 Task: Find connections with filter location Langsa with filter topic #Hiringandpromotionwith filter profile language German with filter current company Swiss Re with filter school Sanjay Ghodawat University with filter industry Outpatient Care Centers with filter service category Pricing Strategy with filter keywords title Director of Ethical Hacking
Action: Mouse pressed left at (576, 66)
Screenshot: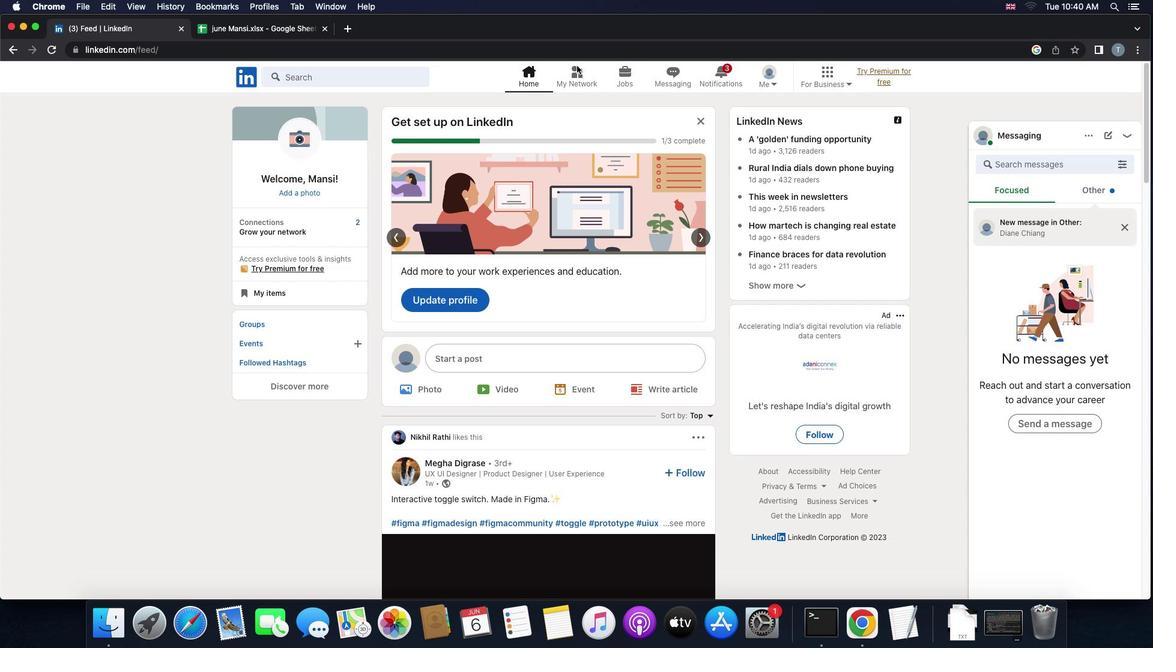 
Action: Mouse pressed left at (576, 66)
Screenshot: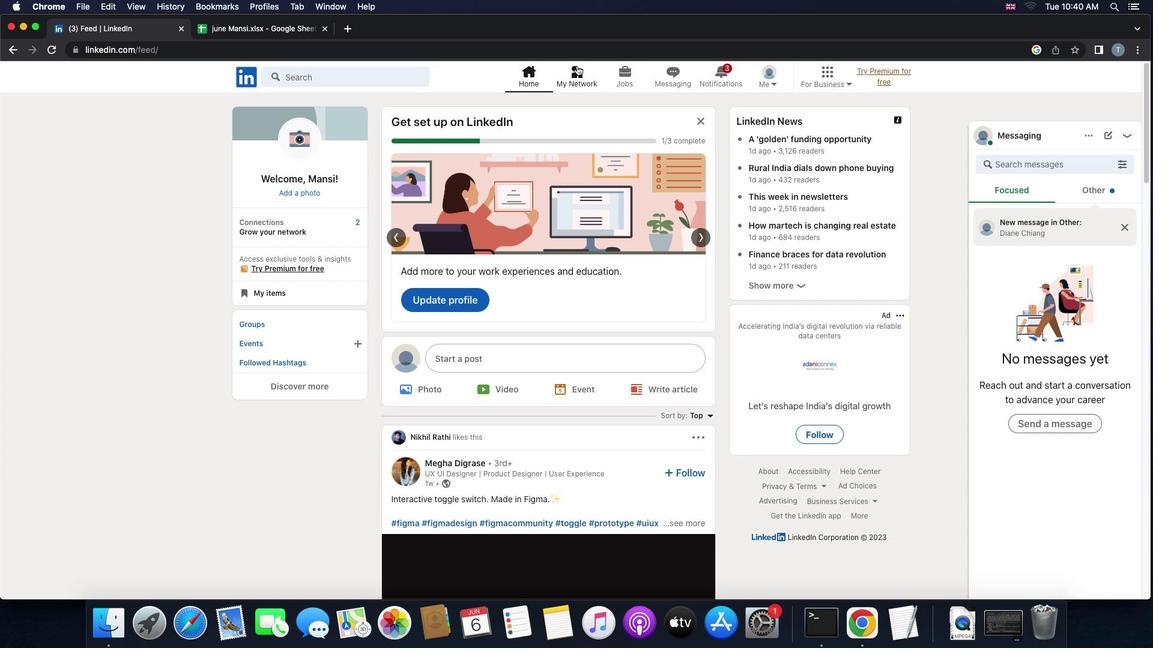 
Action: Mouse moved to (370, 136)
Screenshot: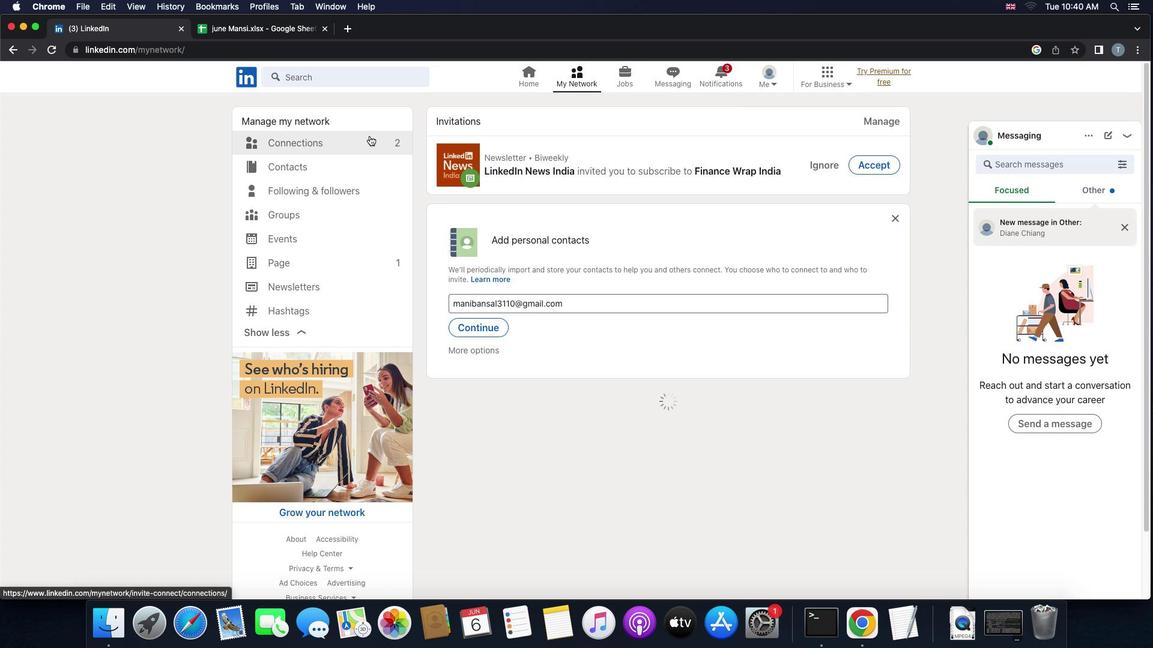 
Action: Mouse pressed left at (370, 136)
Screenshot: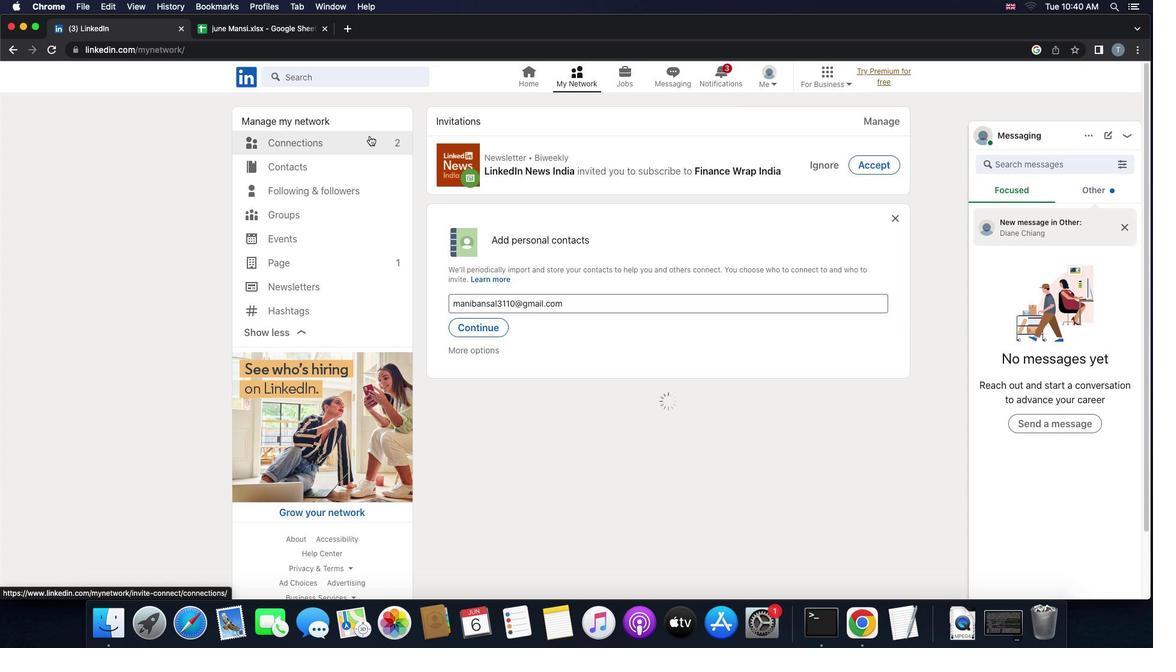 
Action: Mouse moved to (660, 141)
Screenshot: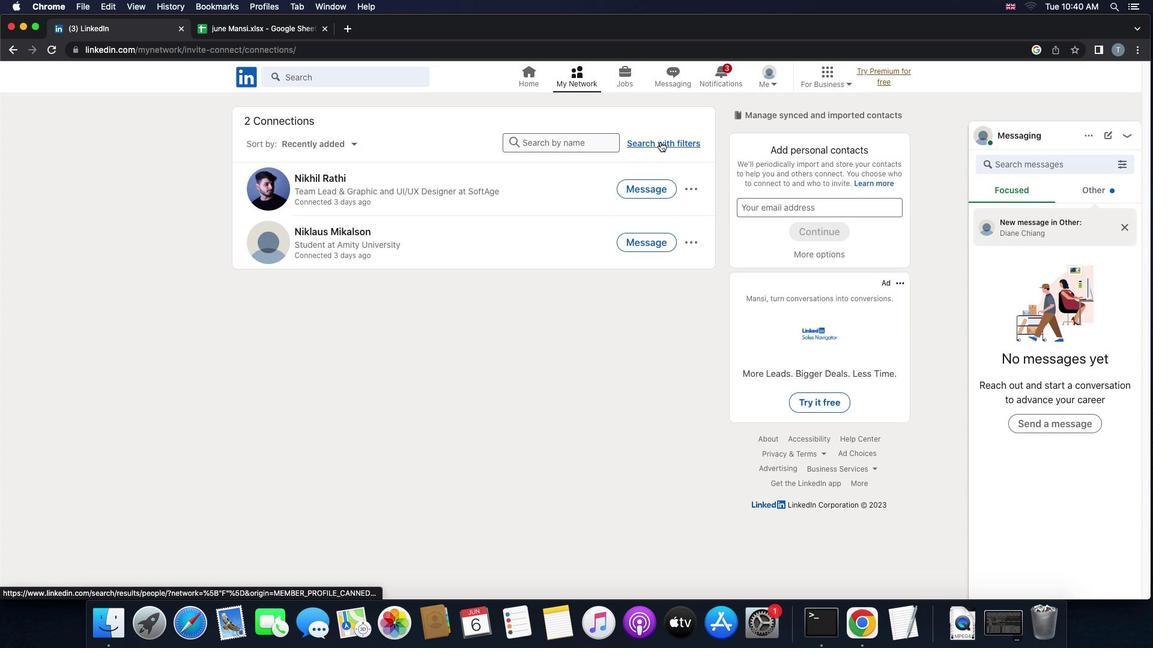 
Action: Mouse pressed left at (660, 141)
Screenshot: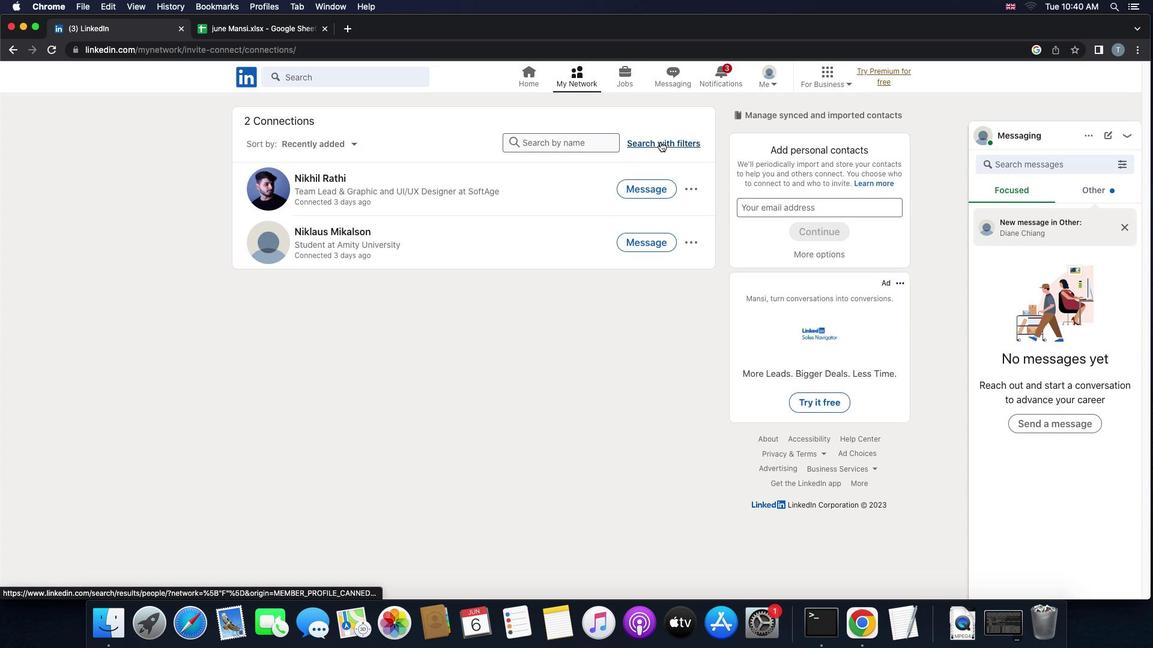 
Action: Mouse moved to (618, 105)
Screenshot: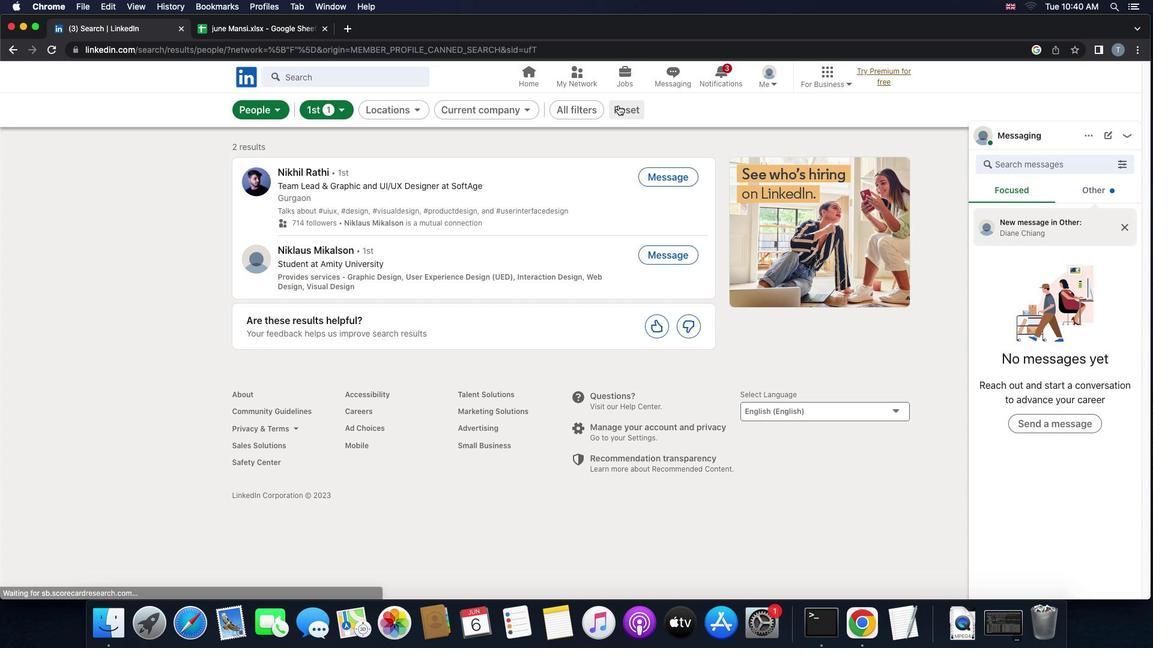 
Action: Mouse pressed left at (618, 105)
Screenshot: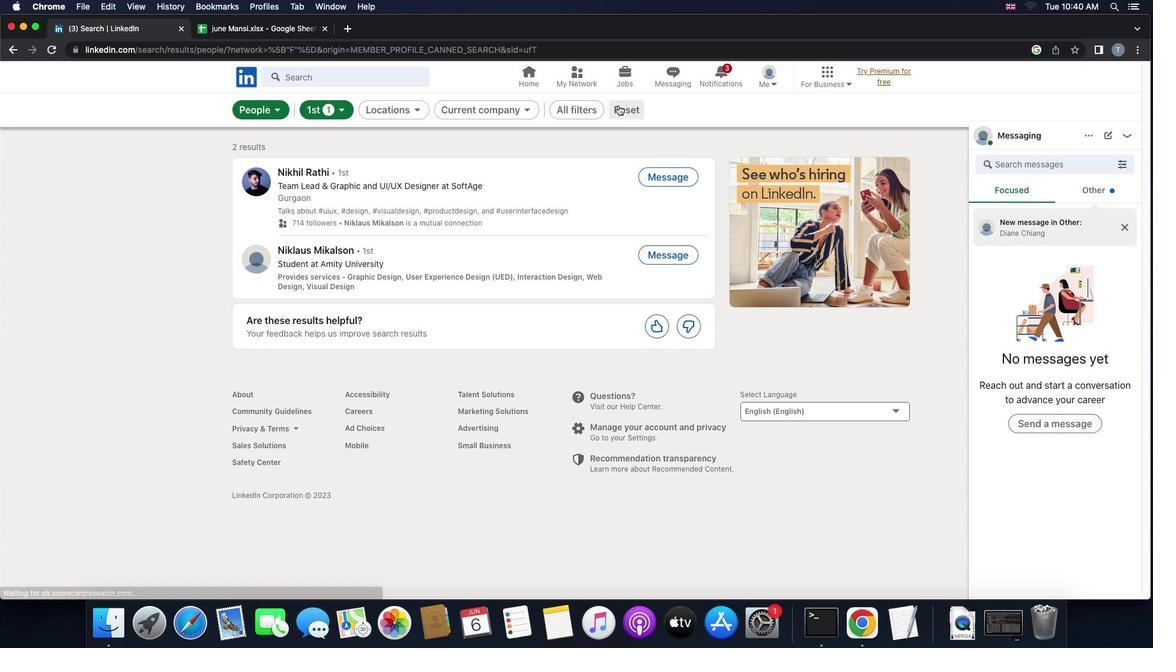 
Action: Mouse moved to (620, 106)
Screenshot: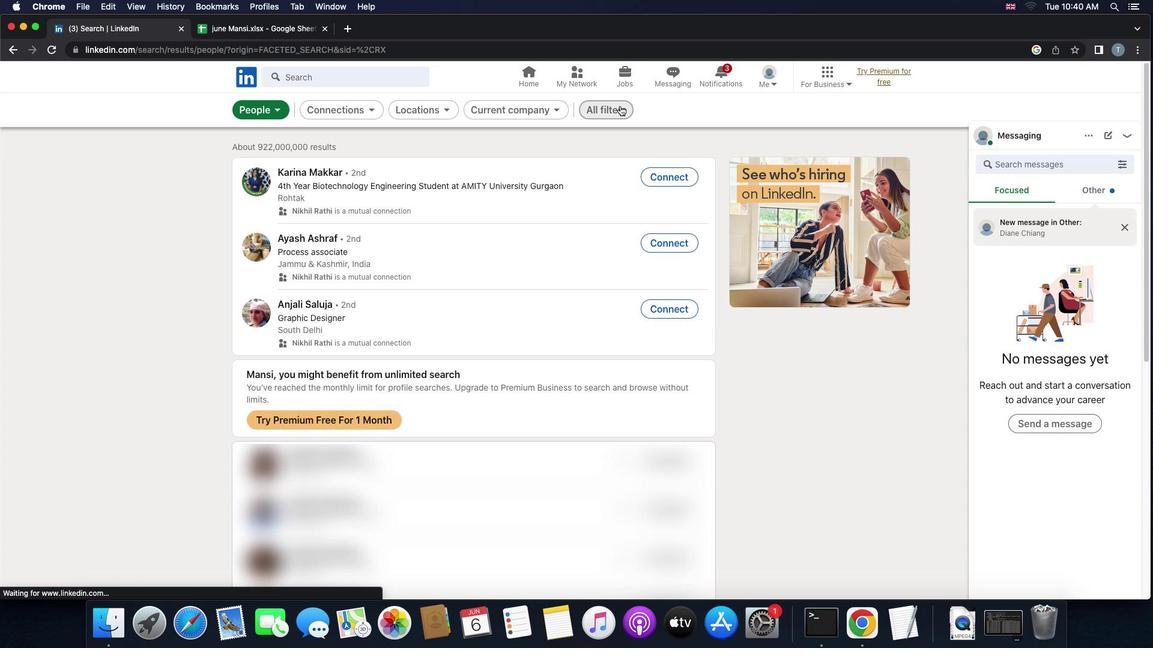 
Action: Mouse pressed left at (620, 106)
Screenshot: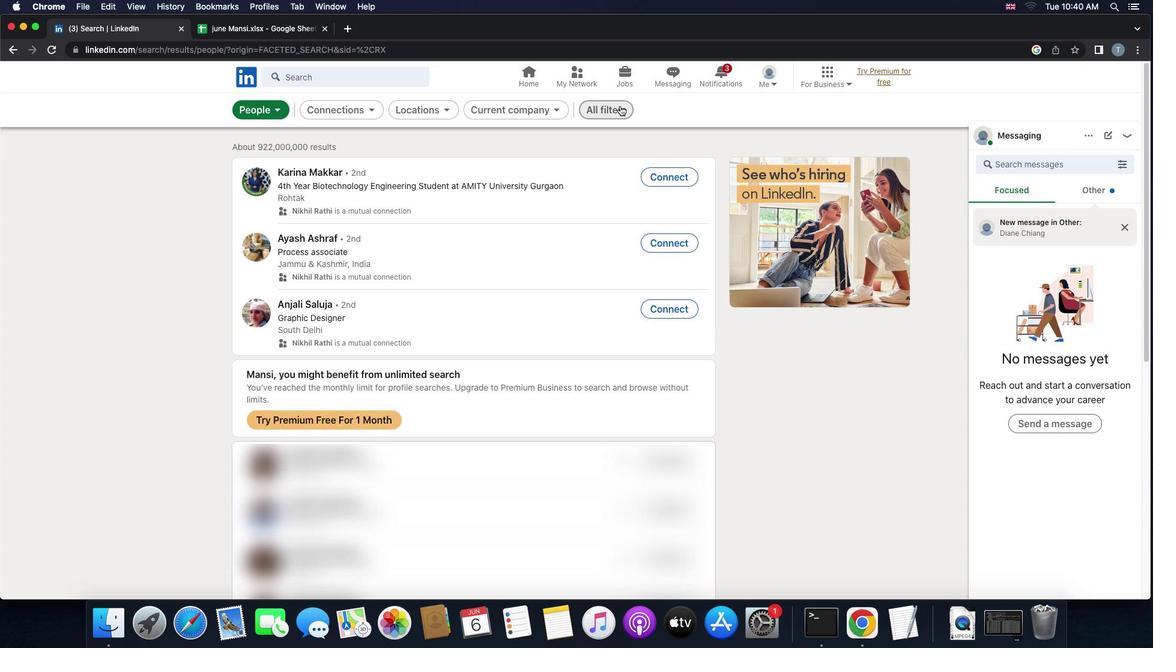 
Action: Mouse moved to (937, 365)
Screenshot: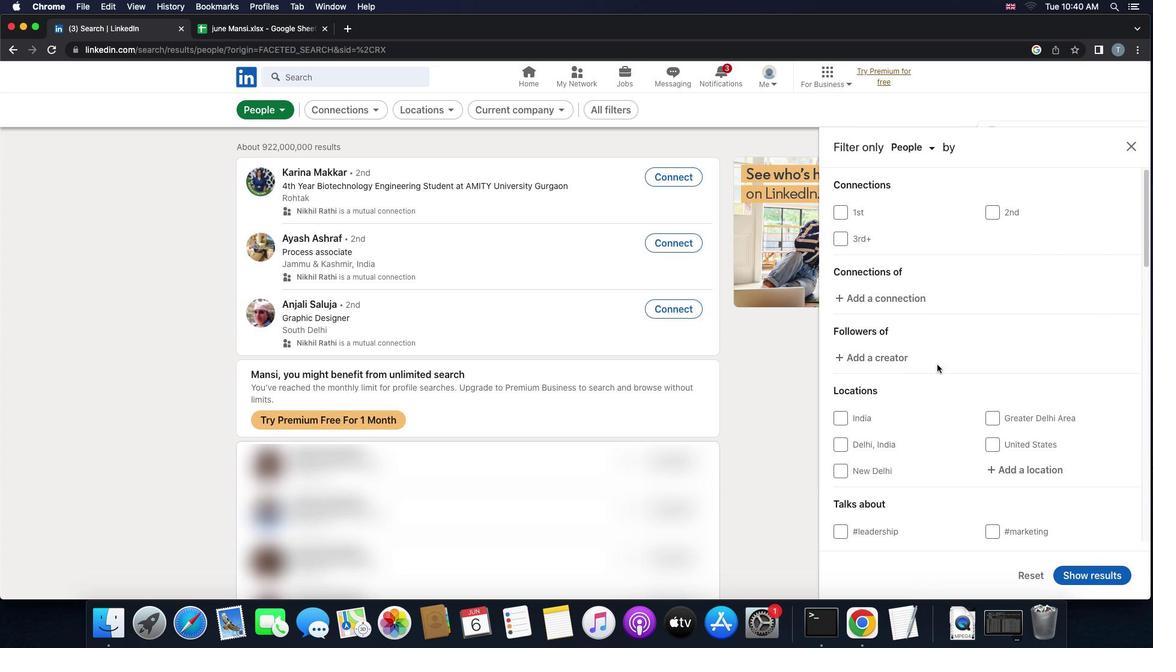 
Action: Mouse scrolled (937, 365) with delta (0, 0)
Screenshot: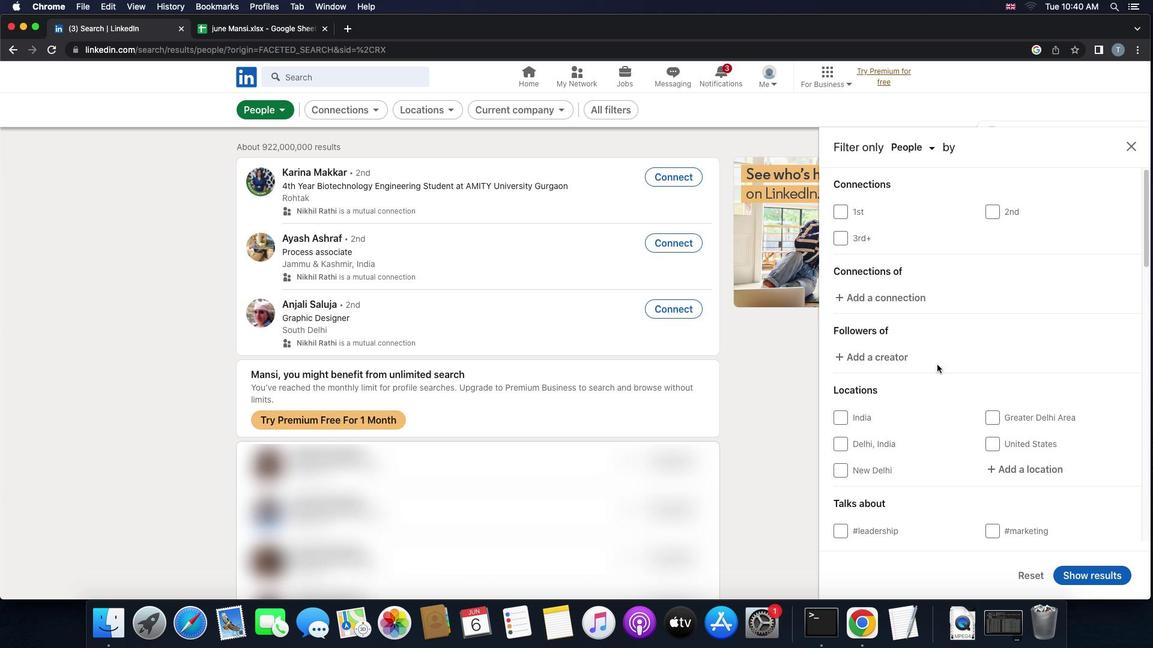 
Action: Mouse scrolled (937, 365) with delta (0, 0)
Screenshot: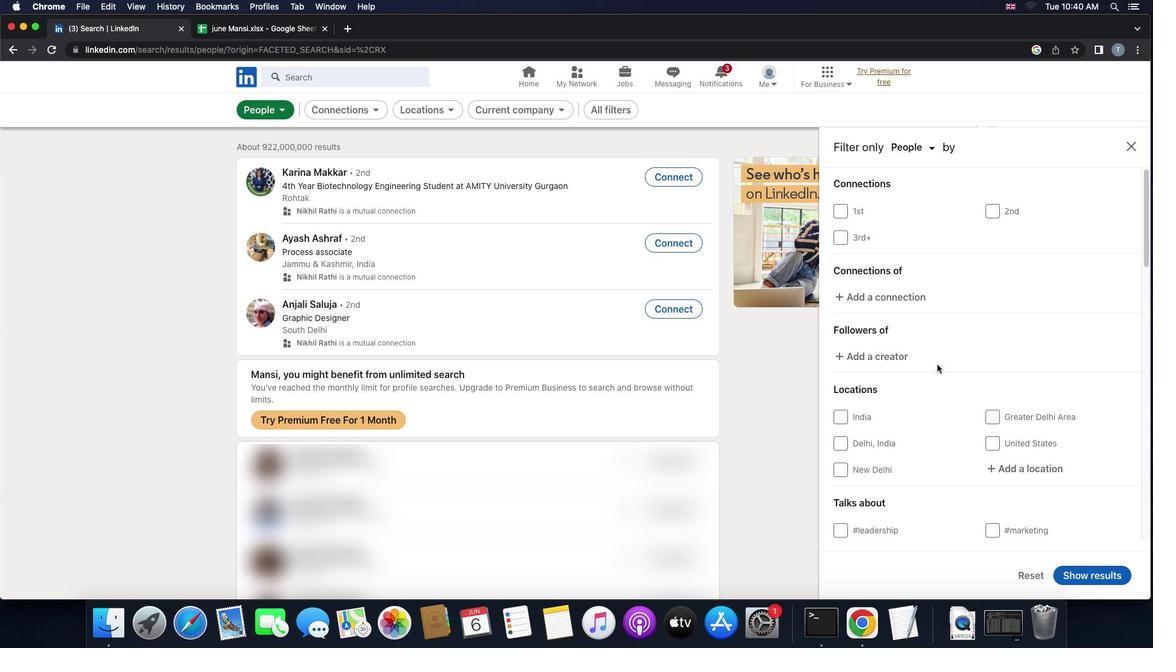 
Action: Mouse scrolled (937, 365) with delta (0, 0)
Screenshot: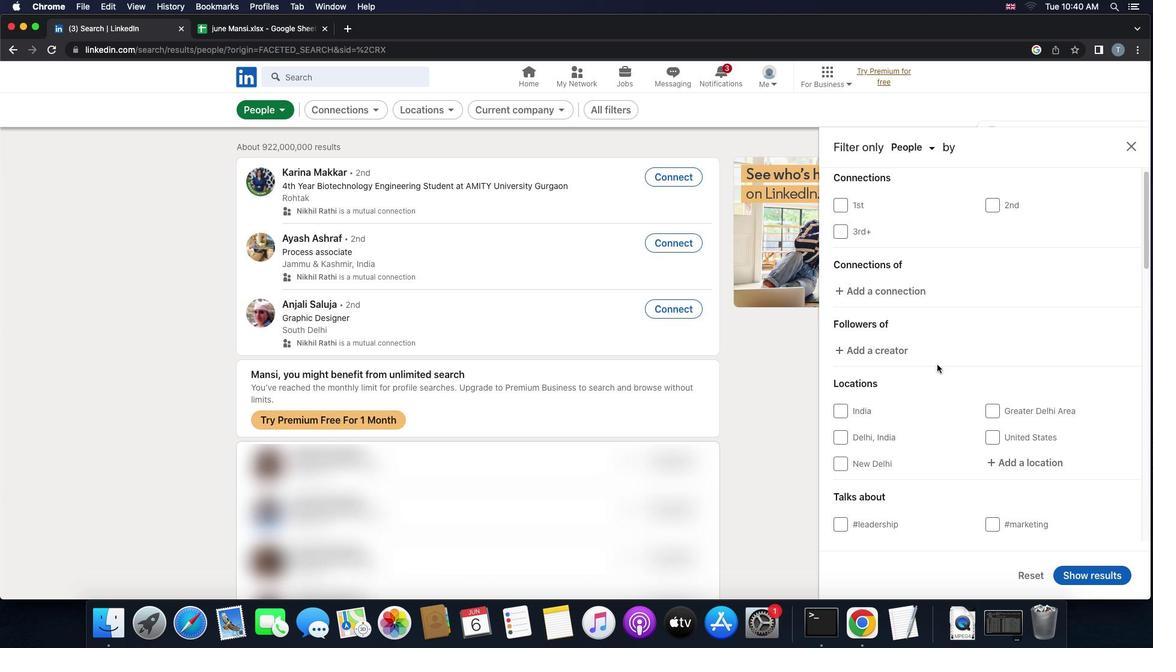 
Action: Mouse moved to (1013, 400)
Screenshot: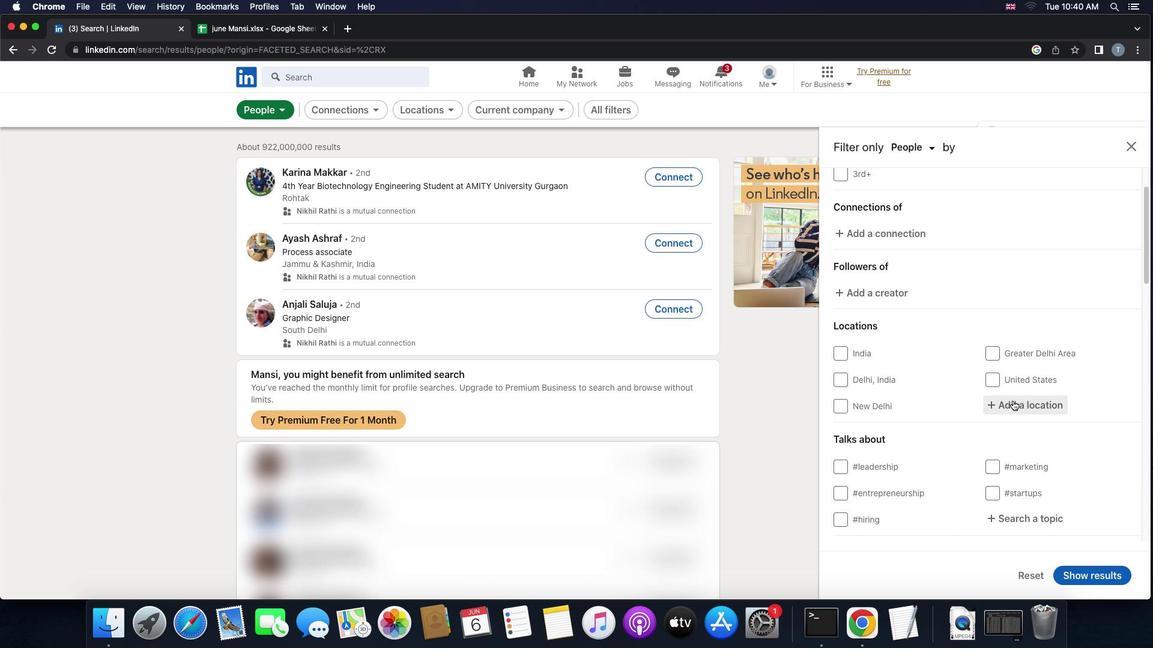 
Action: Mouse pressed left at (1013, 400)
Screenshot: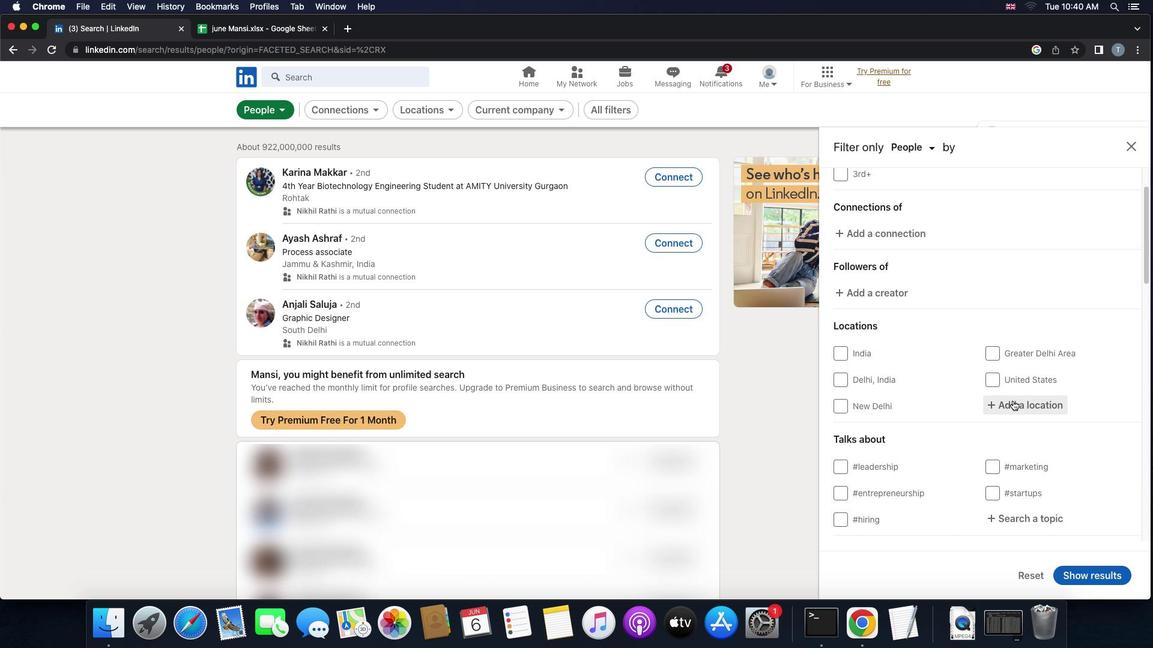 
Action: Mouse moved to (888, 342)
Screenshot: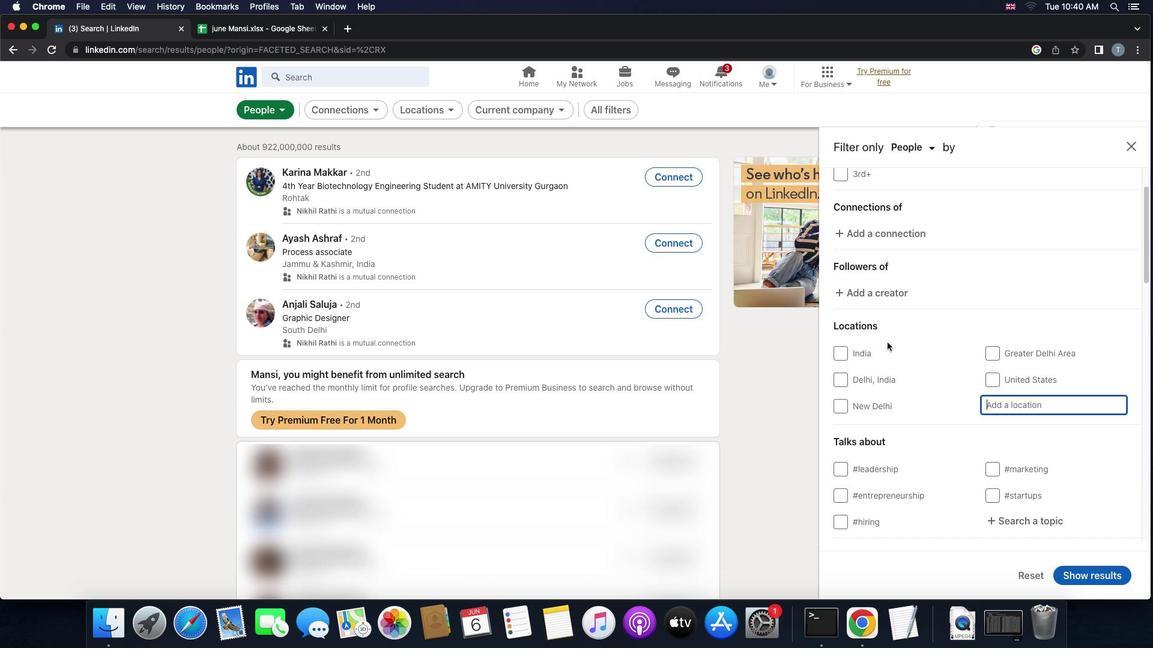 
Action: Key pressed 'l''a''n''g''s''a'
Screenshot: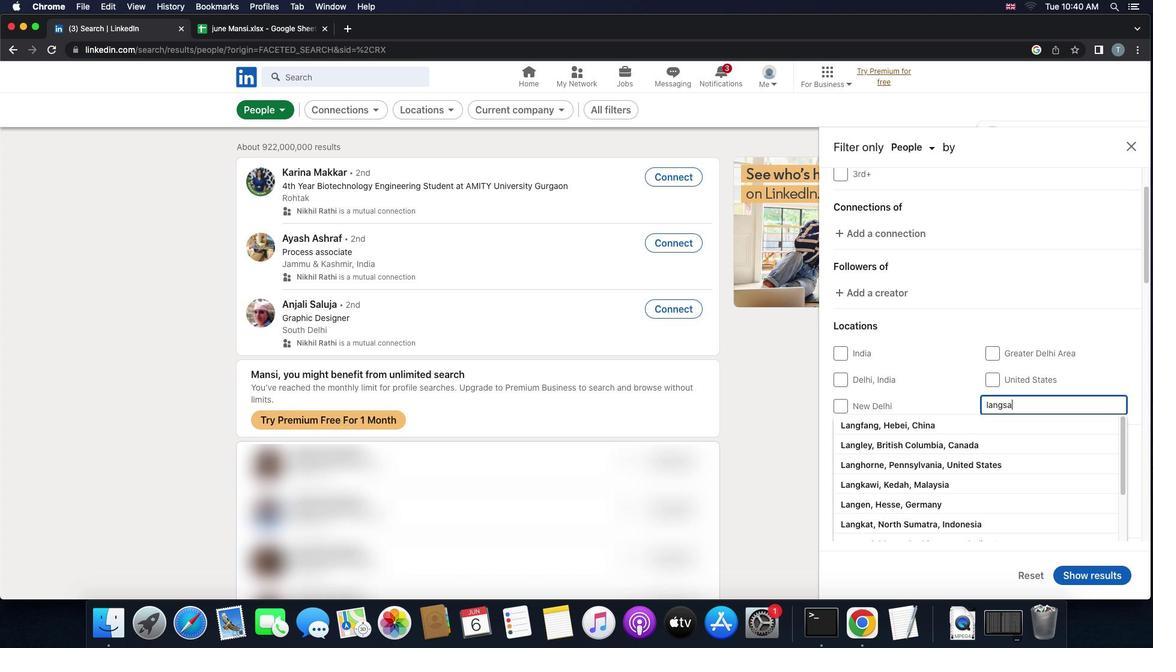 
Action: Mouse moved to (903, 426)
Screenshot: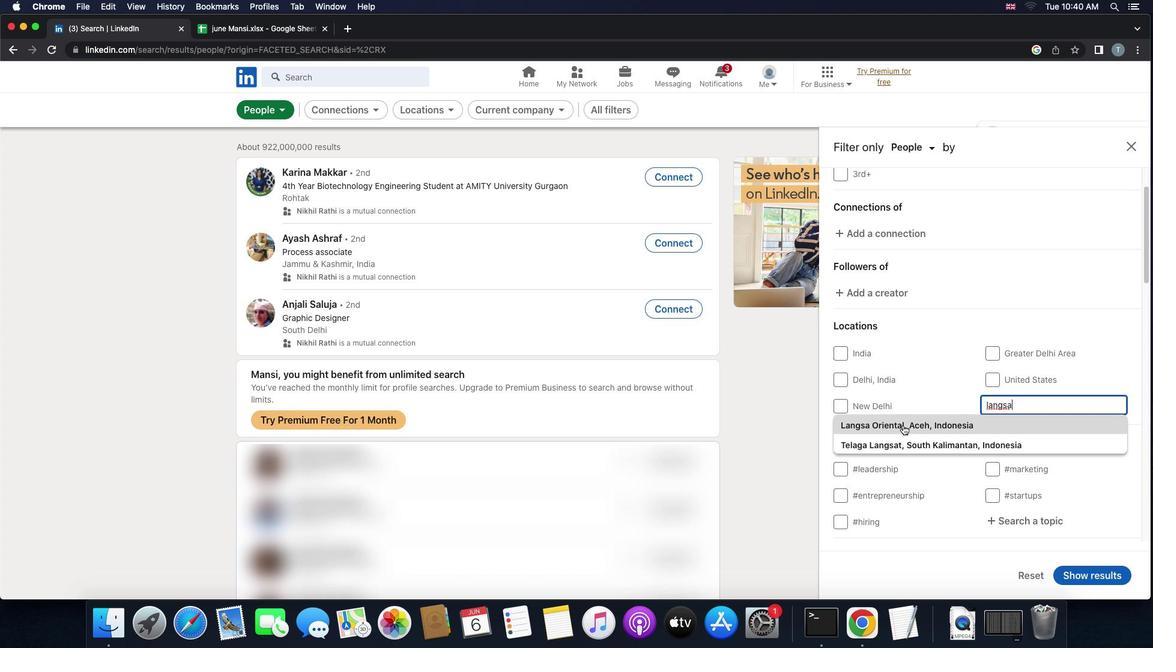 
Action: Mouse pressed left at (903, 426)
Screenshot: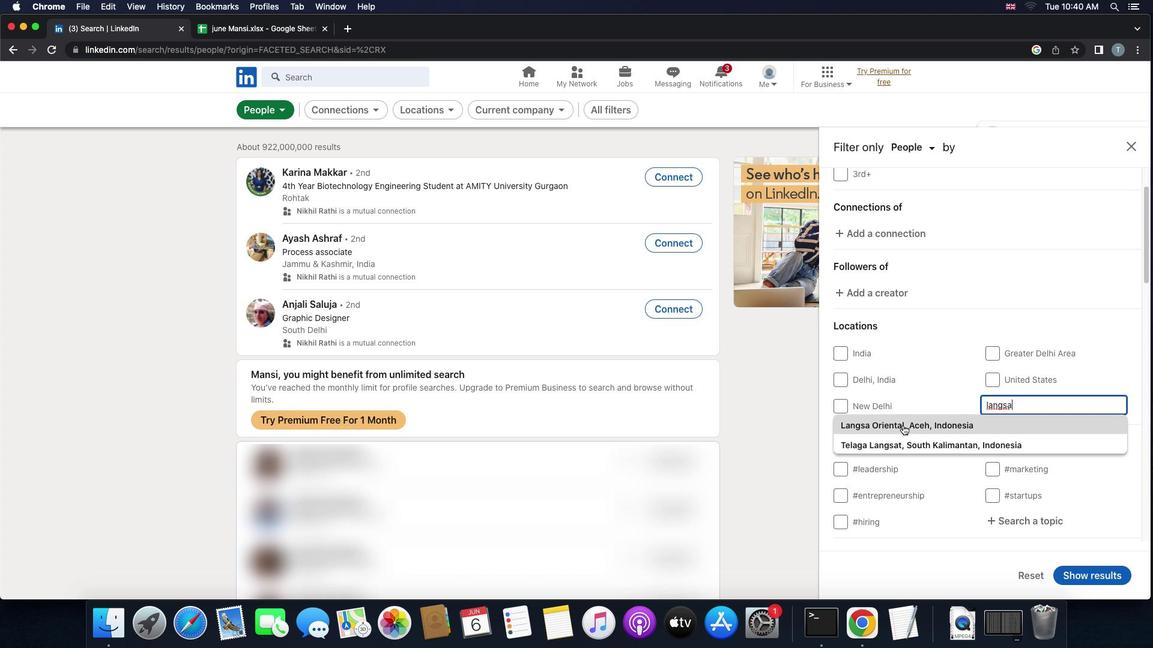 
Action: Mouse moved to (903, 426)
Screenshot: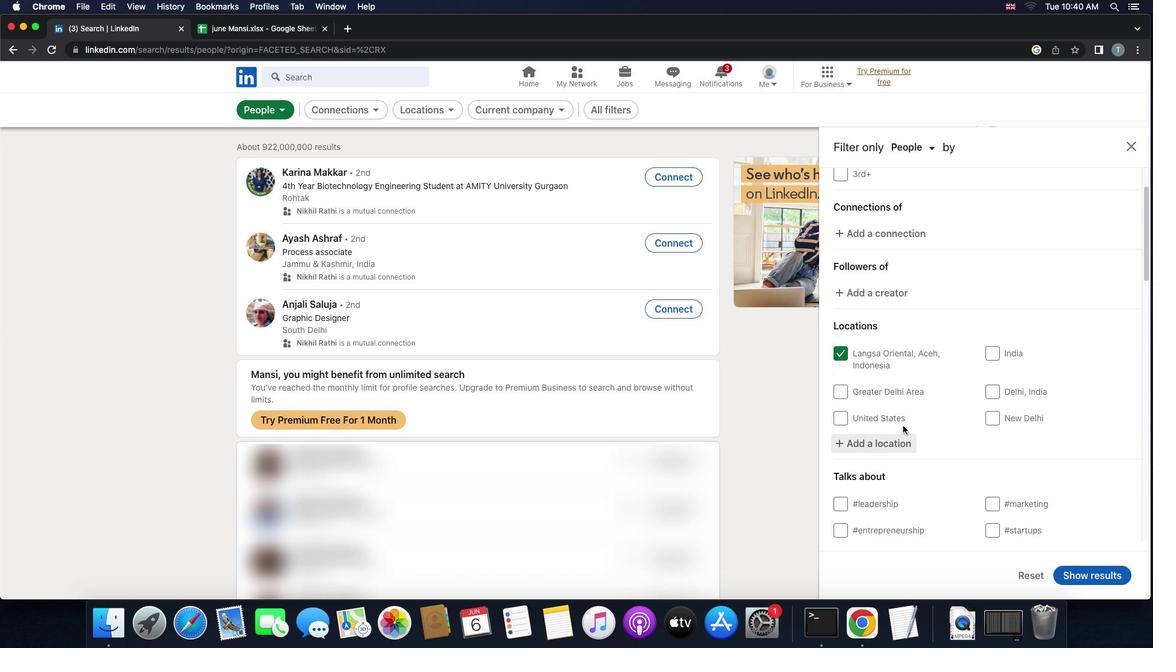 
Action: Mouse scrolled (903, 426) with delta (0, 0)
Screenshot: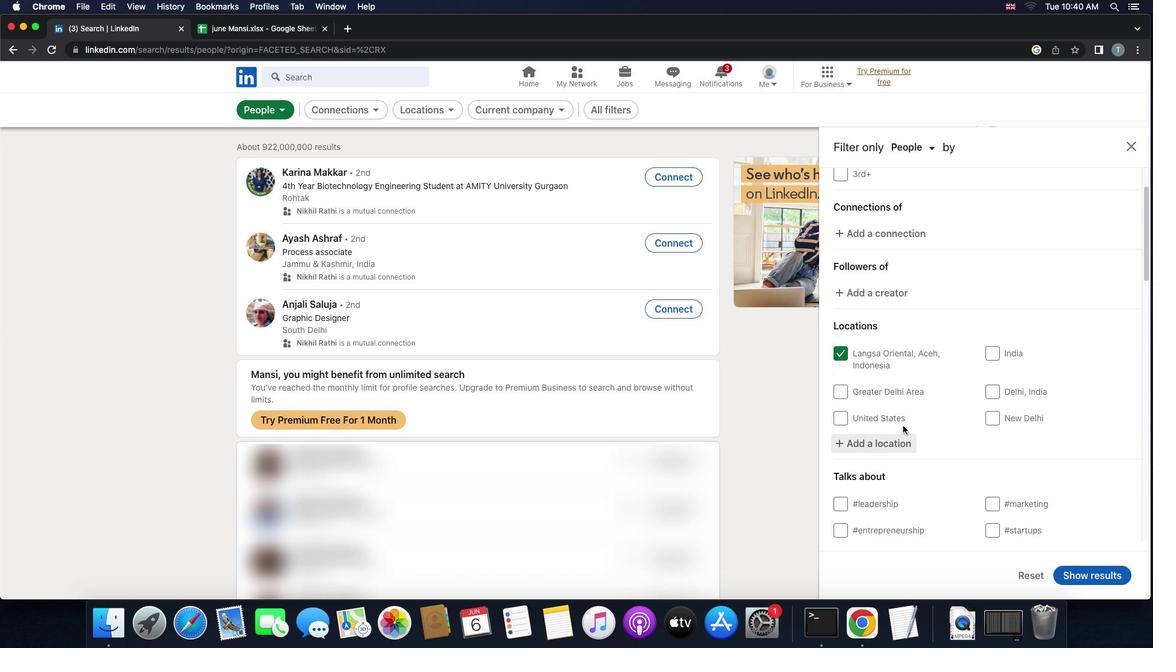 
Action: Mouse scrolled (903, 426) with delta (0, 0)
Screenshot: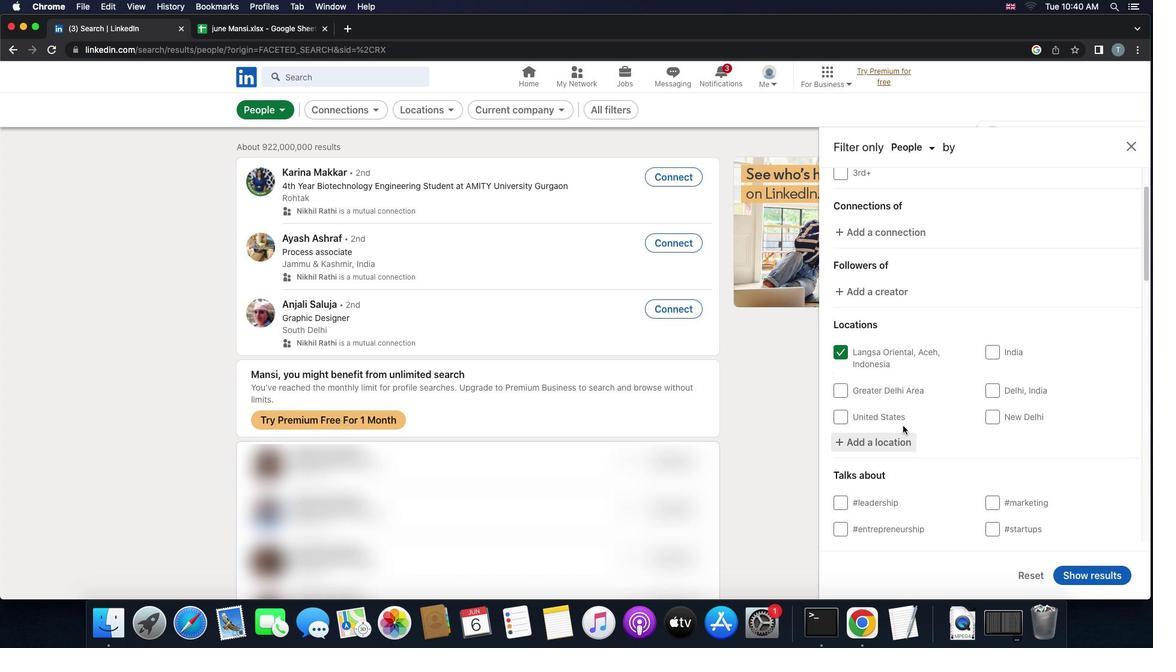 
Action: Mouse scrolled (903, 426) with delta (0, -1)
Screenshot: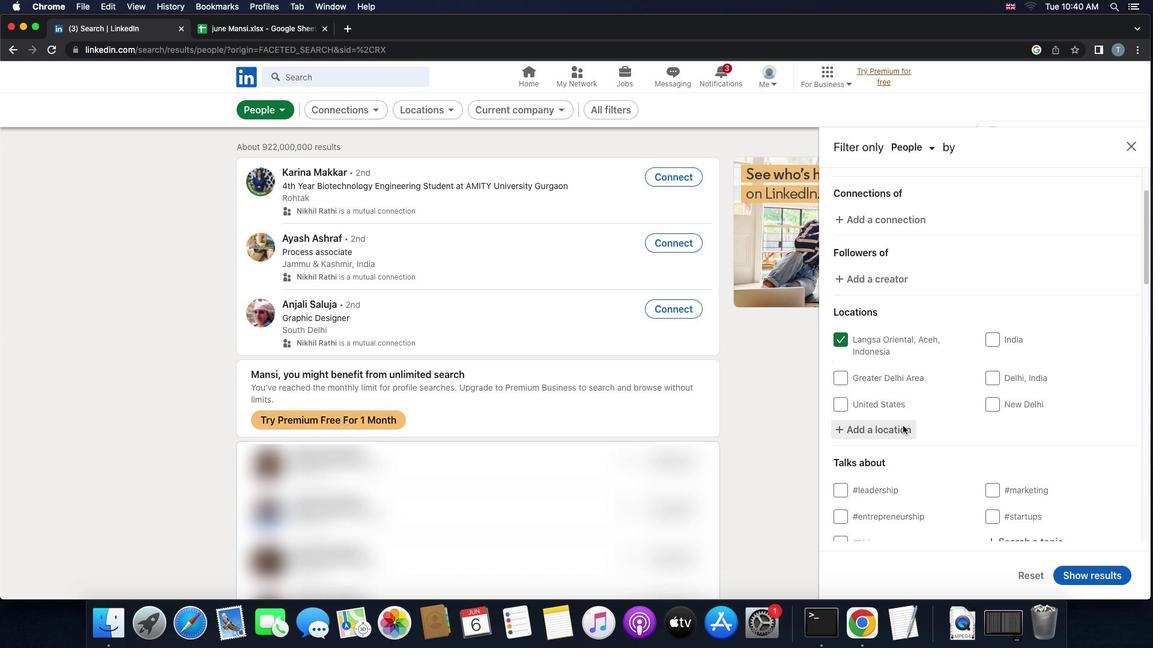 
Action: Mouse scrolled (903, 426) with delta (0, -1)
Screenshot: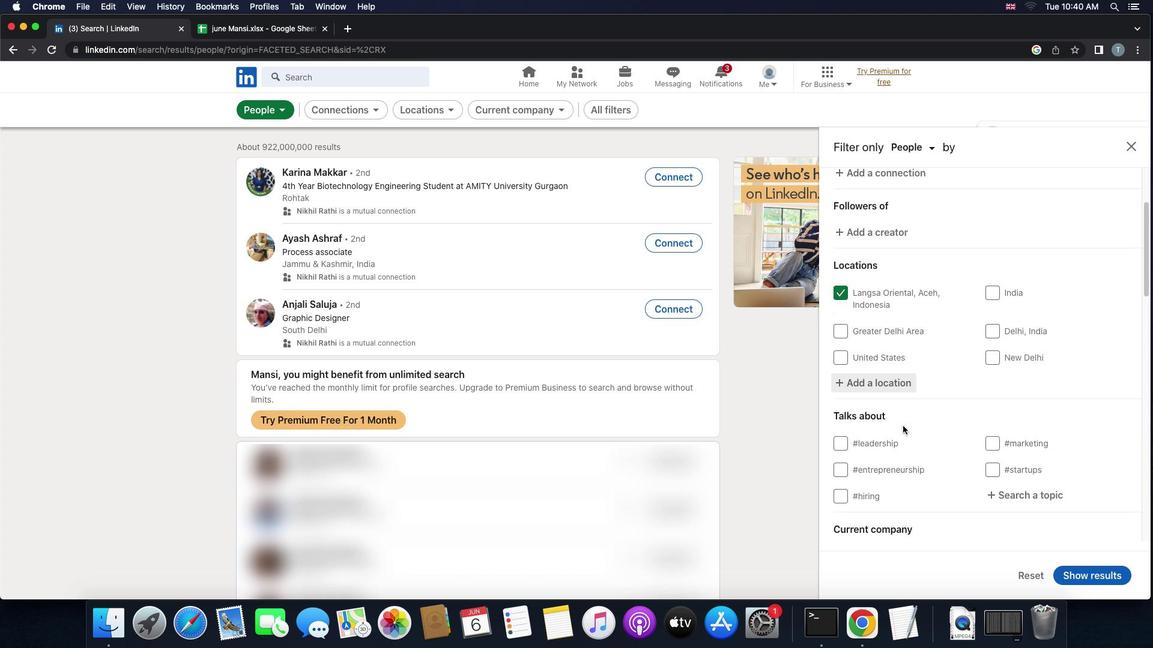 
Action: Mouse moved to (1046, 395)
Screenshot: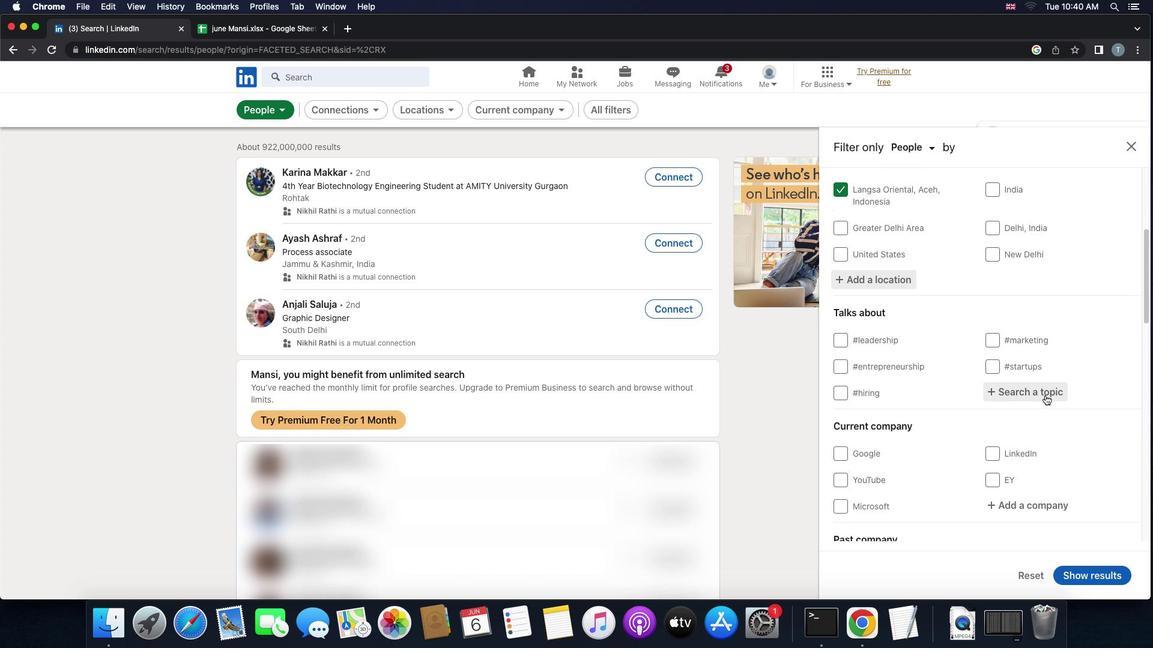 
Action: Mouse pressed left at (1046, 395)
Screenshot: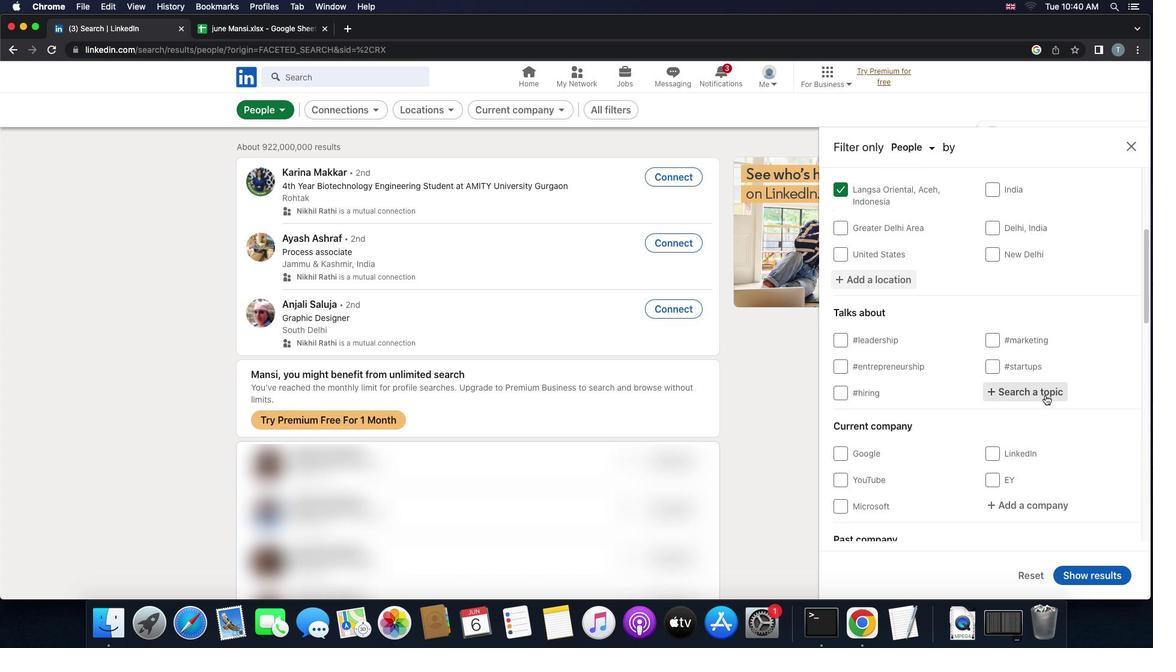 
Action: Mouse moved to (1012, 287)
Screenshot: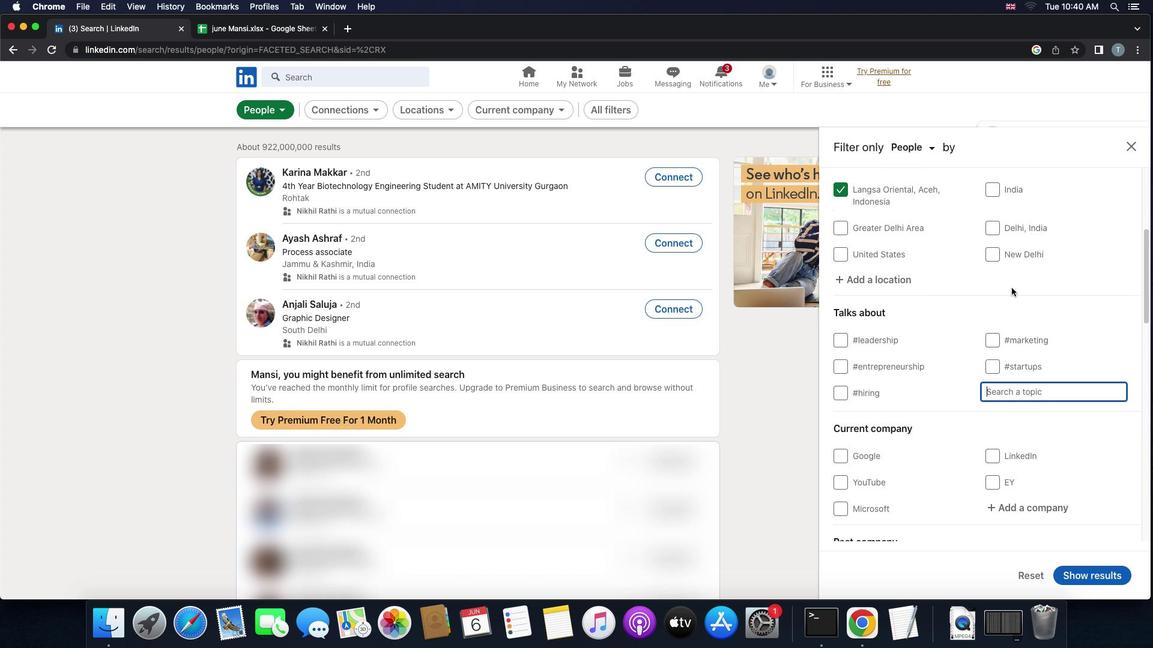 
Action: Key pressed 'h''i''r''i''n''g''a''n''d''p''r''o''m''o''t''i''o''n'
Screenshot: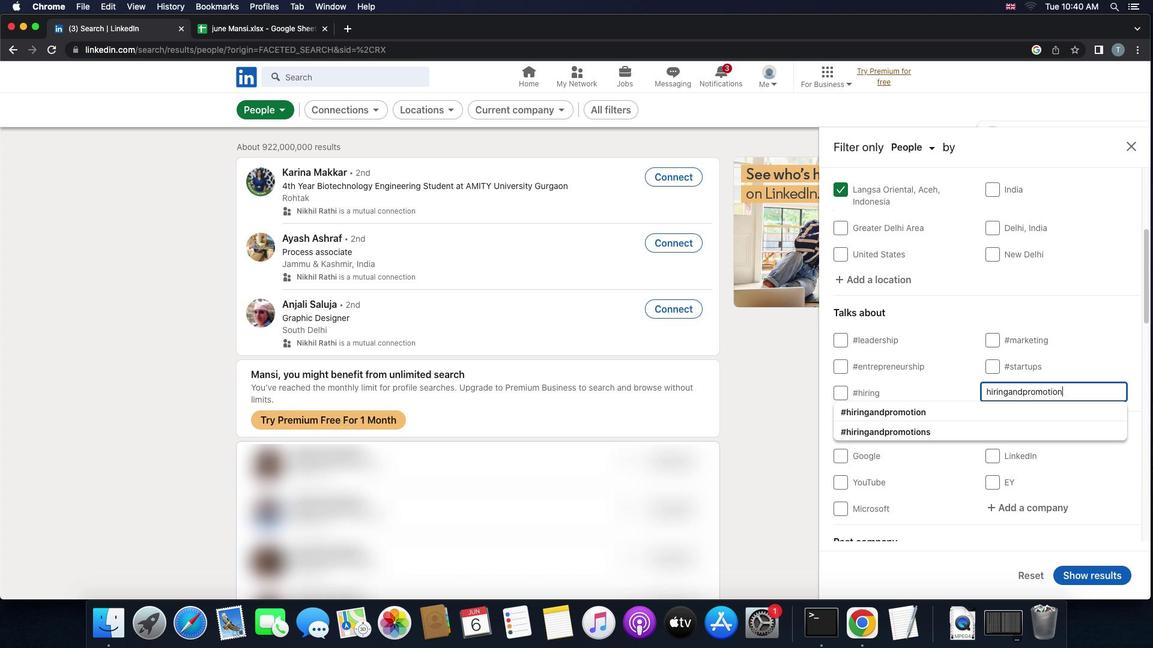 
Action: Mouse moved to (921, 408)
Screenshot: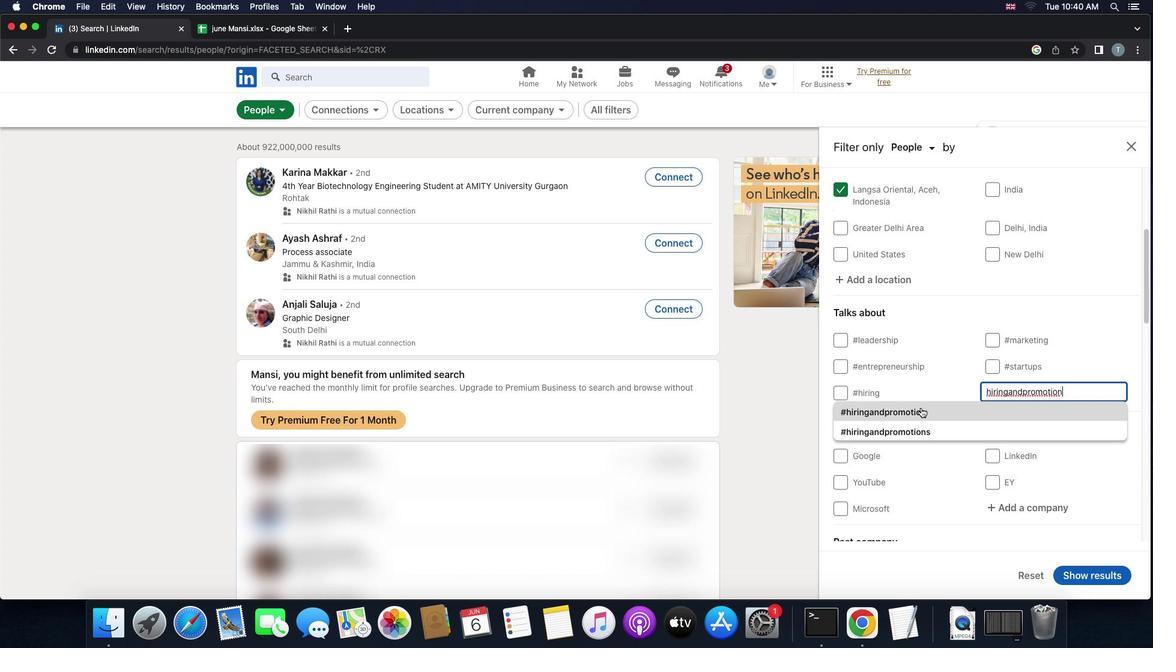 
Action: Mouse pressed left at (921, 408)
Screenshot: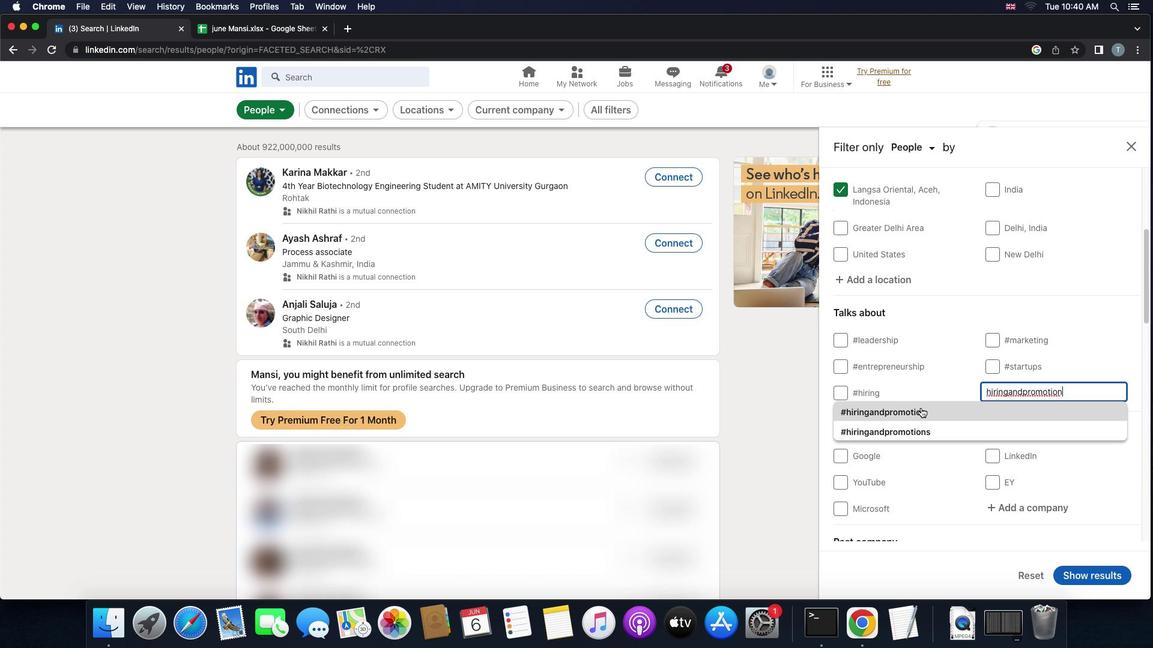 
Action: Mouse moved to (949, 417)
Screenshot: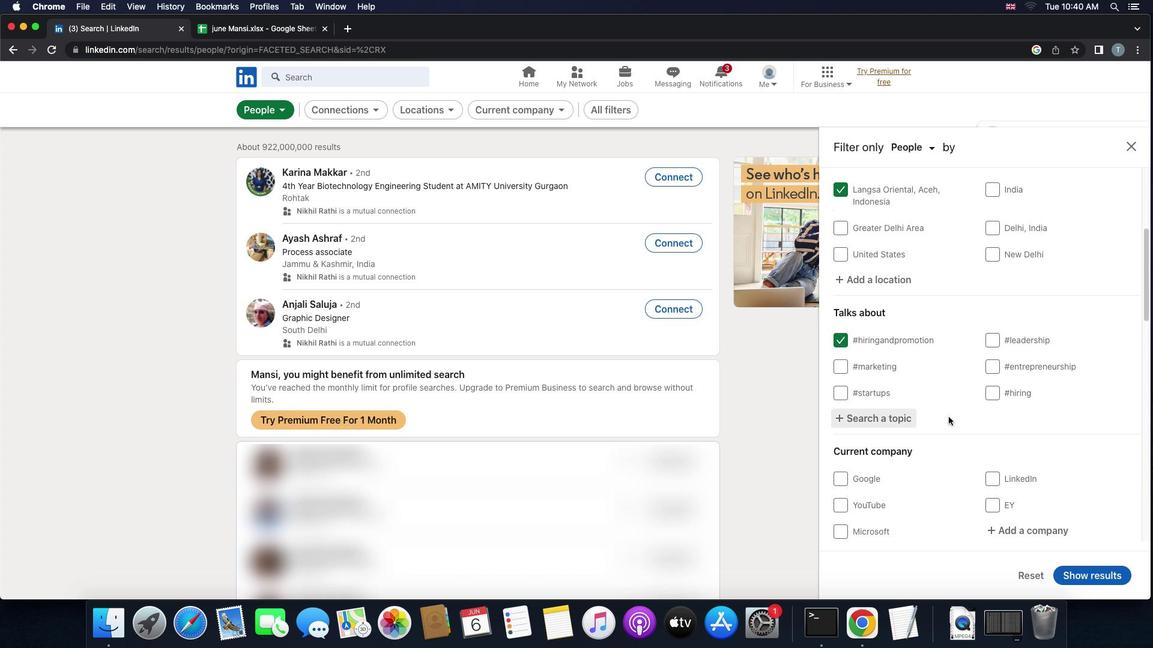 
Action: Mouse scrolled (949, 417) with delta (0, 0)
Screenshot: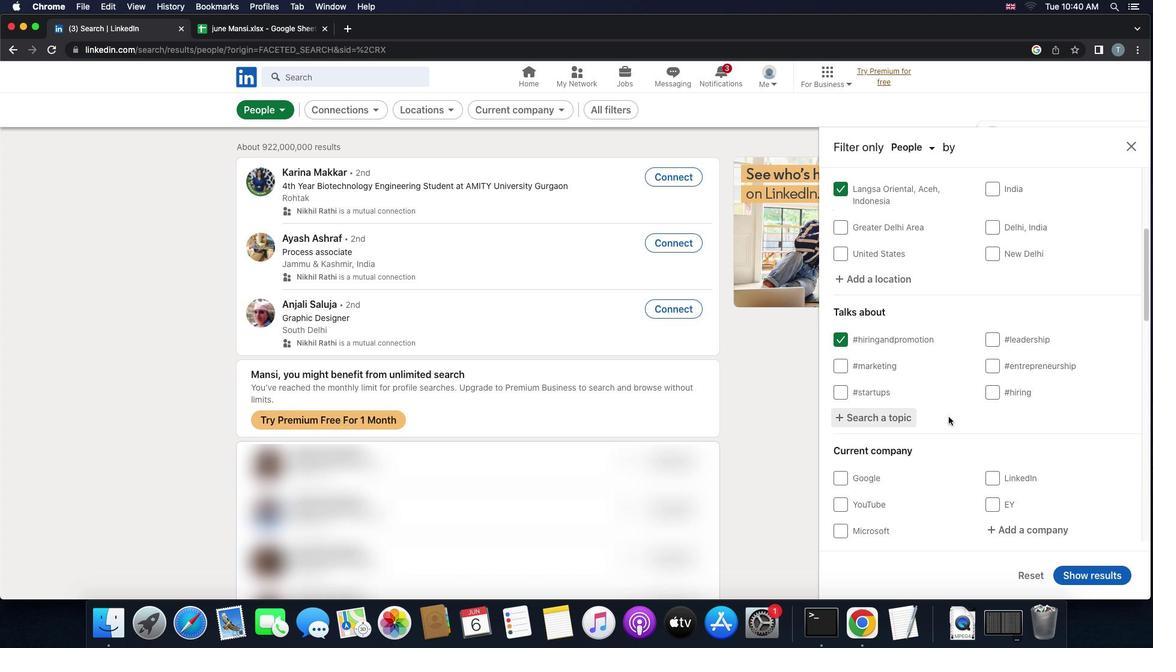 
Action: Mouse scrolled (949, 417) with delta (0, 0)
Screenshot: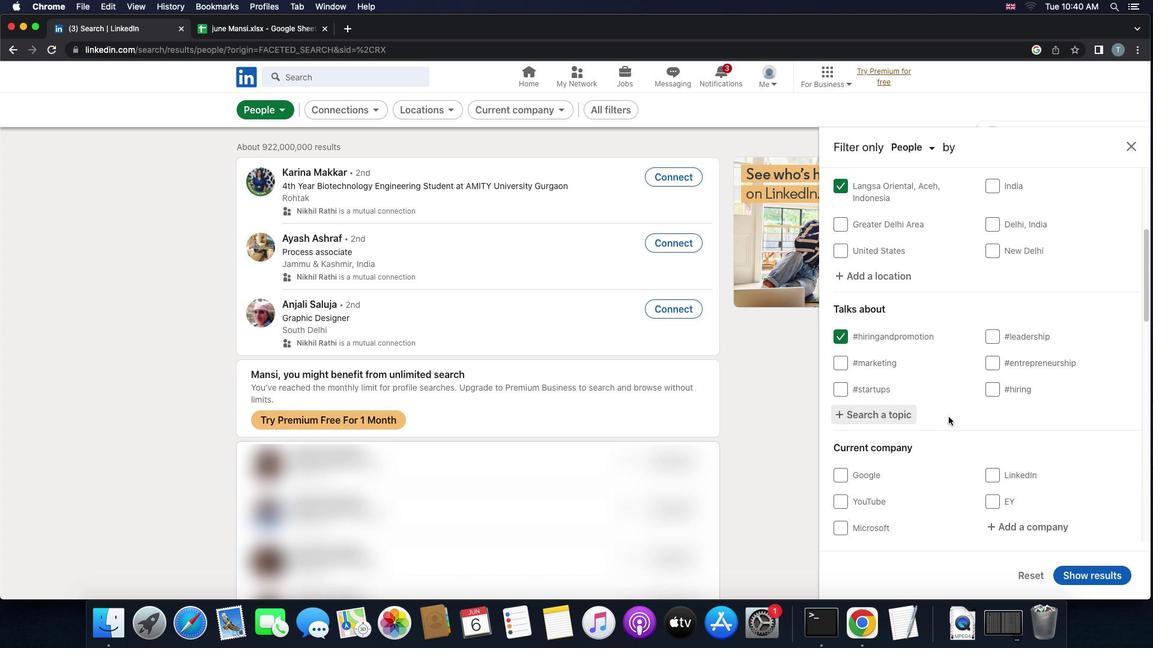 
Action: Mouse scrolled (949, 417) with delta (0, 0)
Screenshot: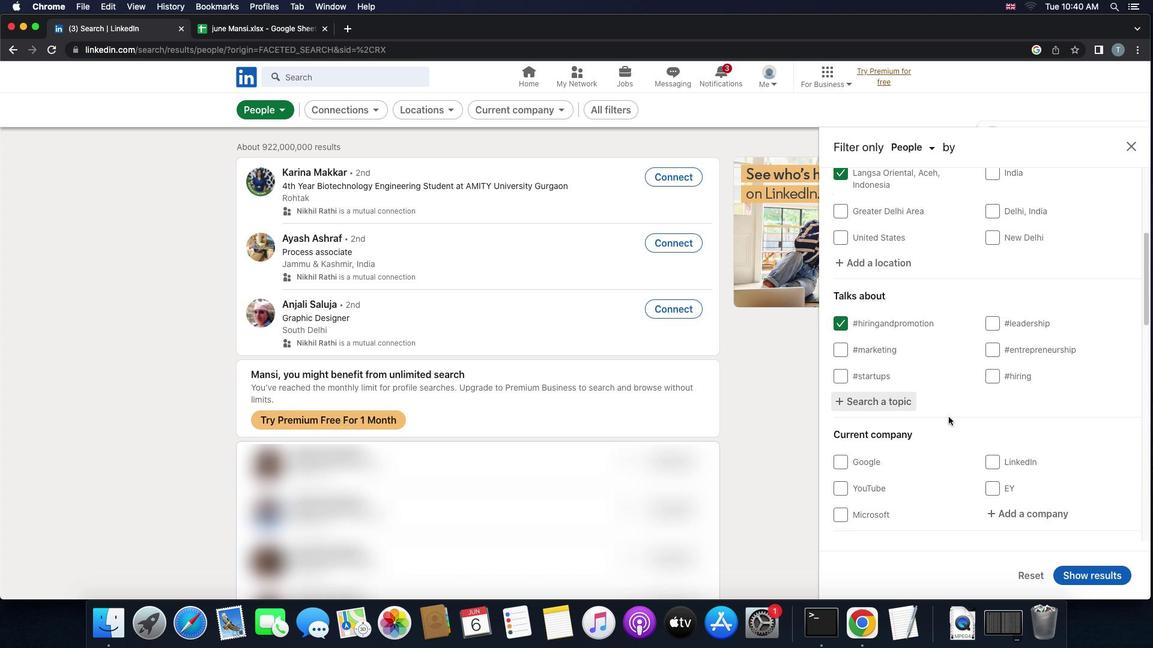
Action: Mouse scrolled (949, 417) with delta (0, 0)
Screenshot: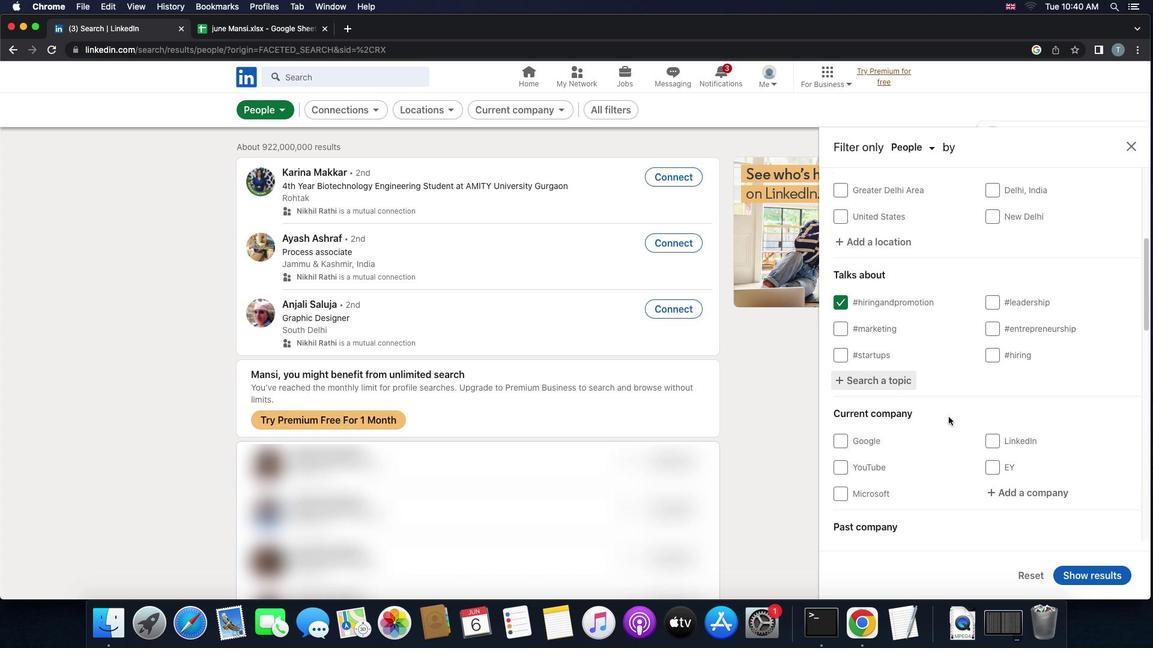 
Action: Mouse scrolled (949, 417) with delta (0, 0)
Screenshot: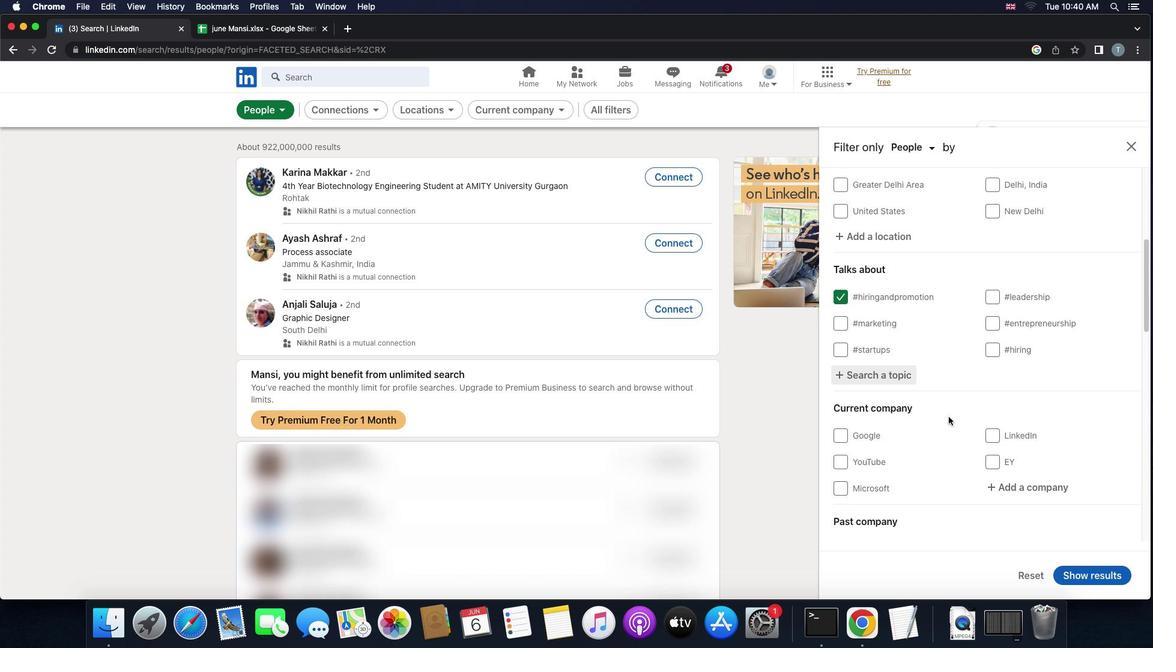 
Action: Mouse scrolled (949, 417) with delta (0, 0)
Screenshot: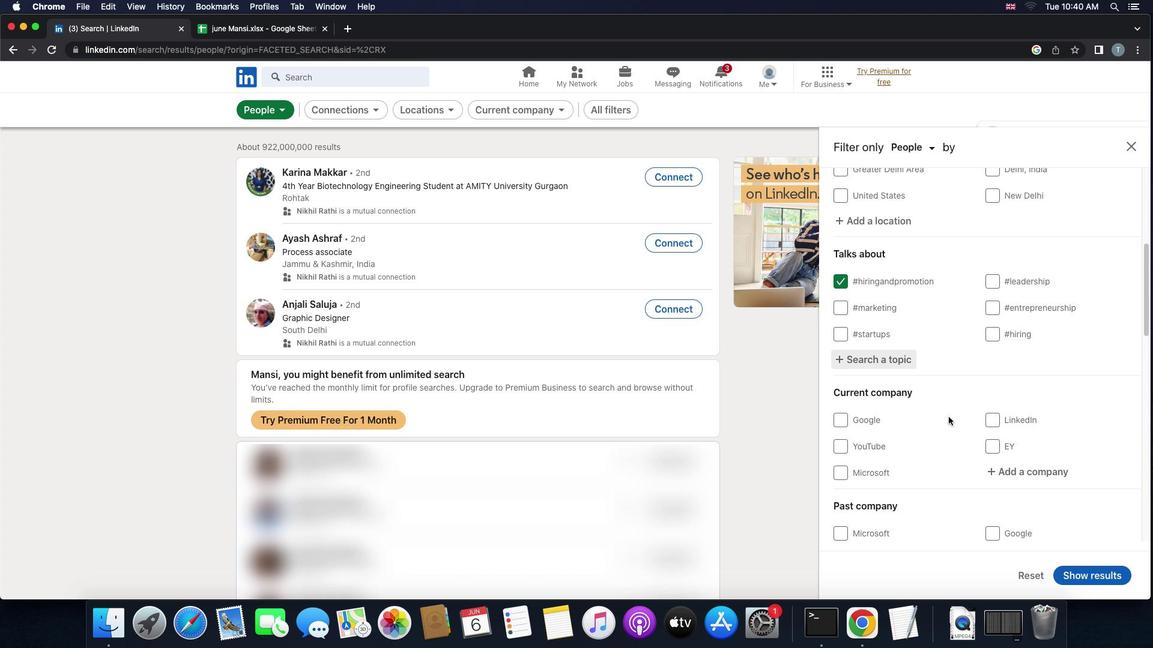 
Action: Mouse scrolled (949, 417) with delta (0, -1)
Screenshot: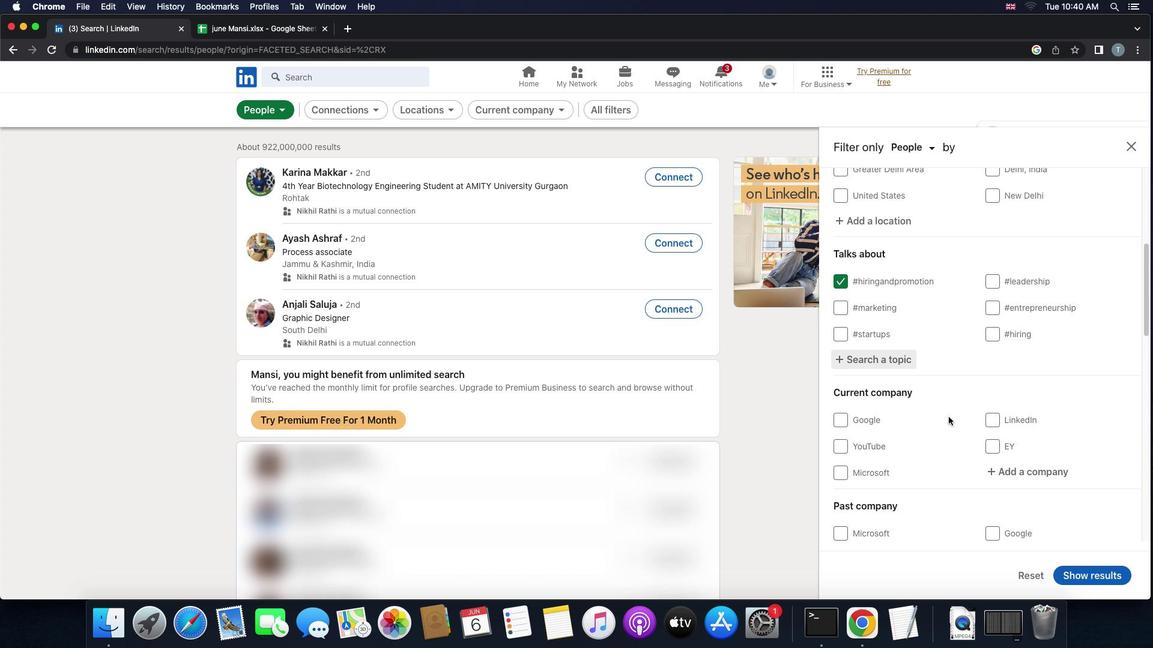 
Action: Mouse scrolled (949, 417) with delta (0, -2)
Screenshot: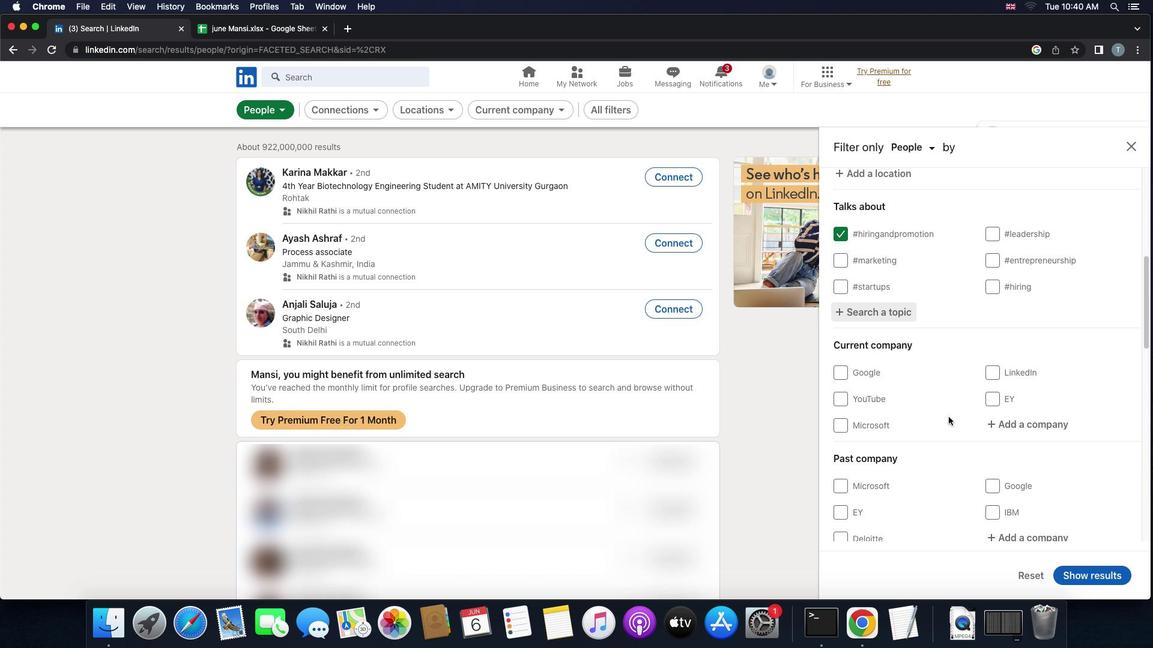 
Action: Mouse scrolled (949, 417) with delta (0, 0)
Screenshot: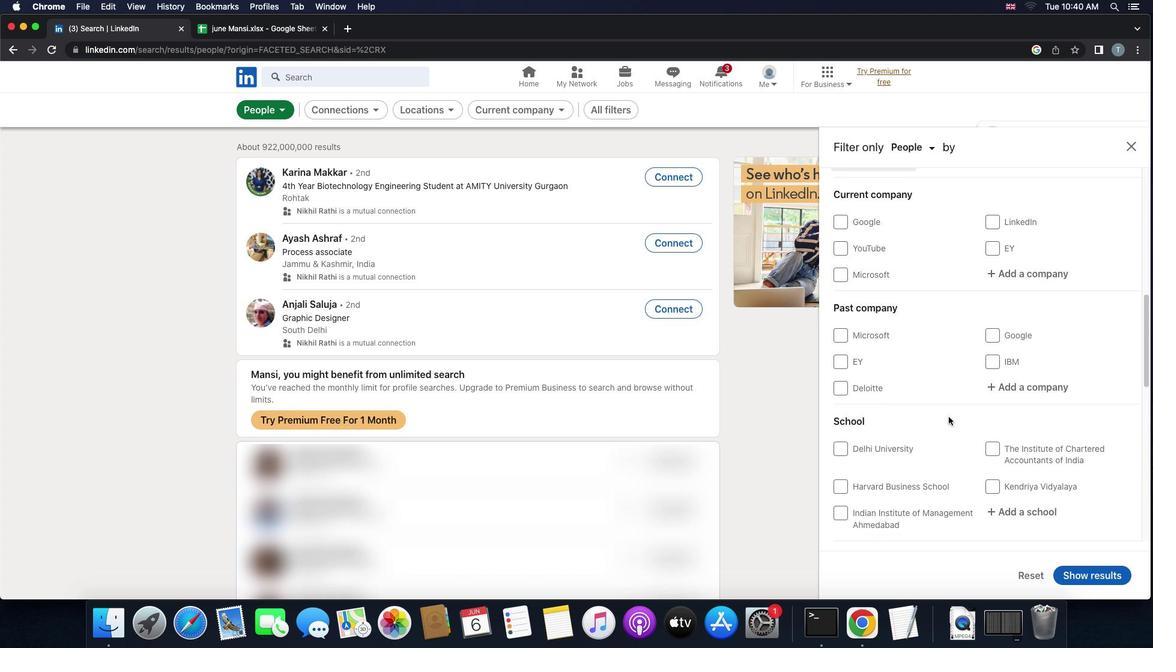 
Action: Mouse scrolled (949, 417) with delta (0, 0)
Screenshot: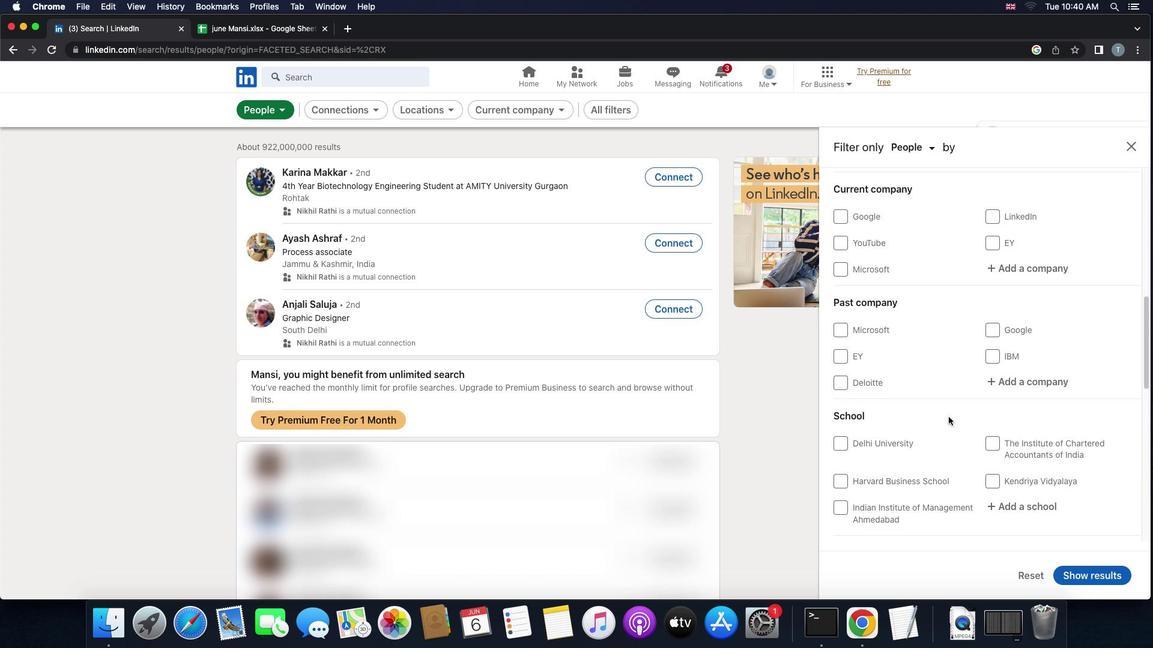 
Action: Mouse scrolled (949, 417) with delta (0, -1)
Screenshot: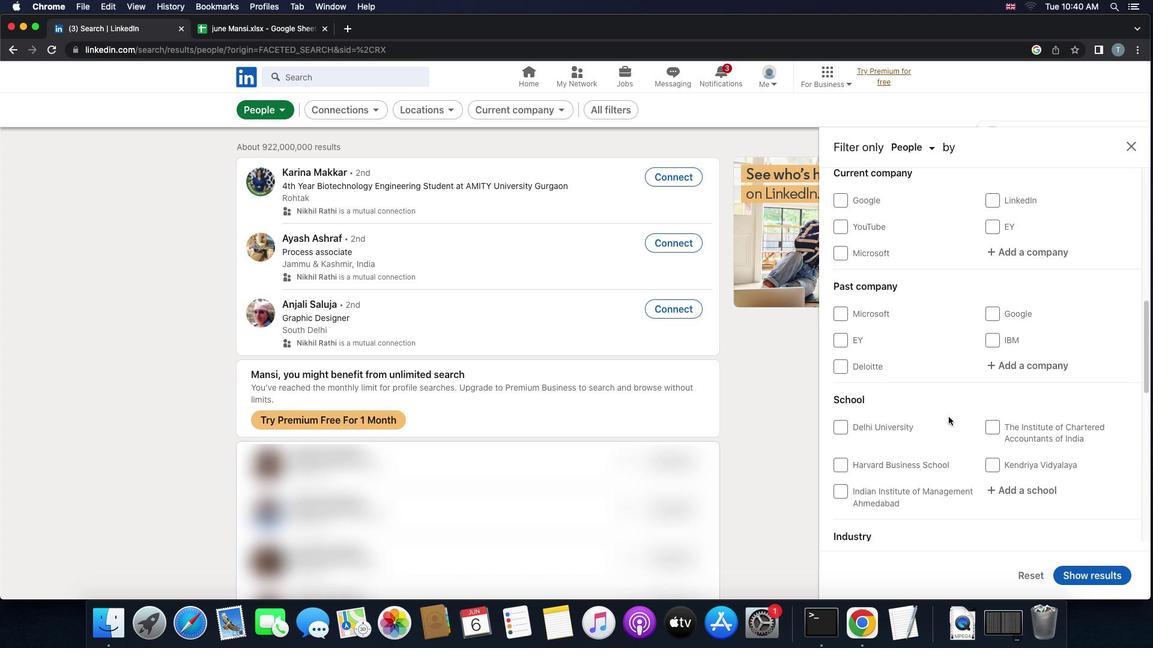 
Action: Mouse scrolled (949, 417) with delta (0, -1)
Screenshot: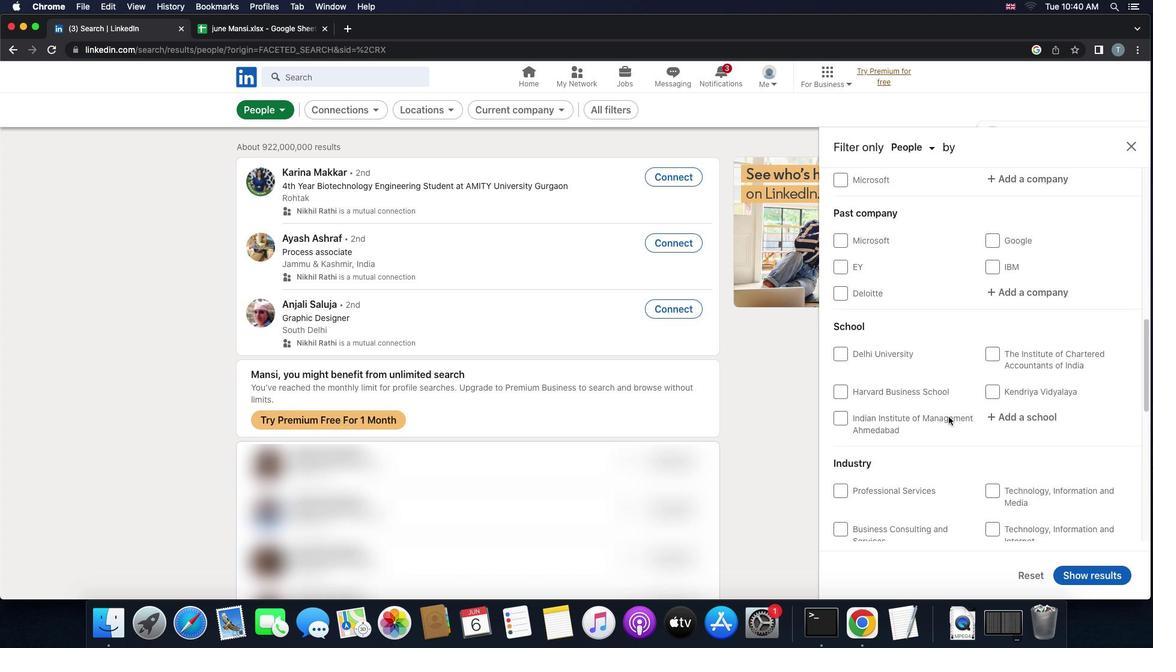 
Action: Mouse scrolled (949, 417) with delta (0, 0)
Screenshot: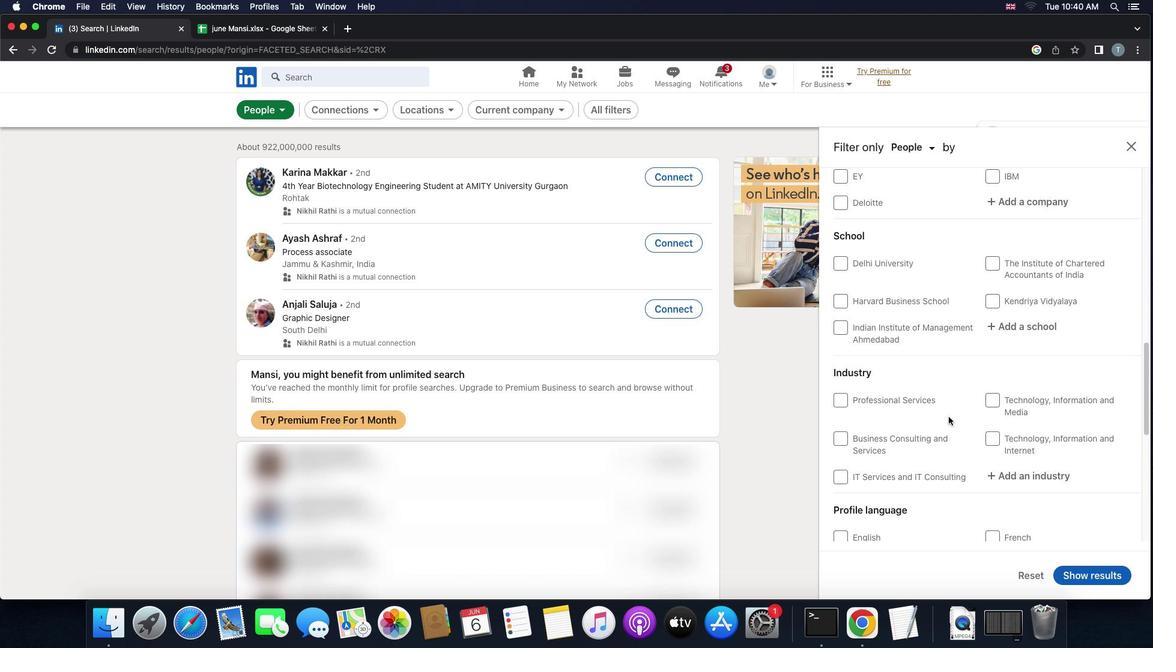 
Action: Mouse scrolled (949, 417) with delta (0, 0)
Screenshot: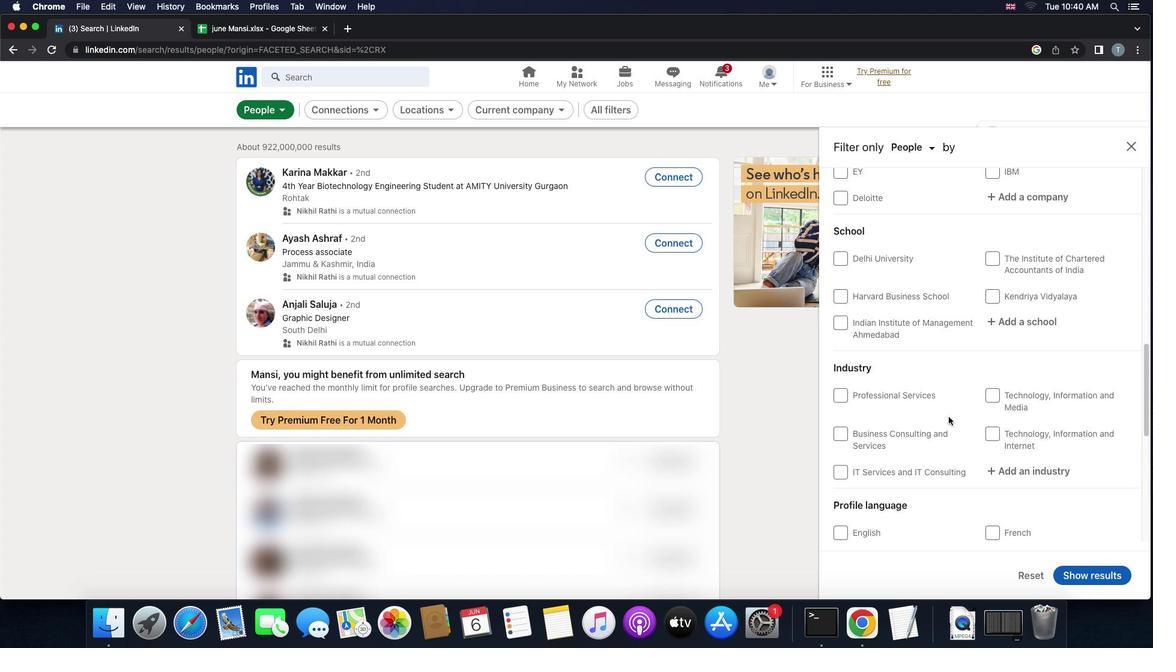 
Action: Mouse scrolled (949, 417) with delta (0, -1)
Screenshot: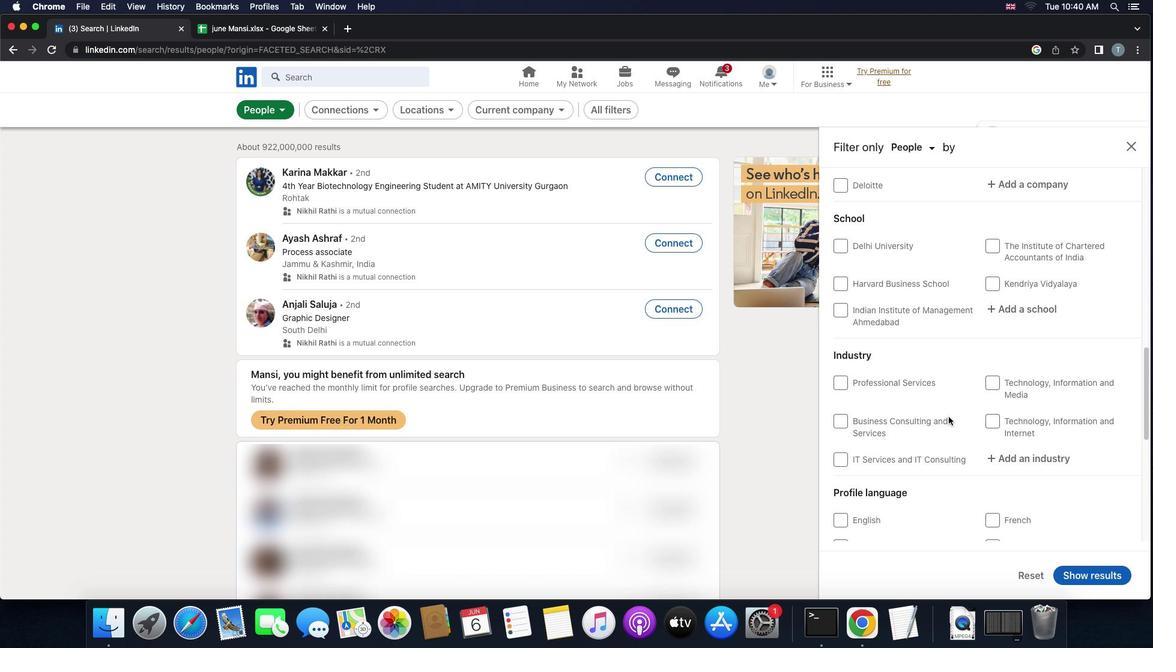 
Action: Mouse moved to (842, 504)
Screenshot: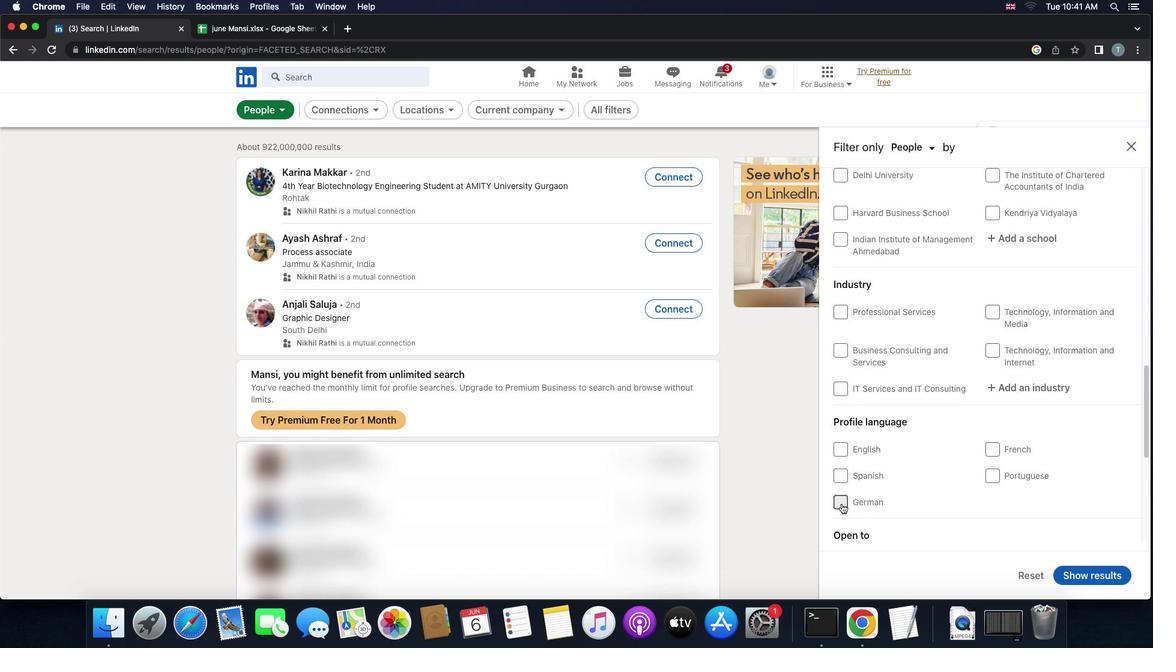 
Action: Mouse pressed left at (842, 504)
Screenshot: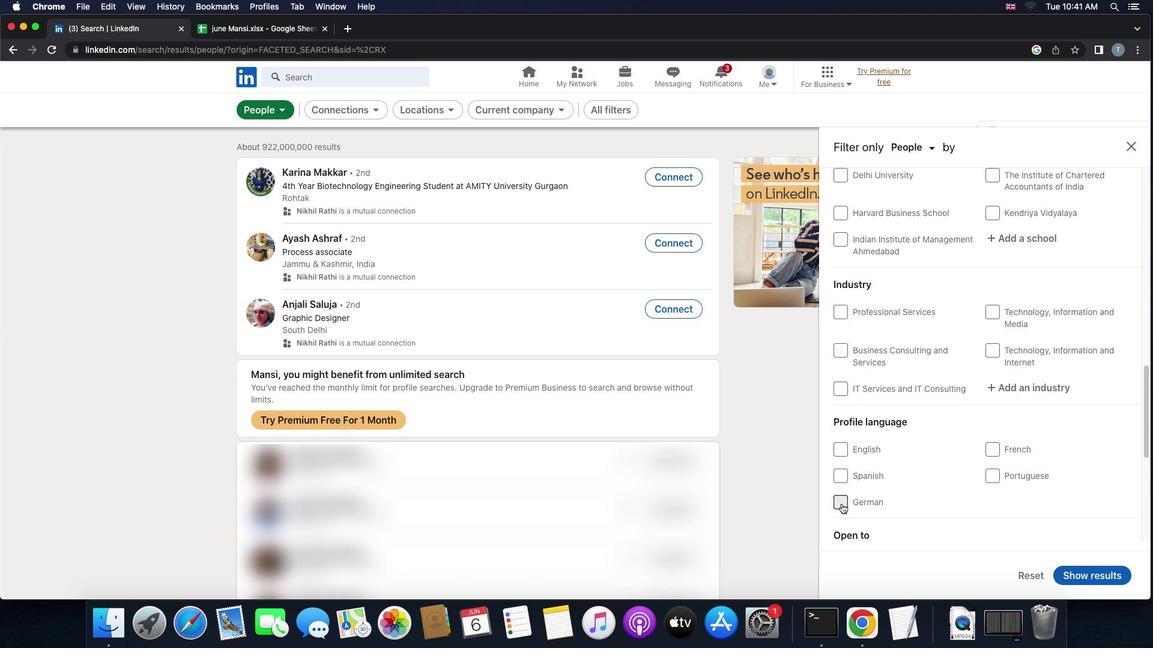 
Action: Mouse moved to (917, 481)
Screenshot: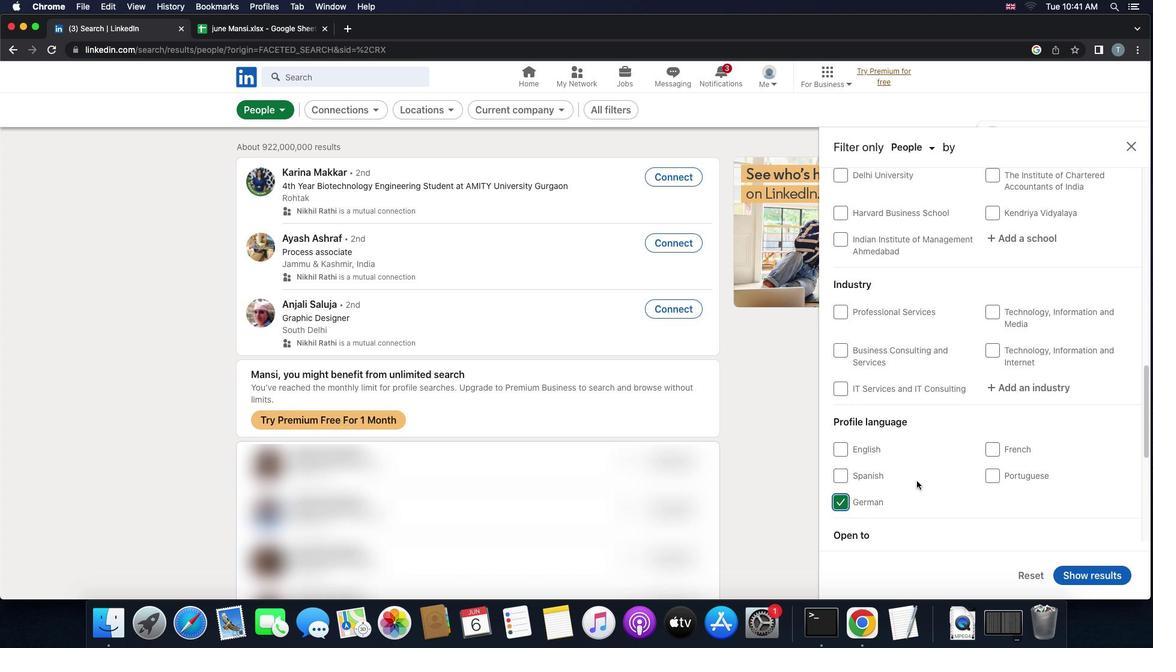 
Action: Mouse scrolled (917, 481) with delta (0, 0)
Screenshot: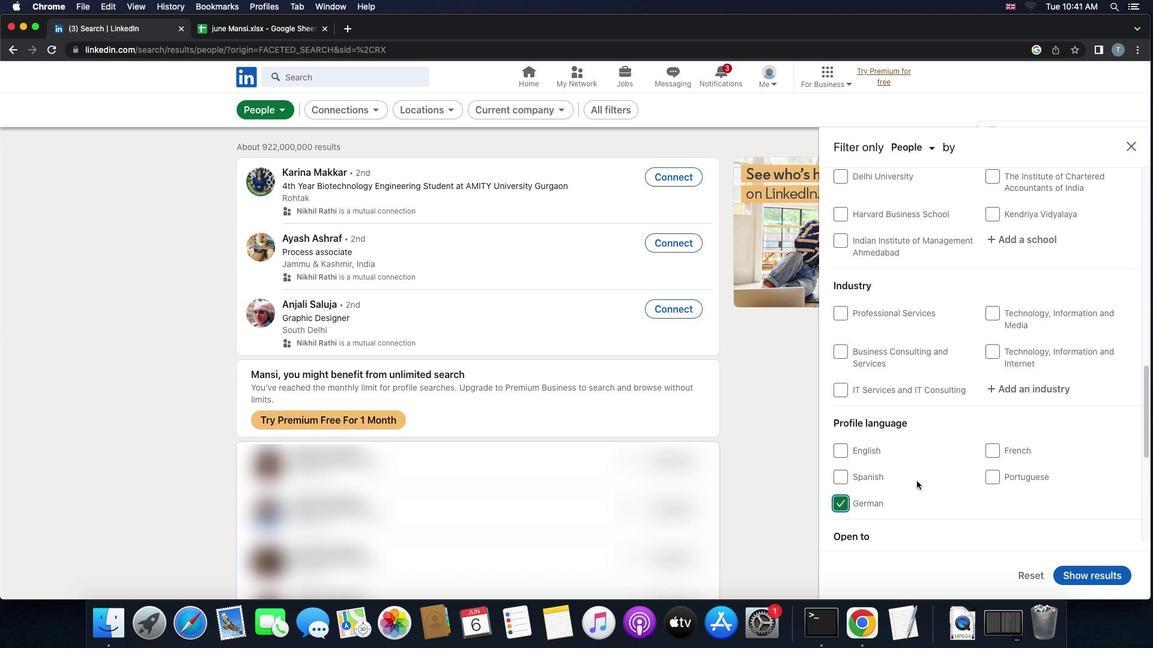 
Action: Mouse scrolled (917, 481) with delta (0, 0)
Screenshot: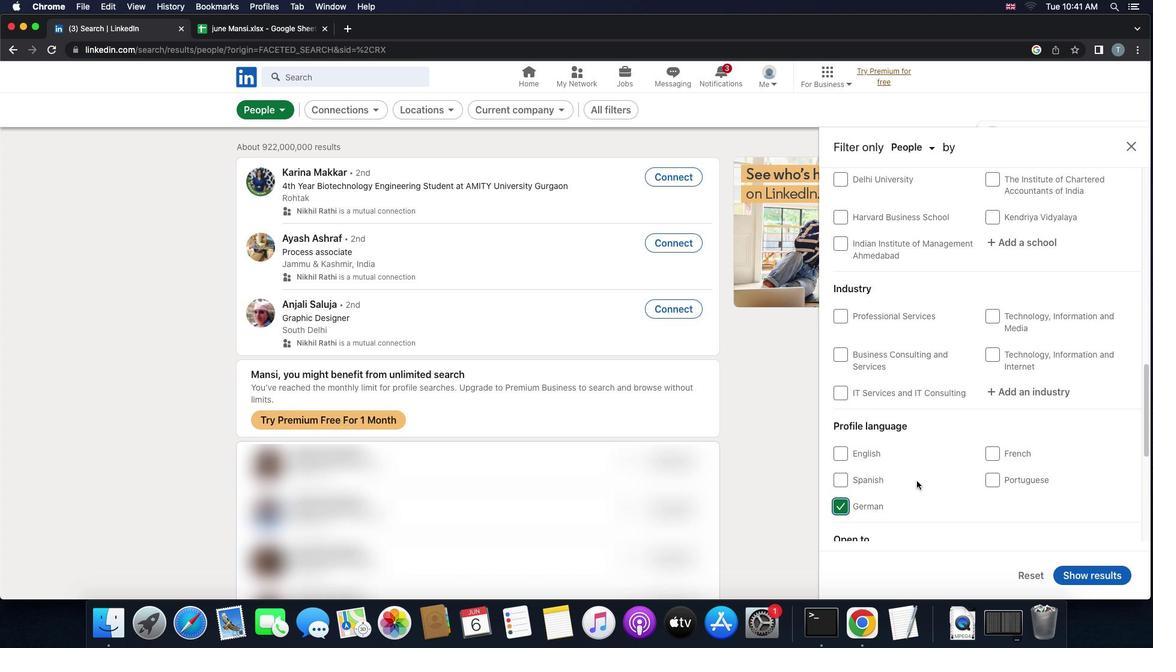 
Action: Mouse scrolled (917, 481) with delta (0, 1)
Screenshot: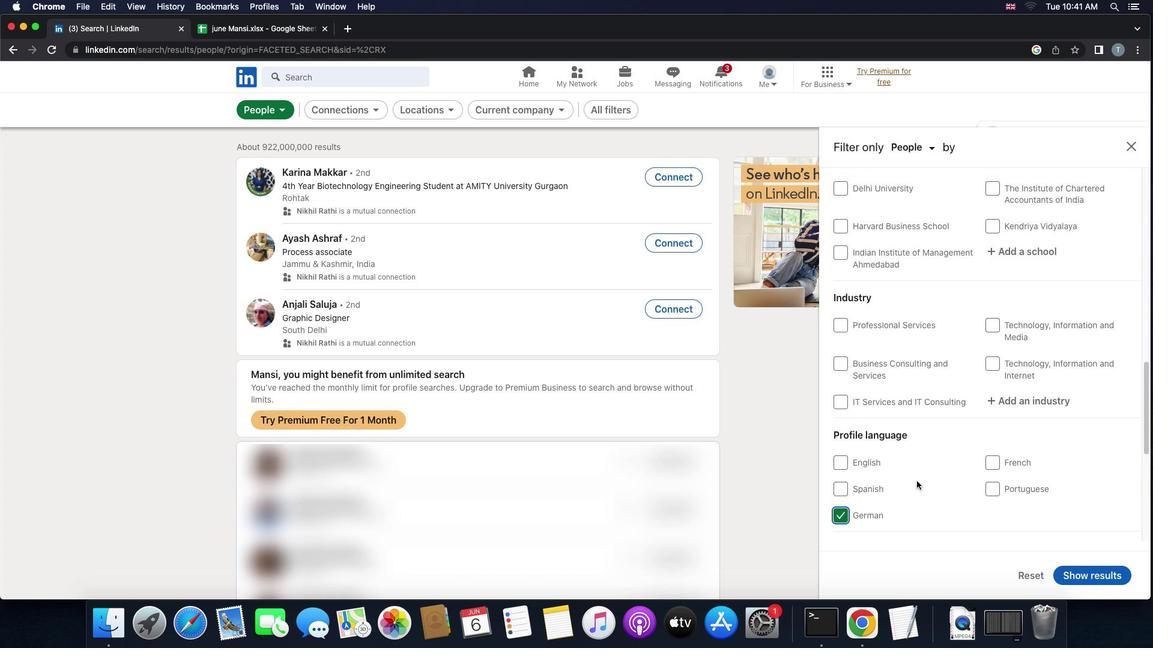 
Action: Mouse scrolled (917, 481) with delta (0, 0)
Screenshot: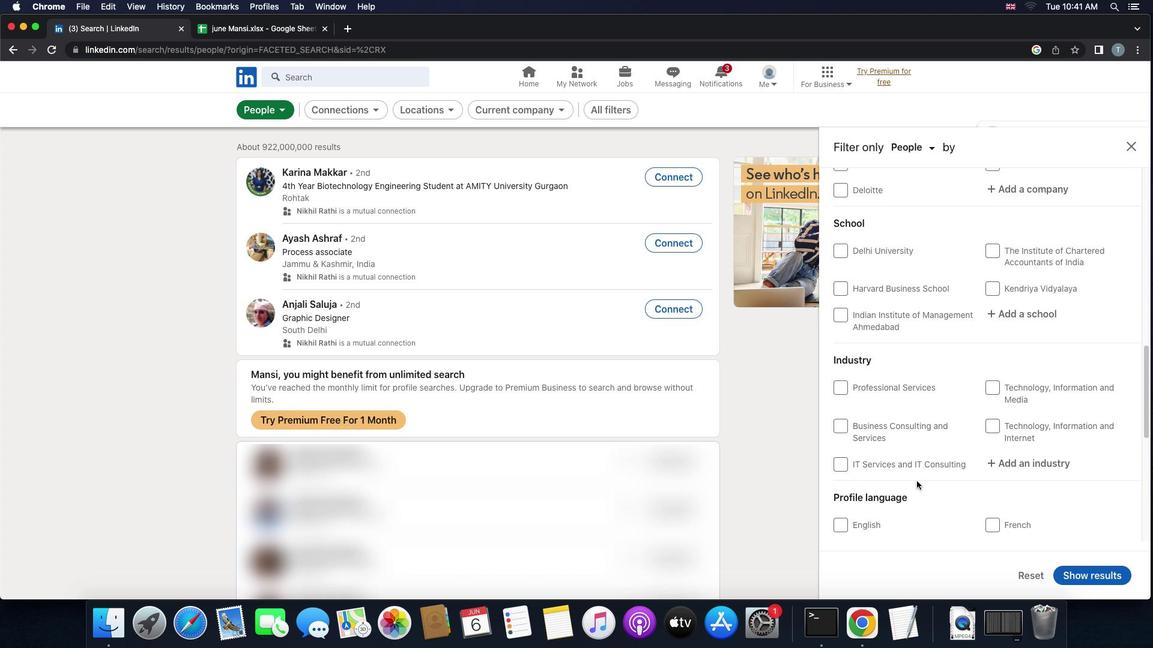 
Action: Mouse scrolled (917, 481) with delta (0, 0)
Screenshot: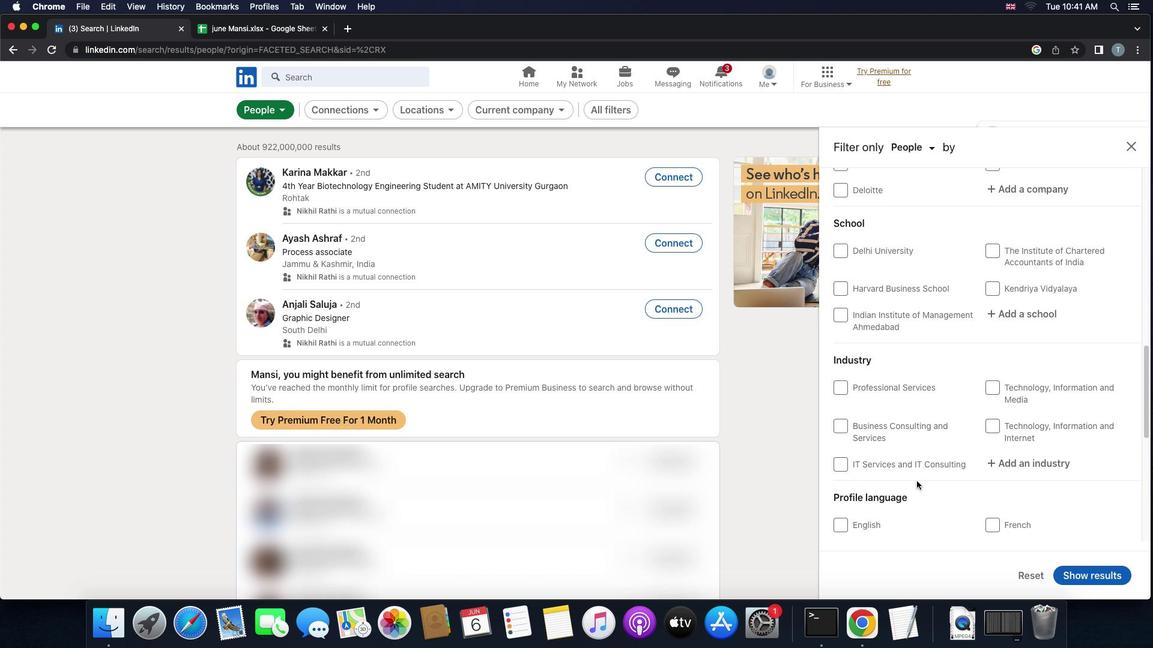 
Action: Mouse scrolled (917, 481) with delta (0, 1)
Screenshot: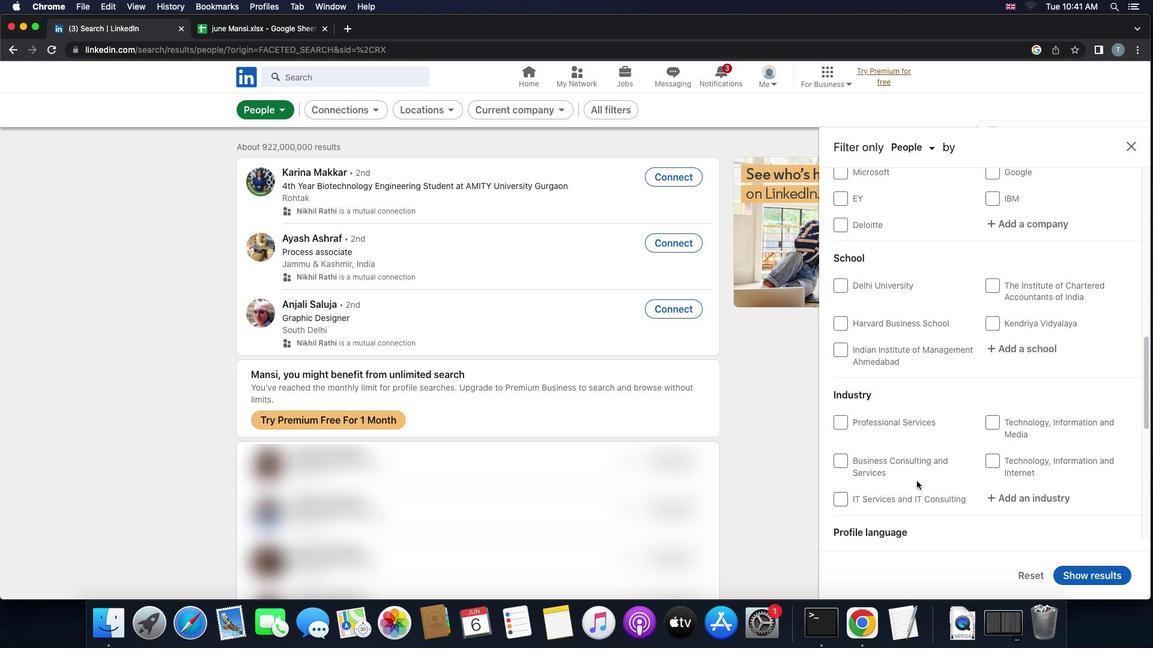 
Action: Mouse scrolled (917, 481) with delta (0, 0)
Screenshot: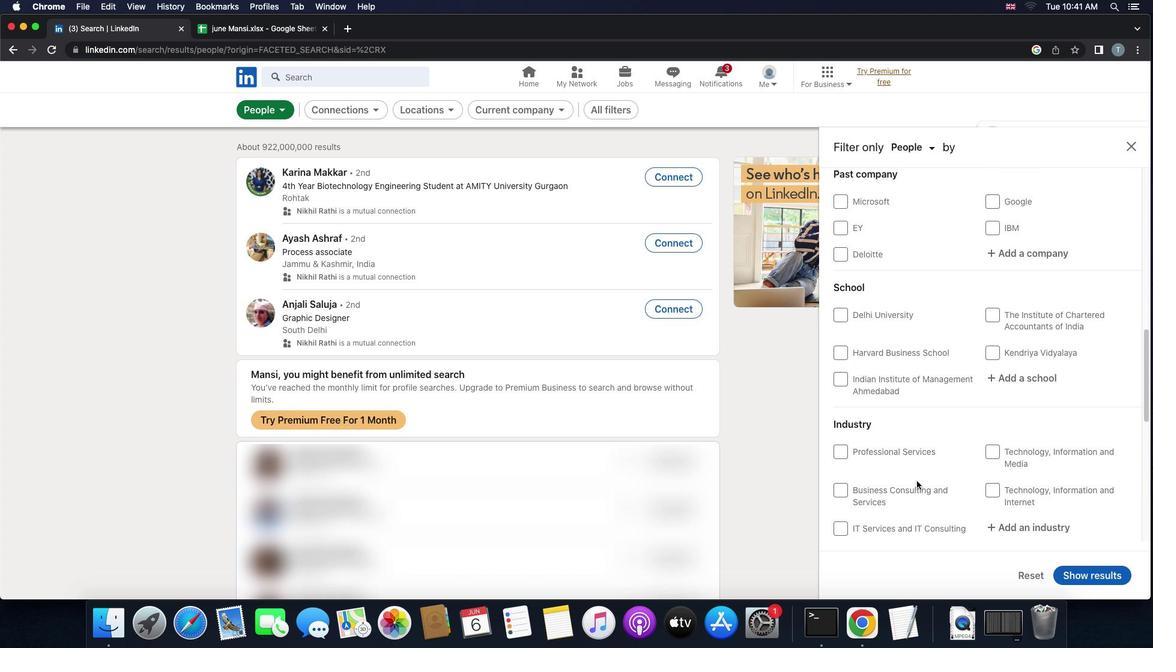 
Action: Mouse scrolled (917, 481) with delta (0, 0)
Screenshot: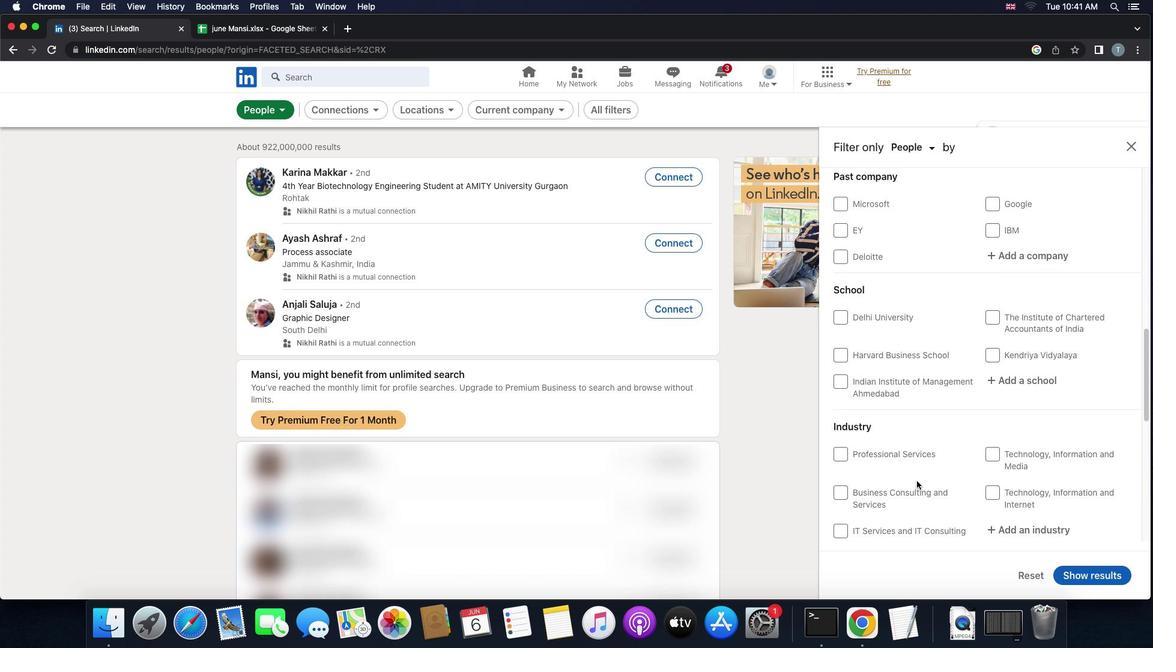 
Action: Mouse scrolled (917, 481) with delta (0, 0)
Screenshot: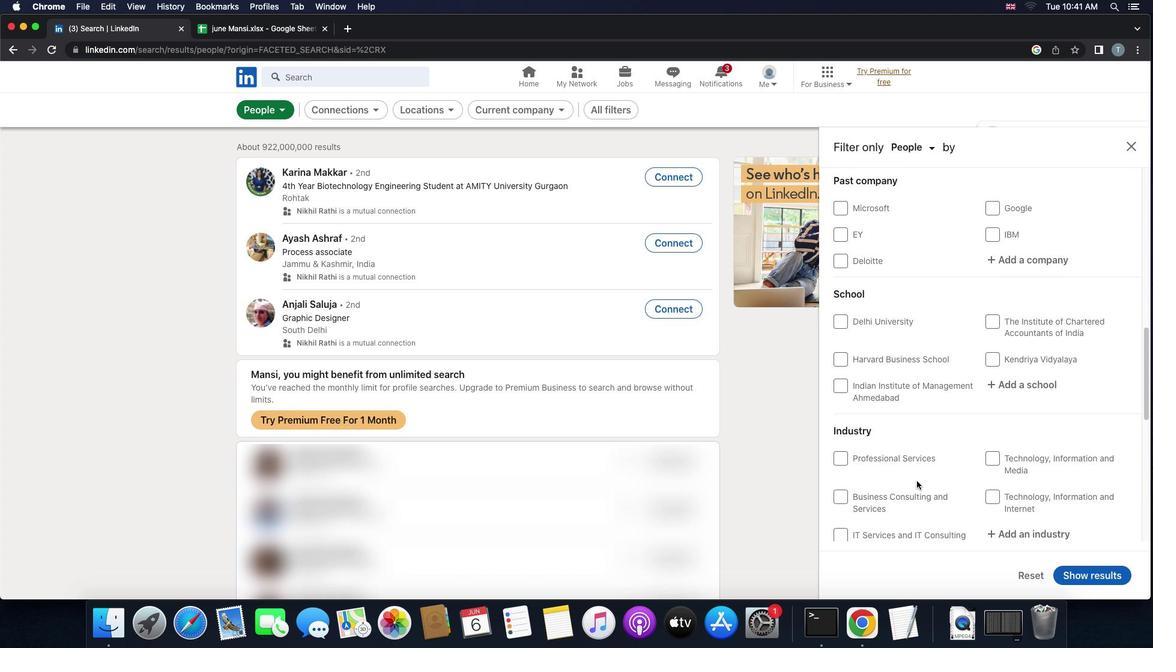 
Action: Mouse scrolled (917, 481) with delta (0, 0)
Screenshot: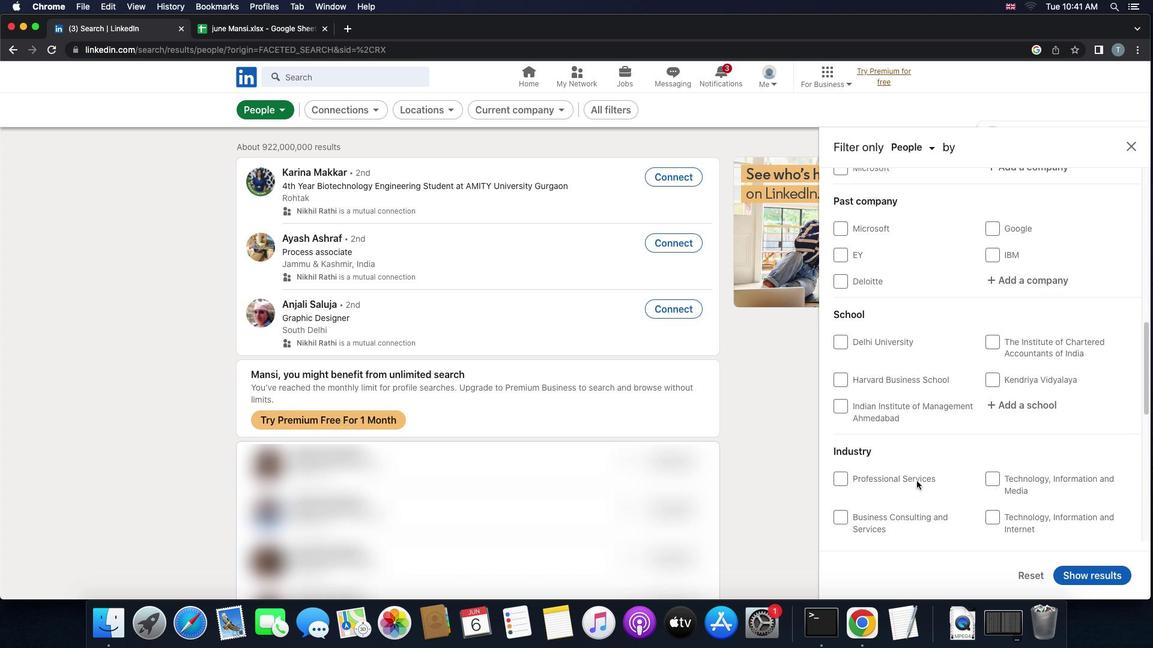 
Action: Mouse scrolled (917, 481) with delta (0, 0)
Screenshot: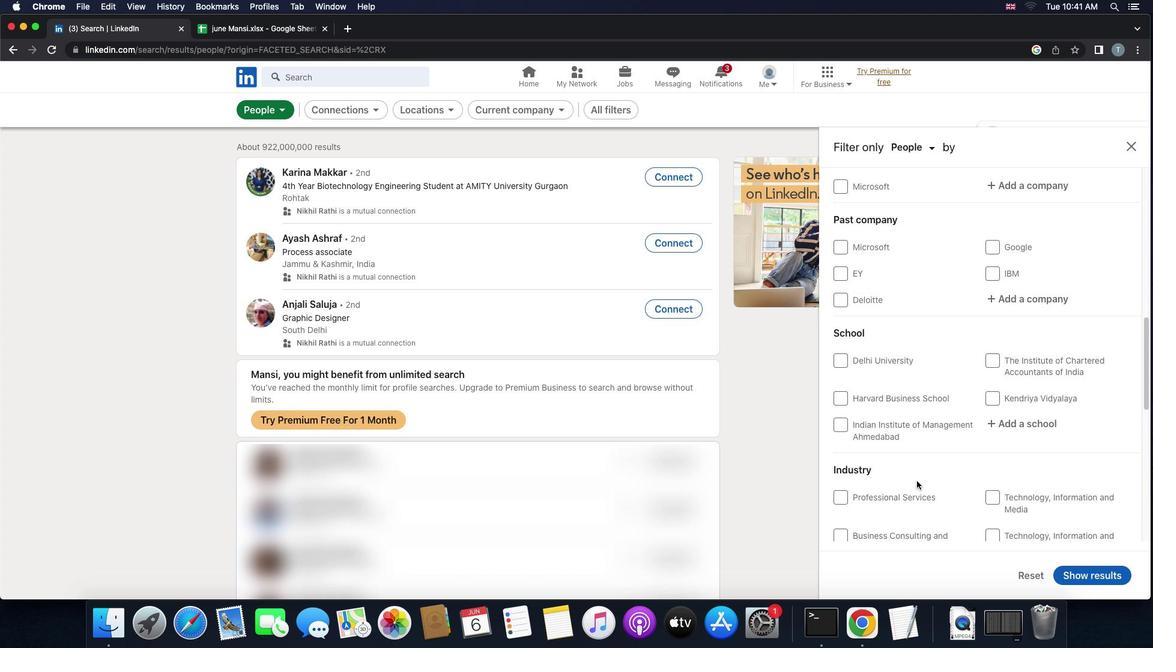 
Action: Mouse scrolled (917, 481) with delta (0, 1)
Screenshot: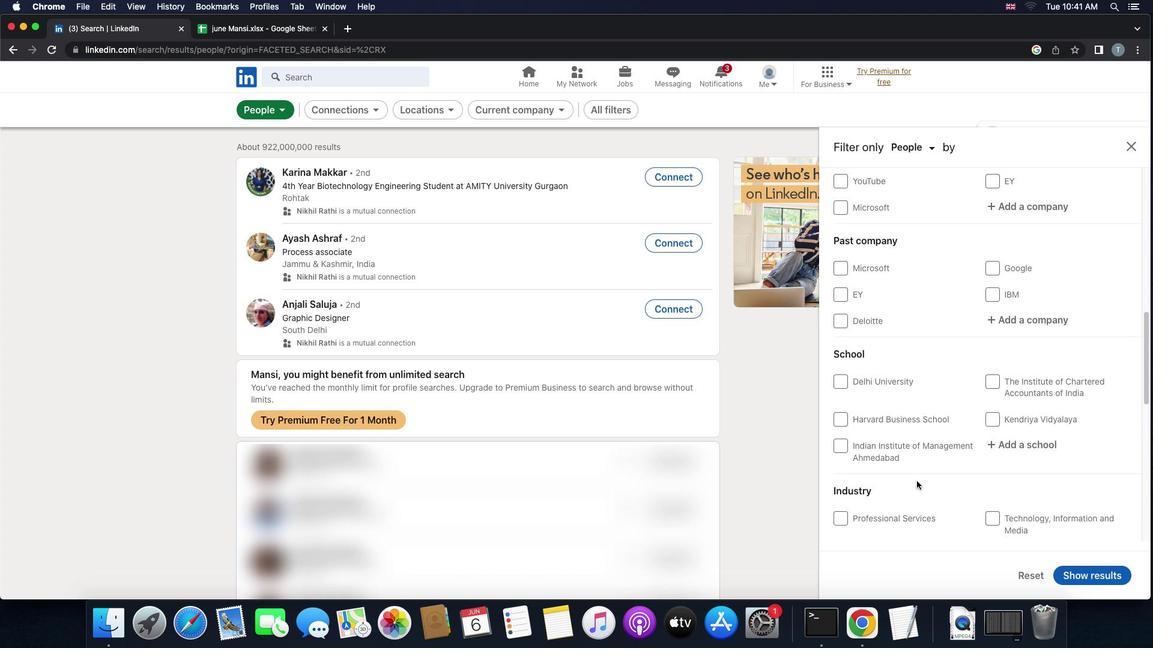 
Action: Mouse scrolled (917, 481) with delta (0, 2)
Screenshot: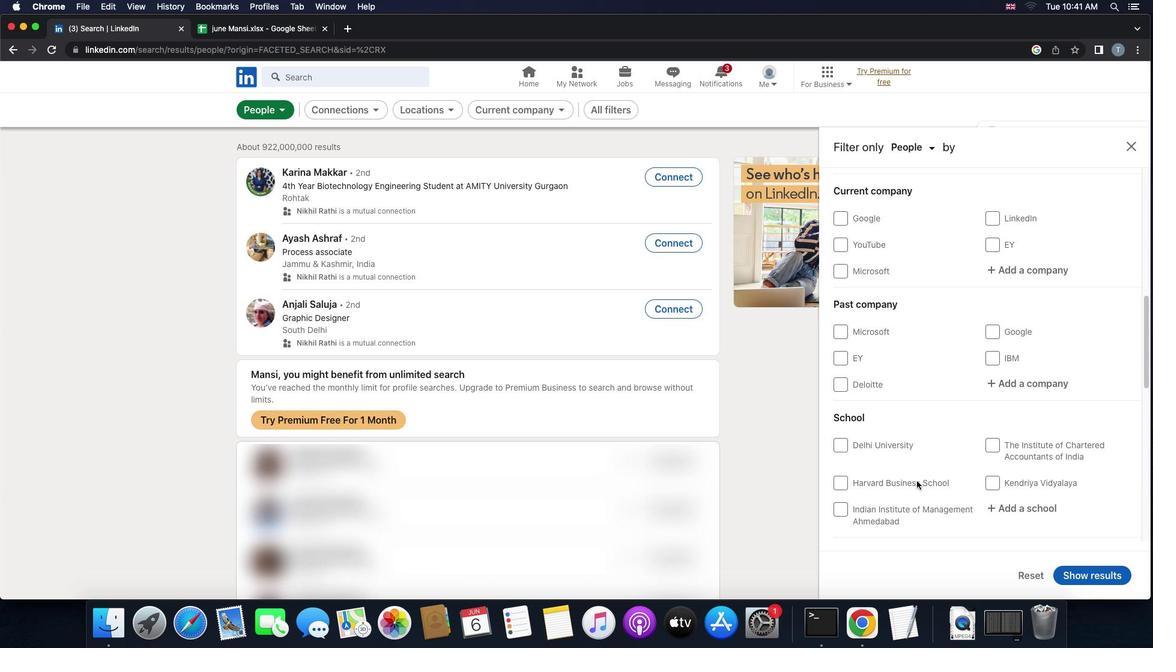 
Action: Mouse moved to (1037, 370)
Screenshot: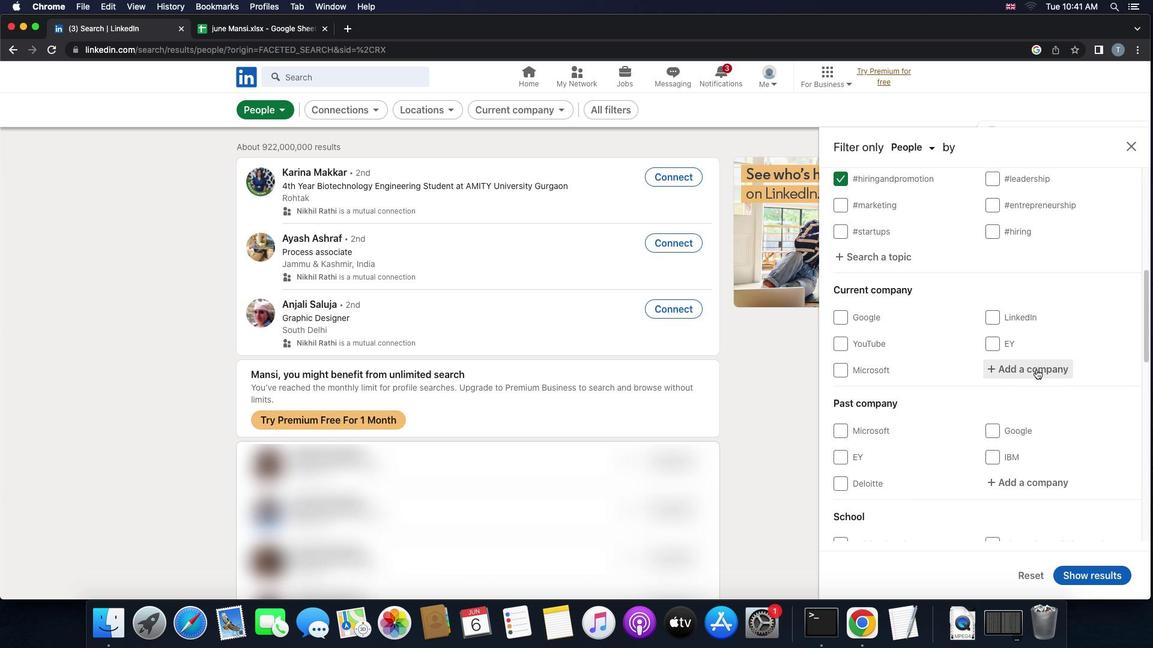 
Action: Mouse pressed left at (1037, 370)
Screenshot: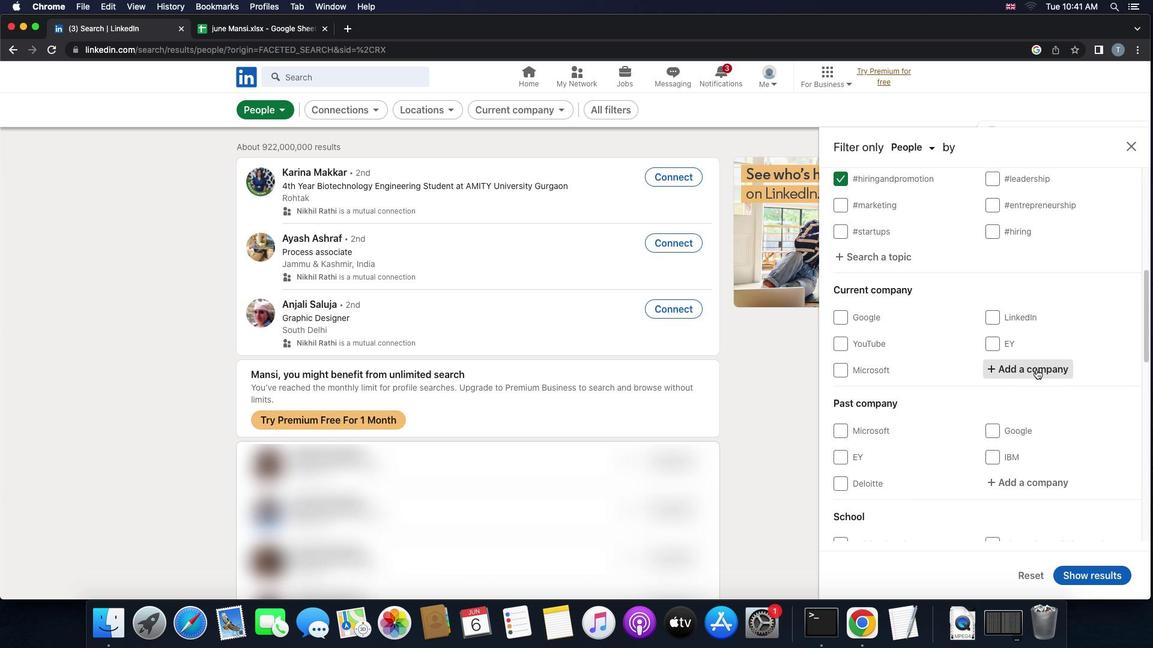 
Action: Mouse moved to (955, 365)
Screenshot: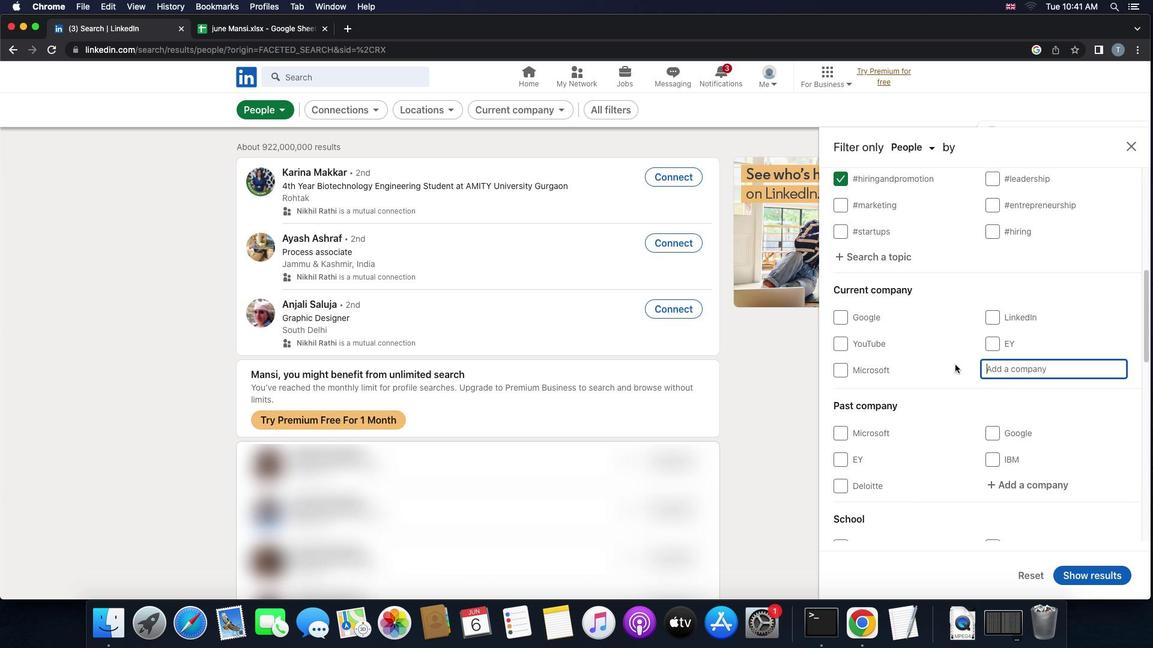 
Action: Key pressed Key.shift'S''w''i''s''s'Key.spaceKey.shift'R''e'
Screenshot: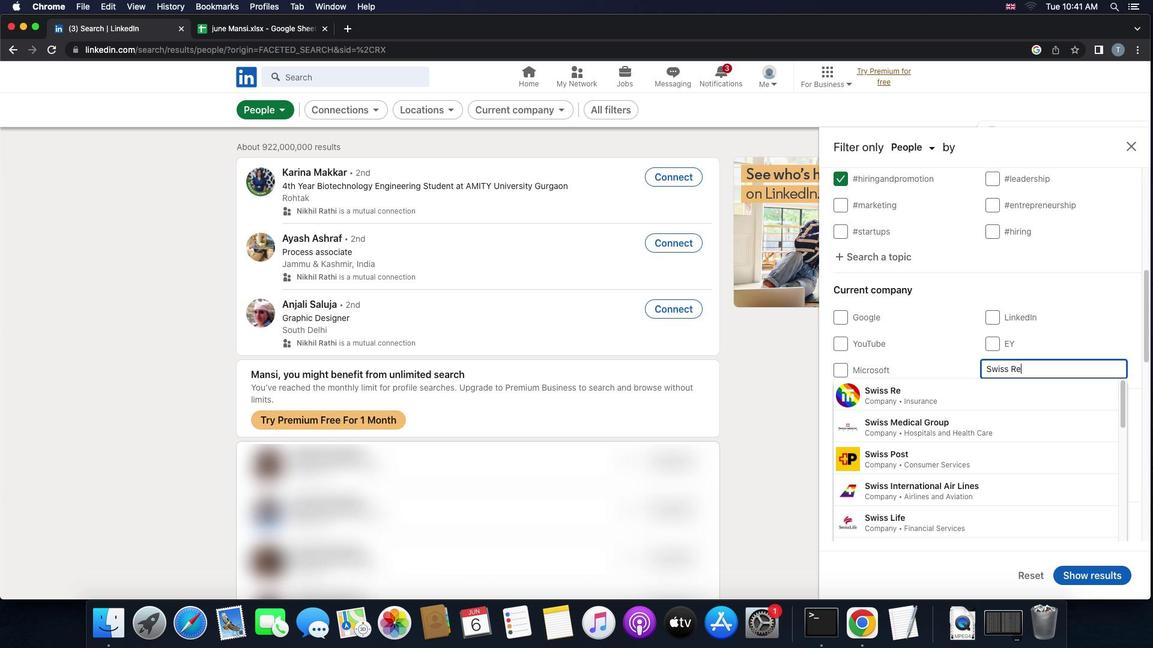 
Action: Mouse moved to (927, 392)
Screenshot: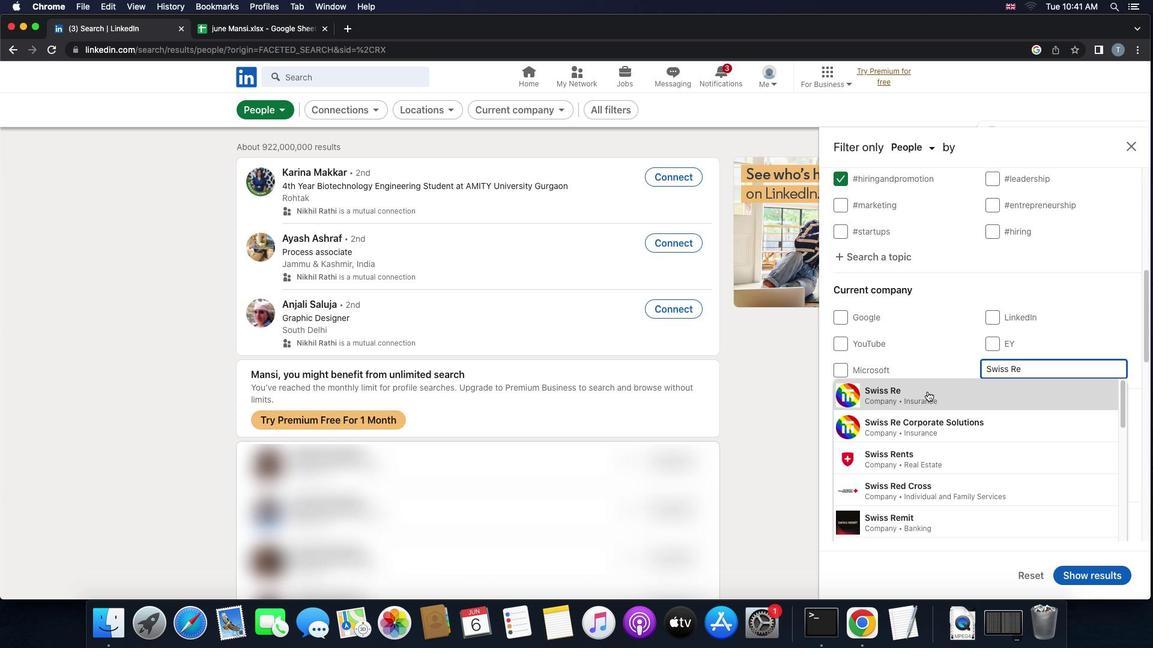 
Action: Mouse pressed left at (927, 392)
Screenshot: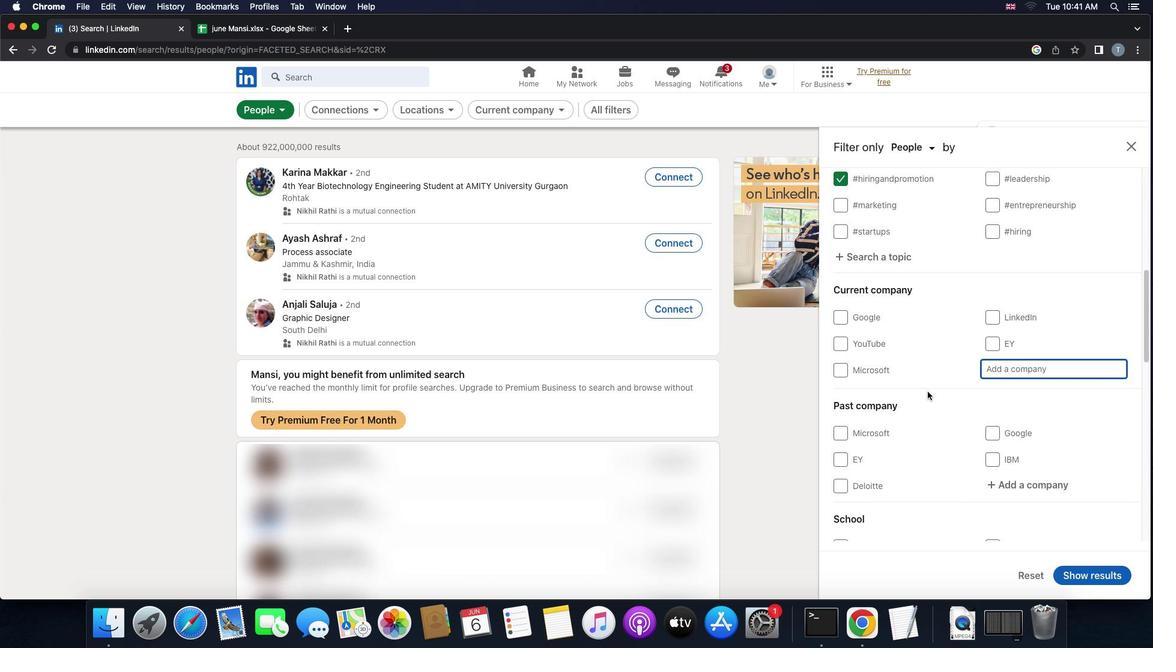 
Action: Mouse scrolled (927, 392) with delta (0, 0)
Screenshot: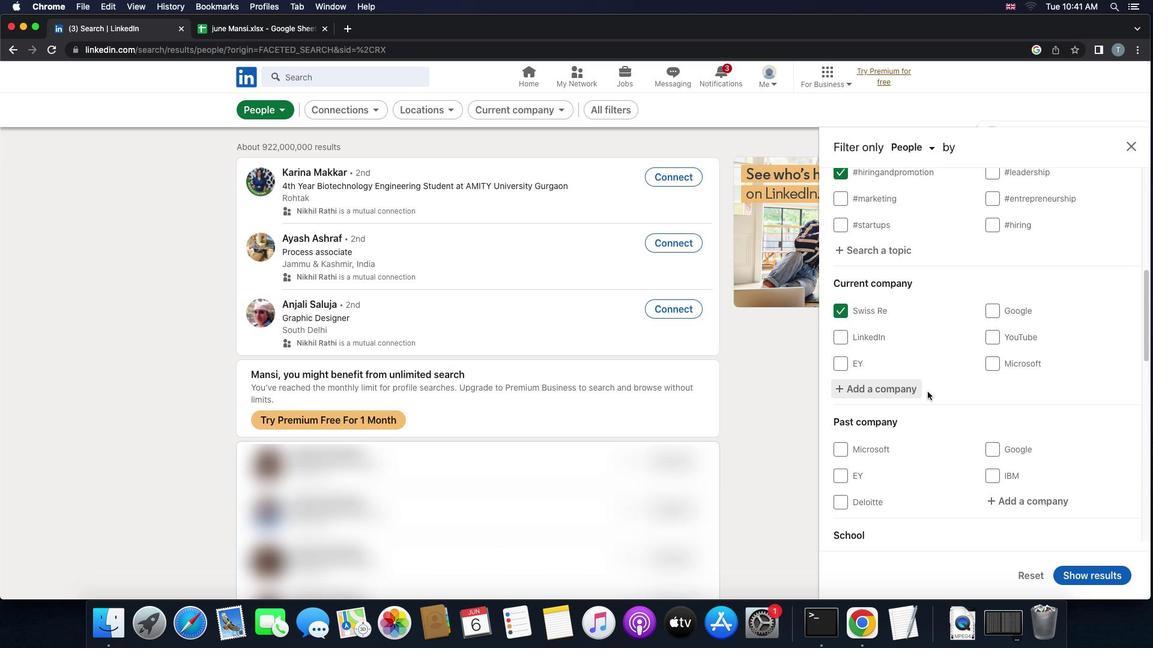 
Action: Mouse scrolled (927, 392) with delta (0, 0)
Screenshot: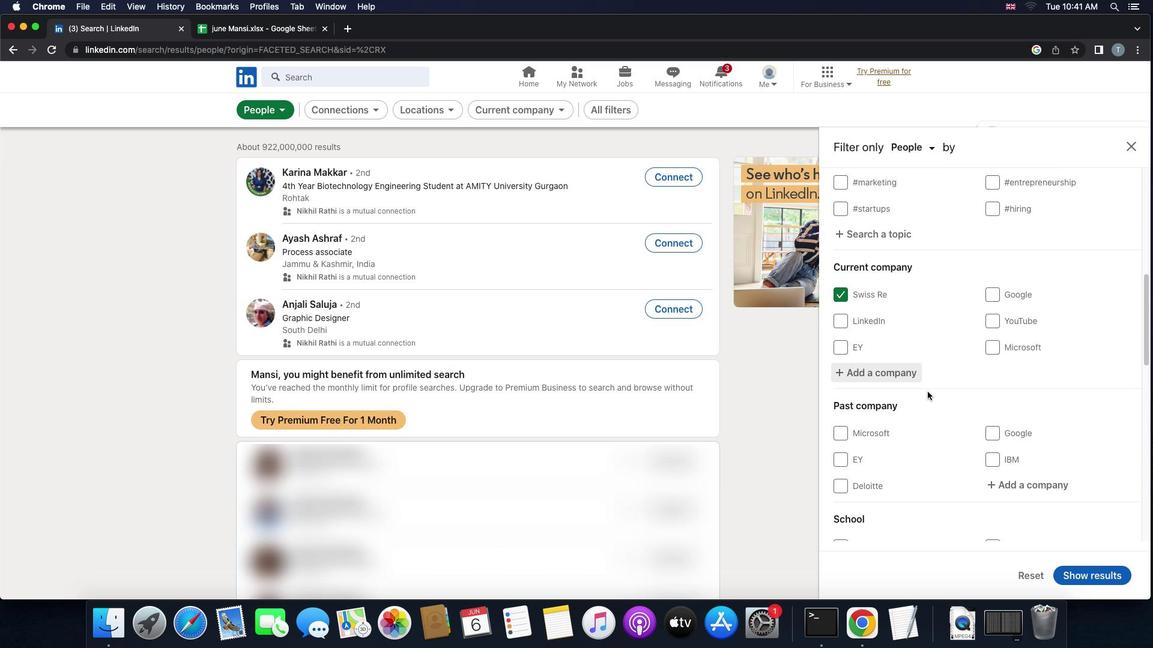 
Action: Mouse scrolled (927, 392) with delta (0, -1)
Screenshot: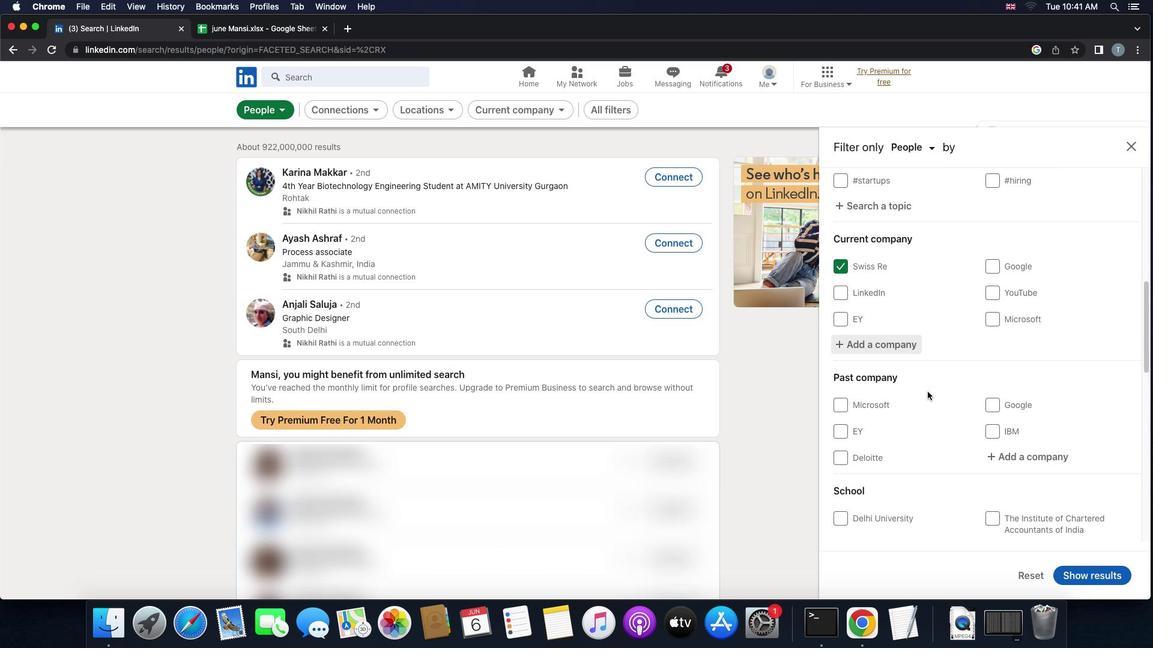 
Action: Mouse scrolled (927, 392) with delta (0, -1)
Screenshot: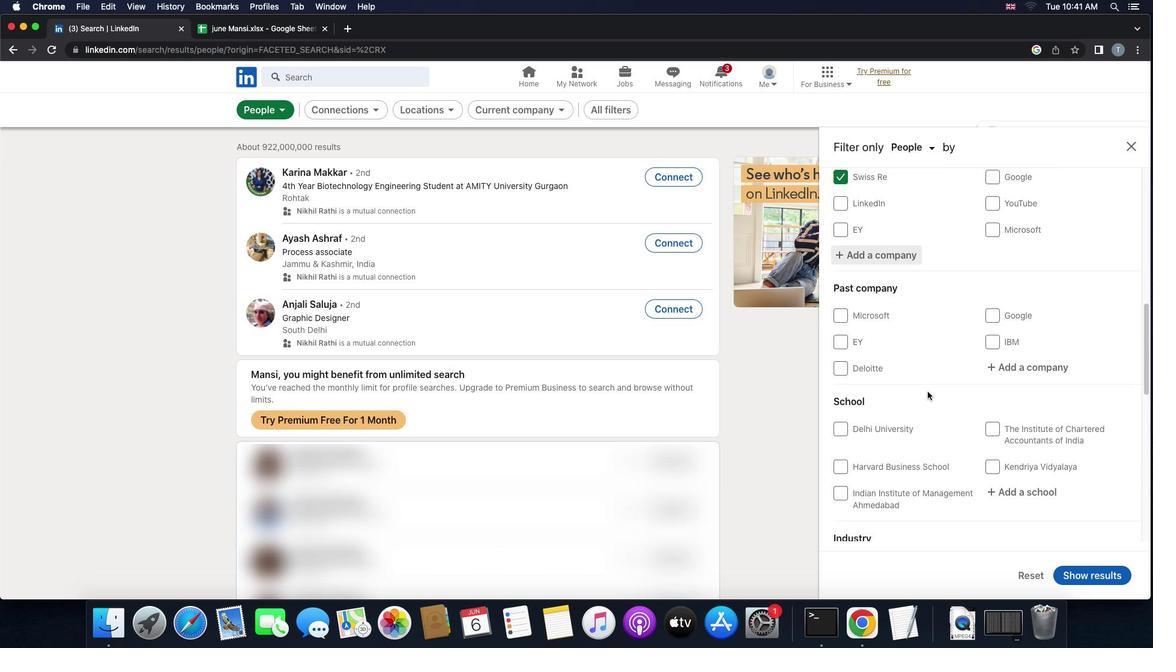 
Action: Mouse moved to (927, 392)
Screenshot: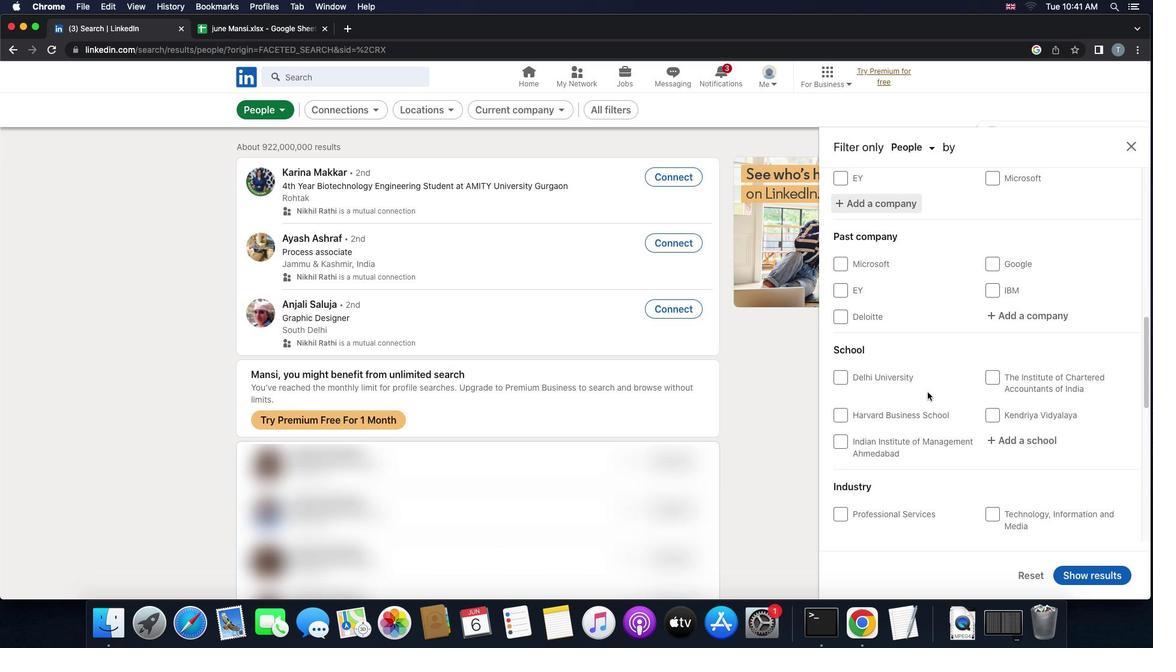 
Action: Mouse scrolled (927, 392) with delta (0, 0)
Screenshot: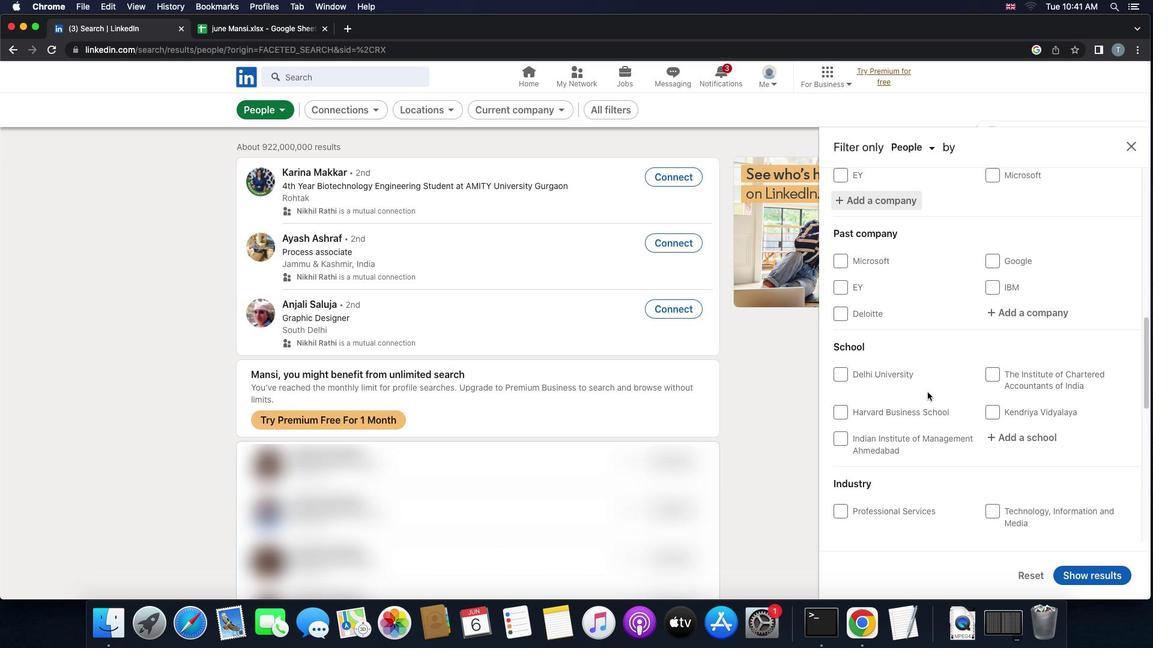 
Action: Mouse scrolled (927, 392) with delta (0, 0)
Screenshot: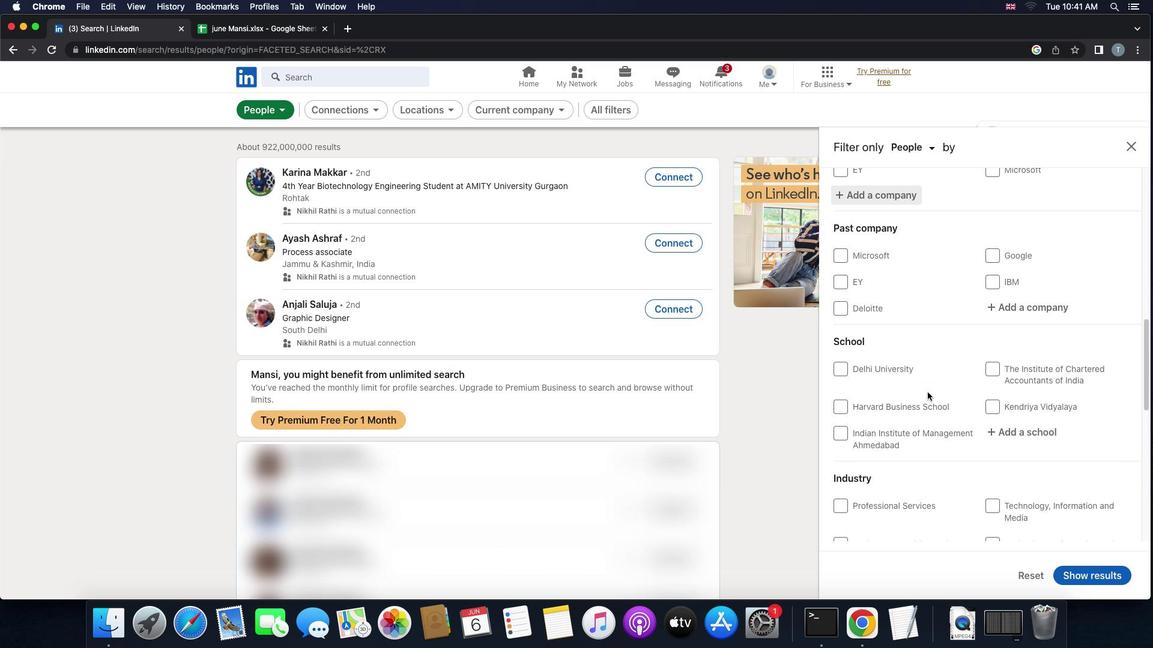 
Action: Mouse scrolled (927, 392) with delta (0, -1)
Screenshot: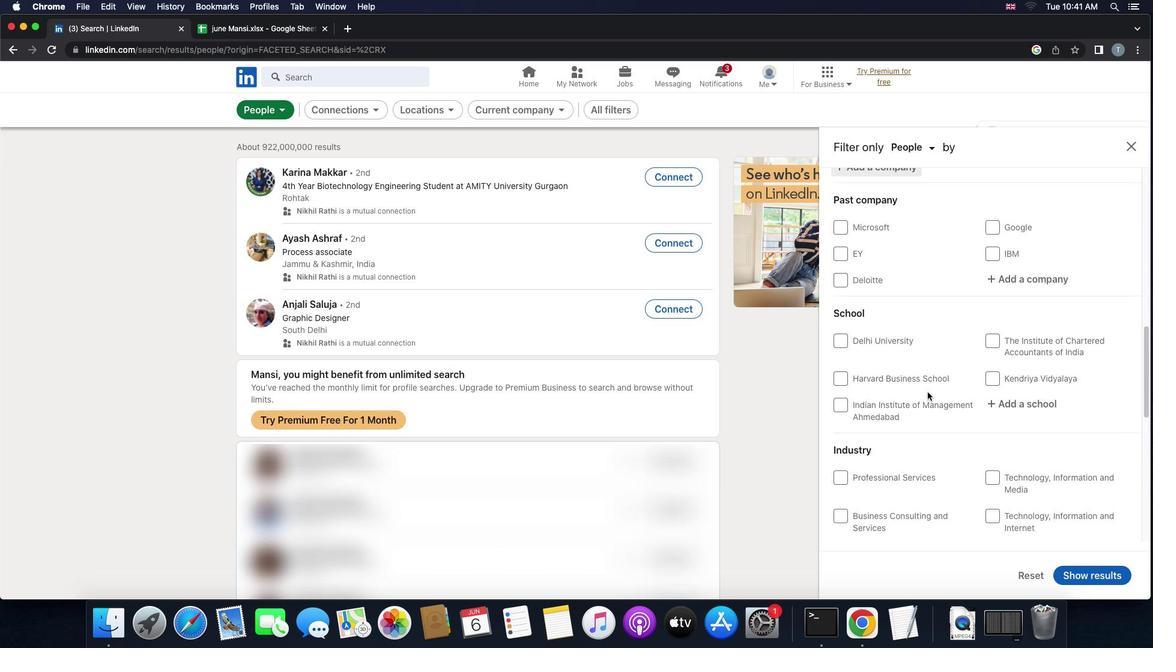 
Action: Mouse moved to (1038, 361)
Screenshot: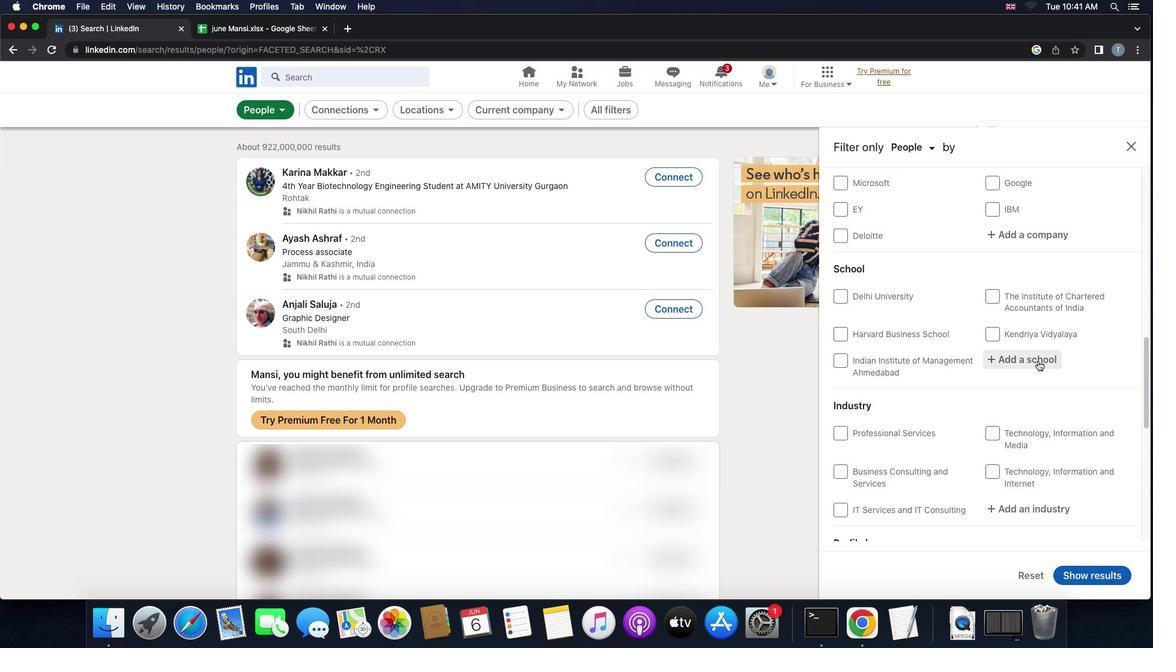
Action: Mouse pressed left at (1038, 361)
Screenshot: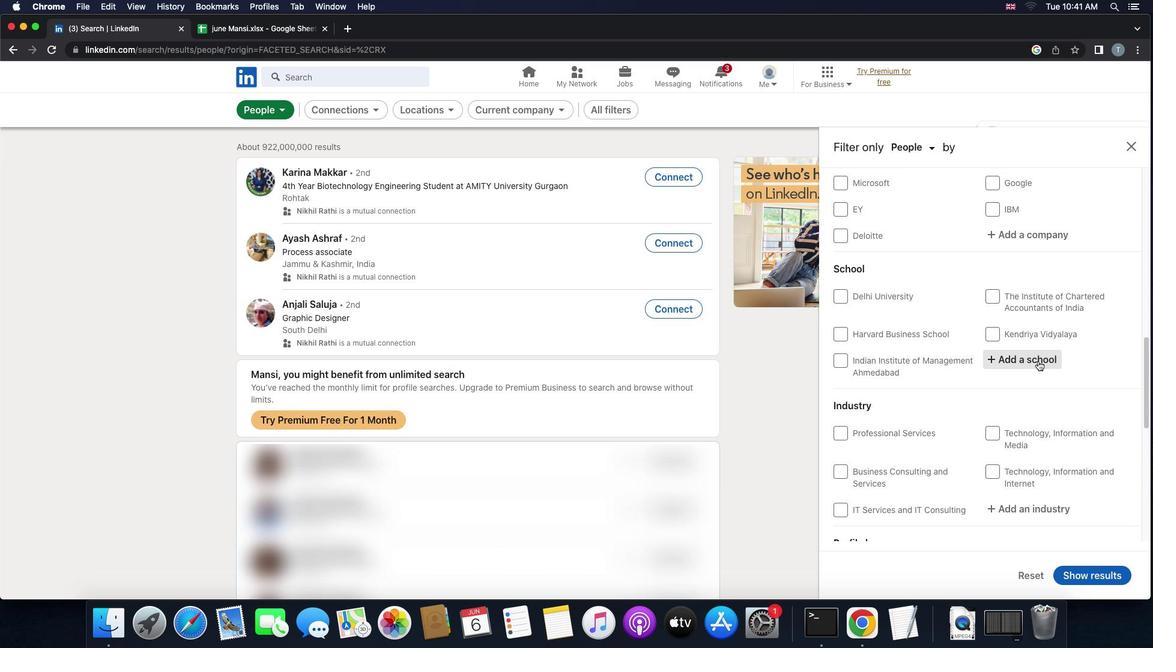 
Action: Mouse moved to (1024, 319)
Screenshot: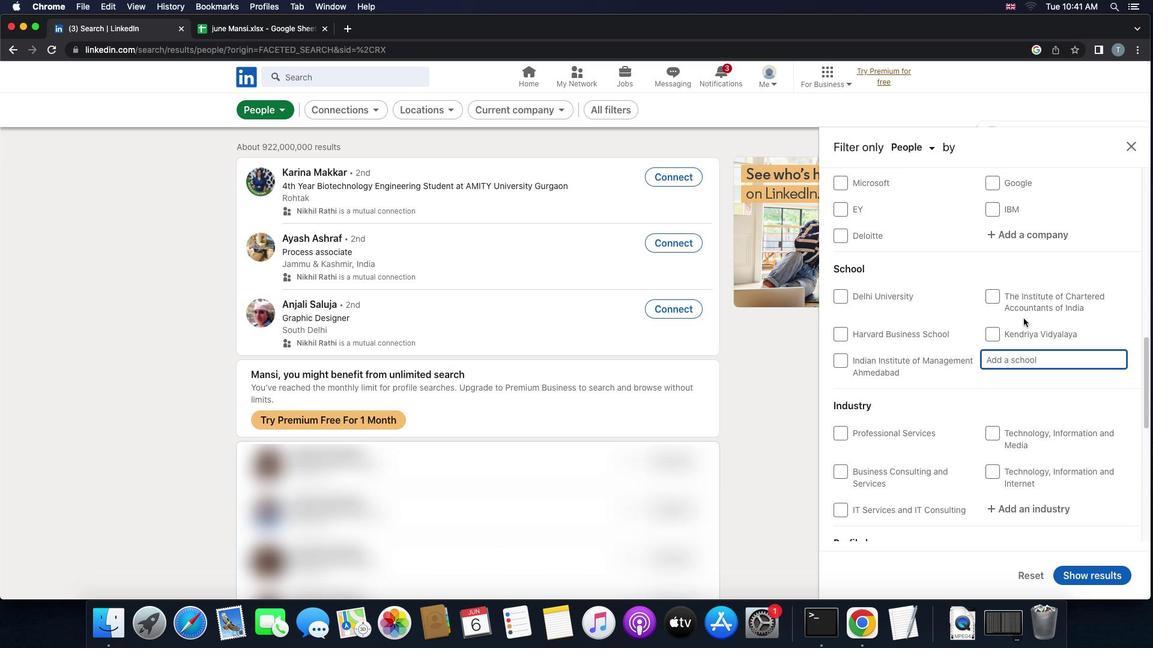 
Action: Key pressed 's''a''n''j''a''y'Key.space'g'
Screenshot: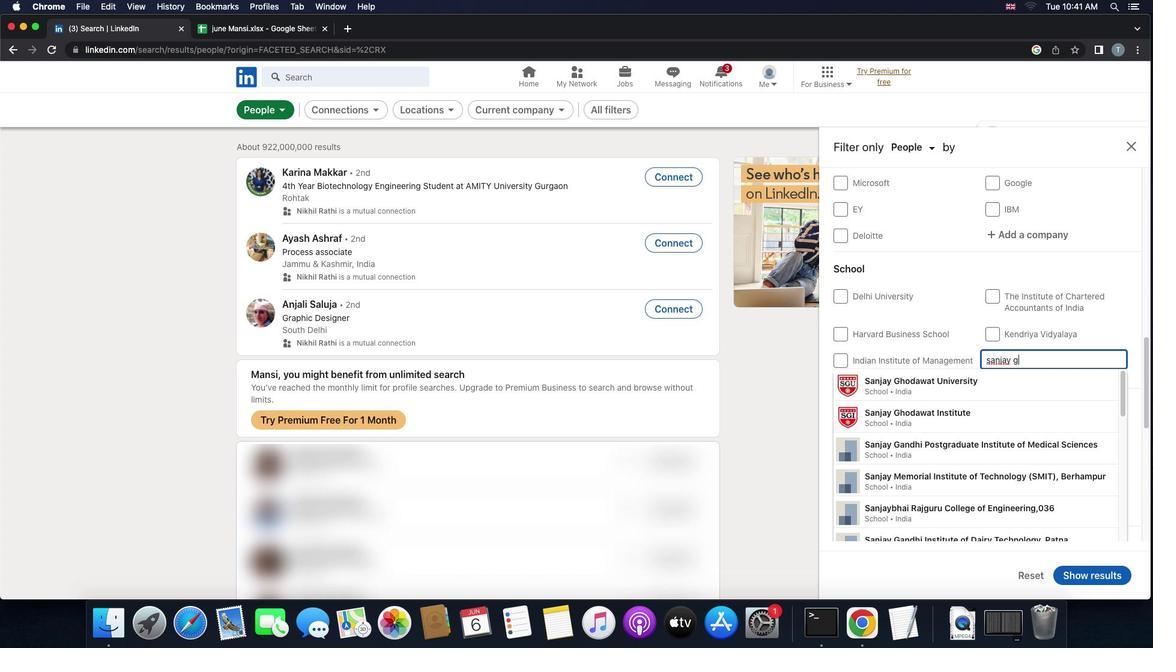 
Action: Mouse moved to (1023, 319)
Screenshot: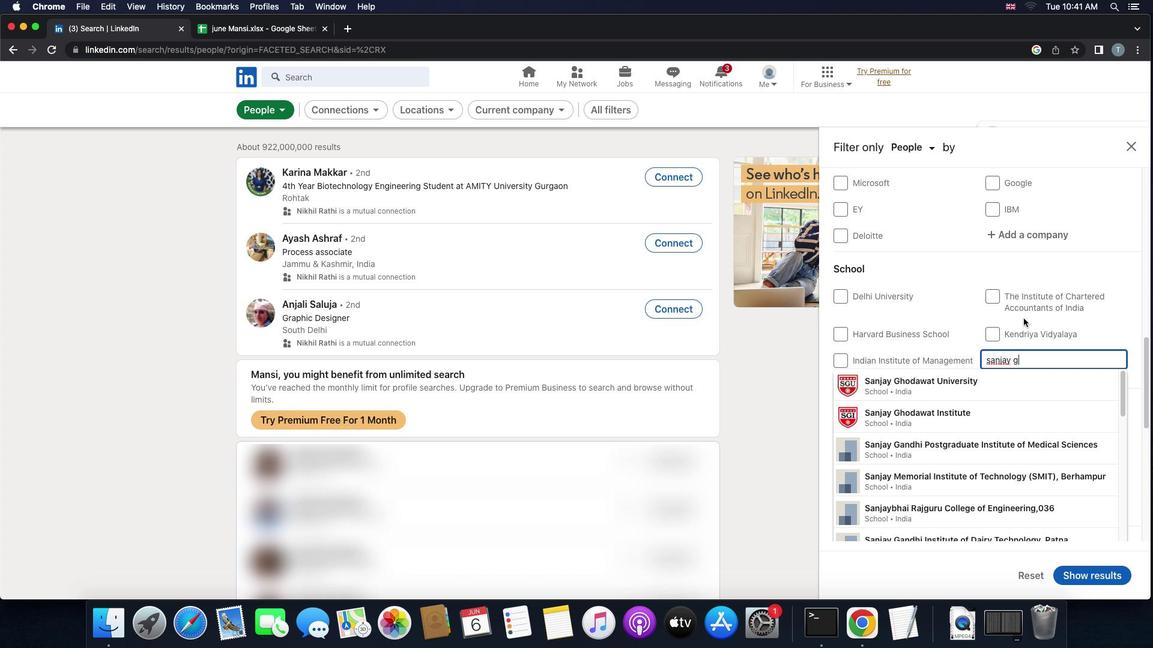 
Action: Key pressed 'h''o''d''a''w''a''t'Key.space'u''n''i''v''e''r''s''i''t''y'
Screenshot: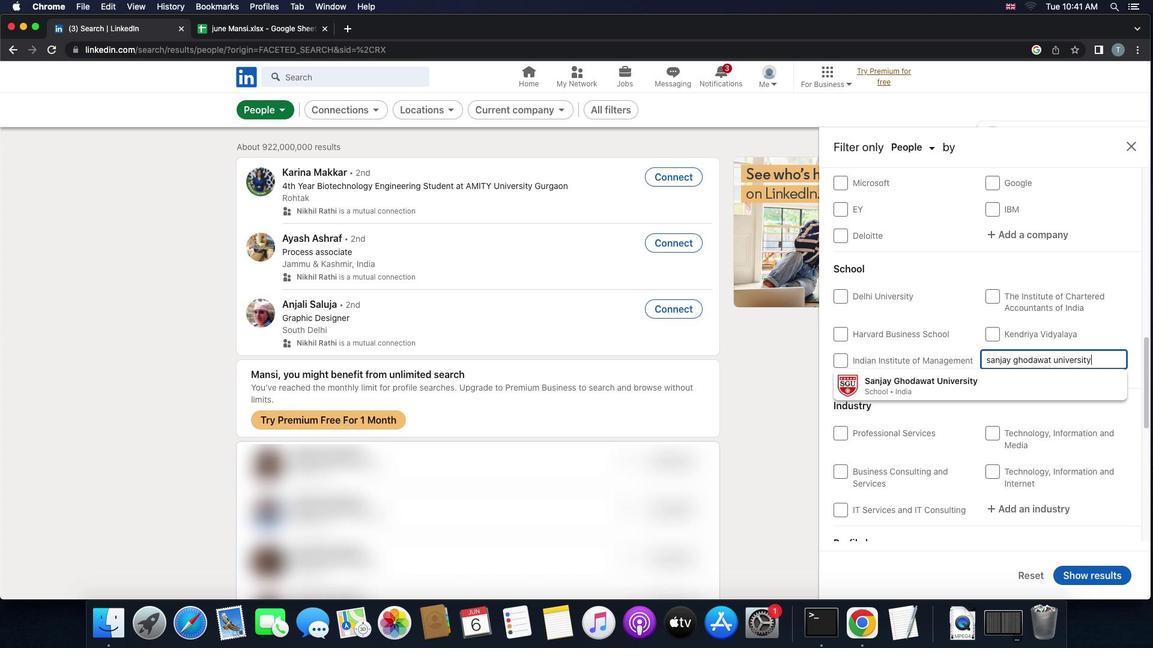 
Action: Mouse moved to (952, 377)
Screenshot: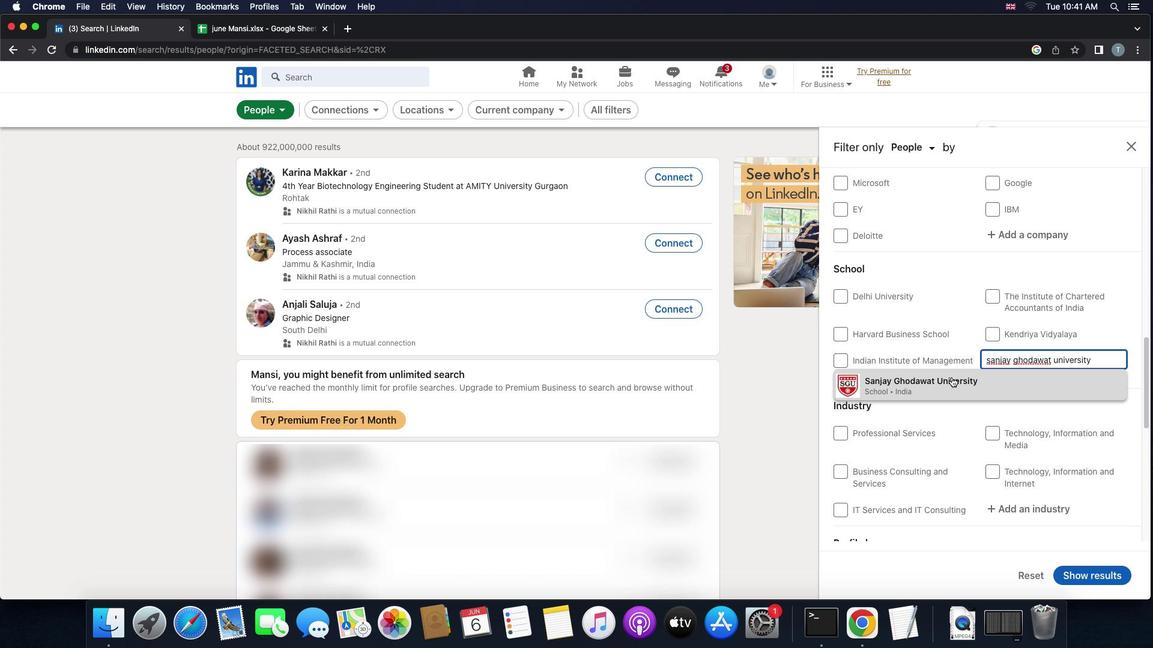 
Action: Mouse pressed left at (952, 377)
Screenshot: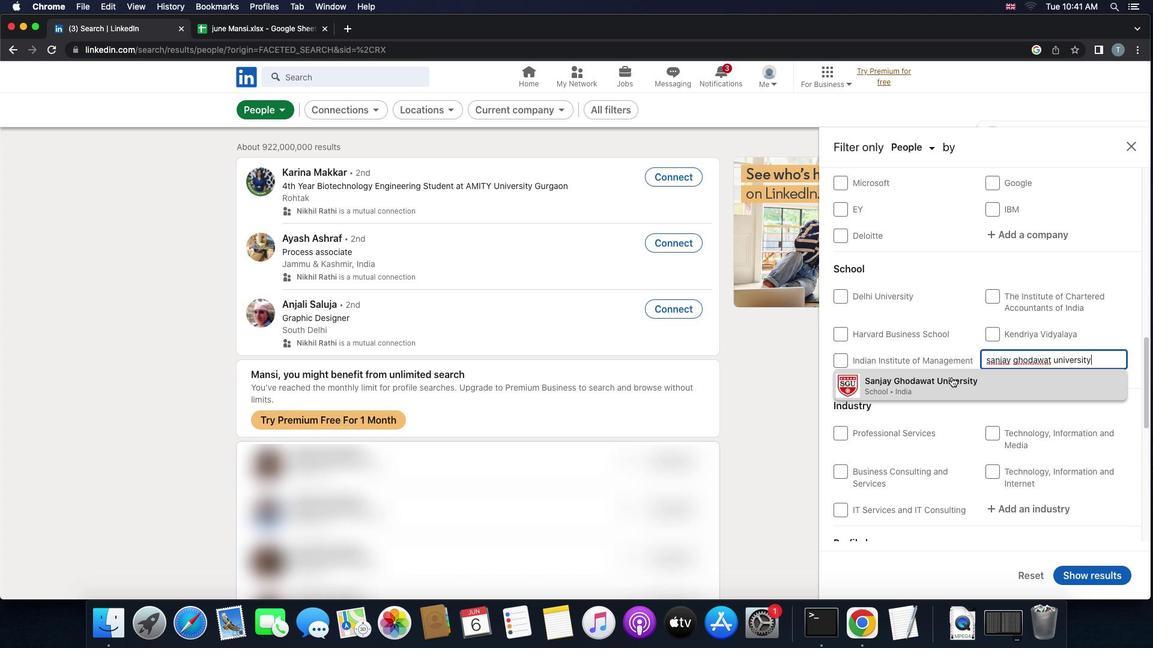 
Action: Mouse scrolled (952, 377) with delta (0, 0)
Screenshot: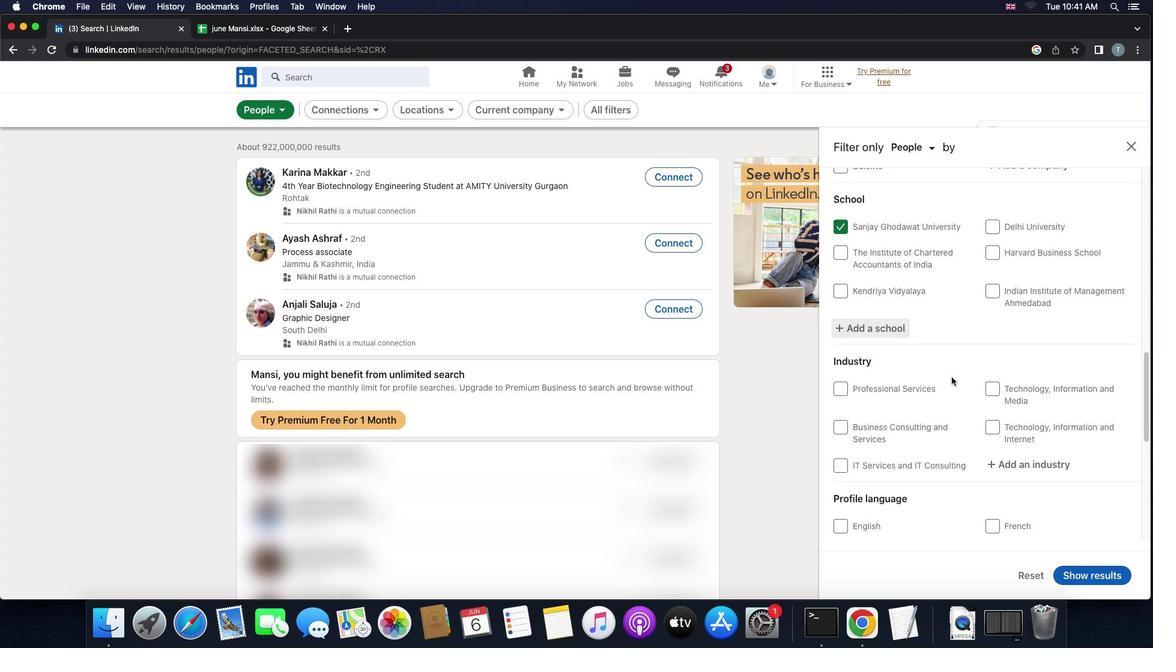 
Action: Mouse scrolled (952, 377) with delta (0, 0)
Screenshot: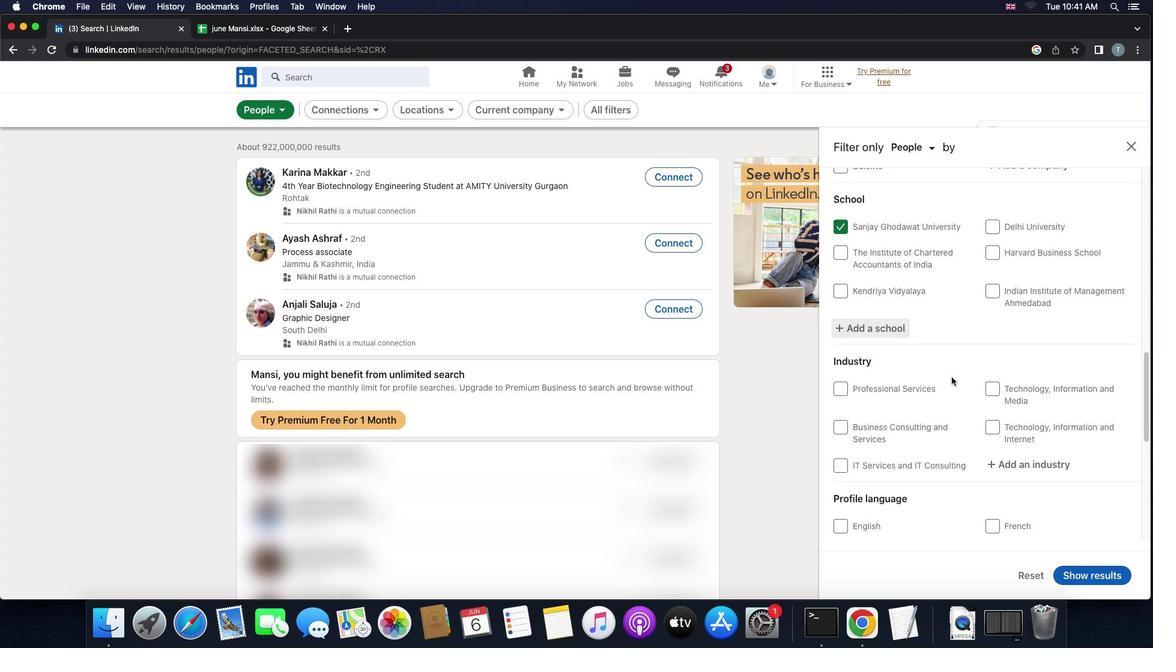 
Action: Mouse scrolled (952, 377) with delta (0, -1)
Screenshot: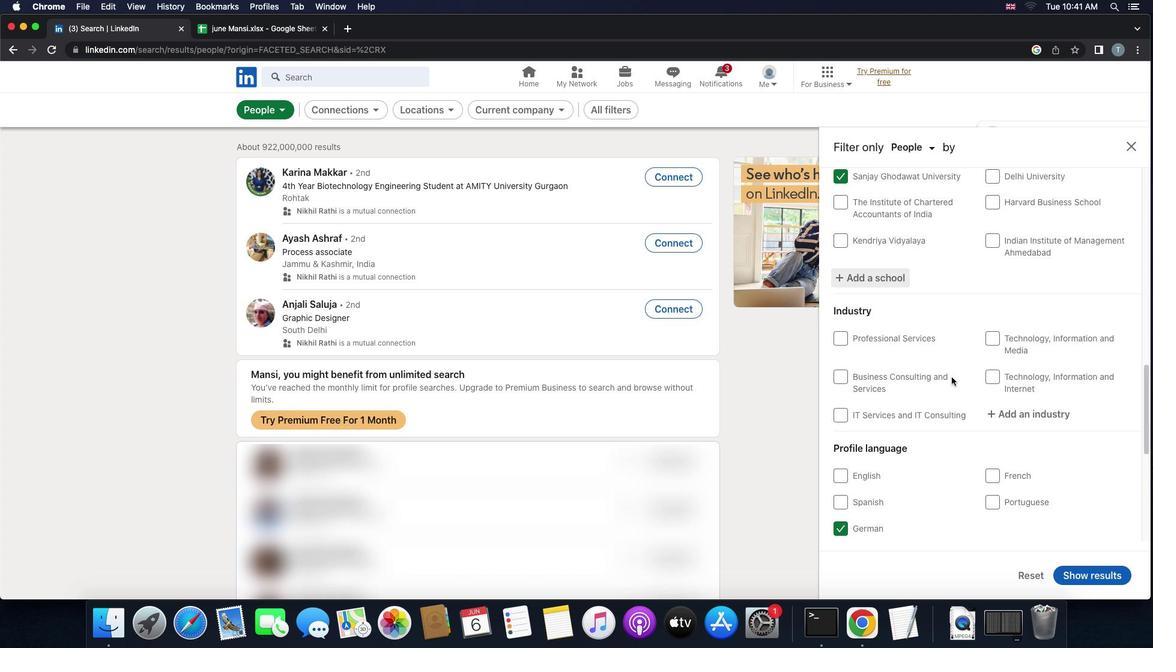 
Action: Mouse scrolled (952, 377) with delta (0, -3)
Screenshot: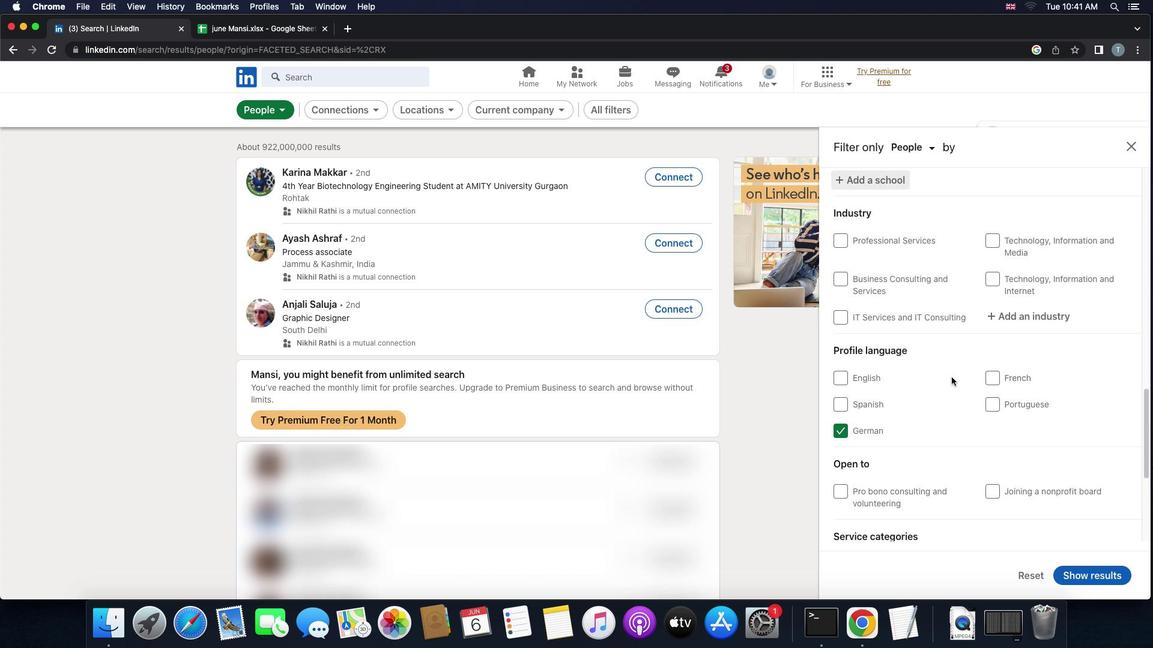 
Action: Mouse moved to (1026, 280)
Screenshot: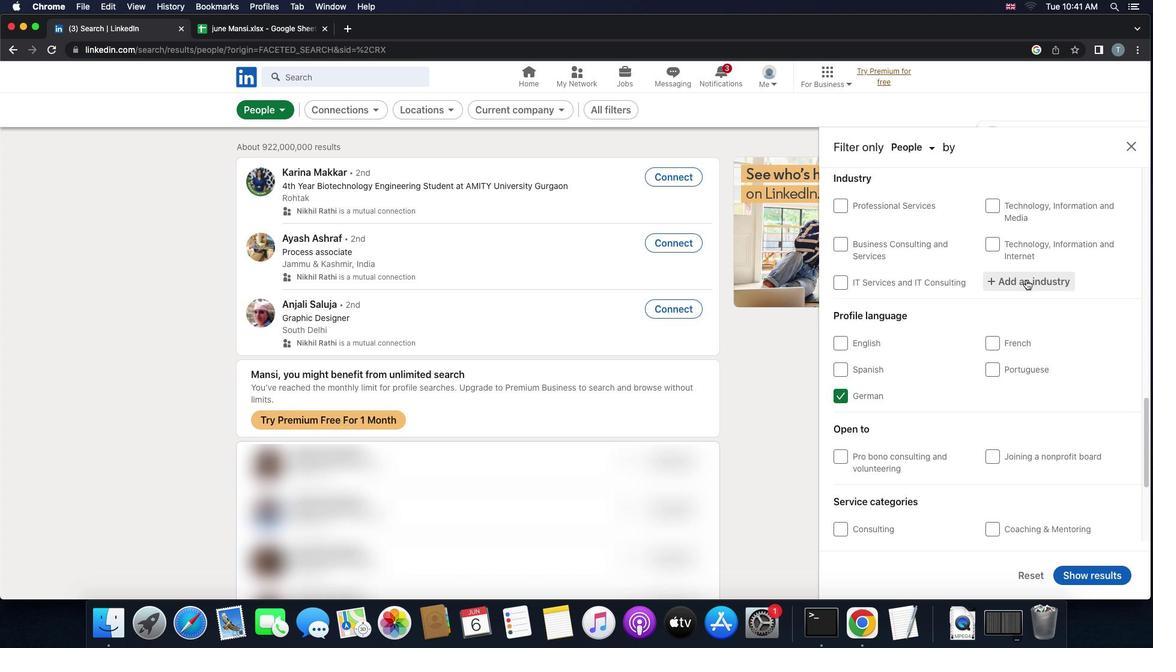 
Action: Mouse pressed left at (1026, 280)
Screenshot: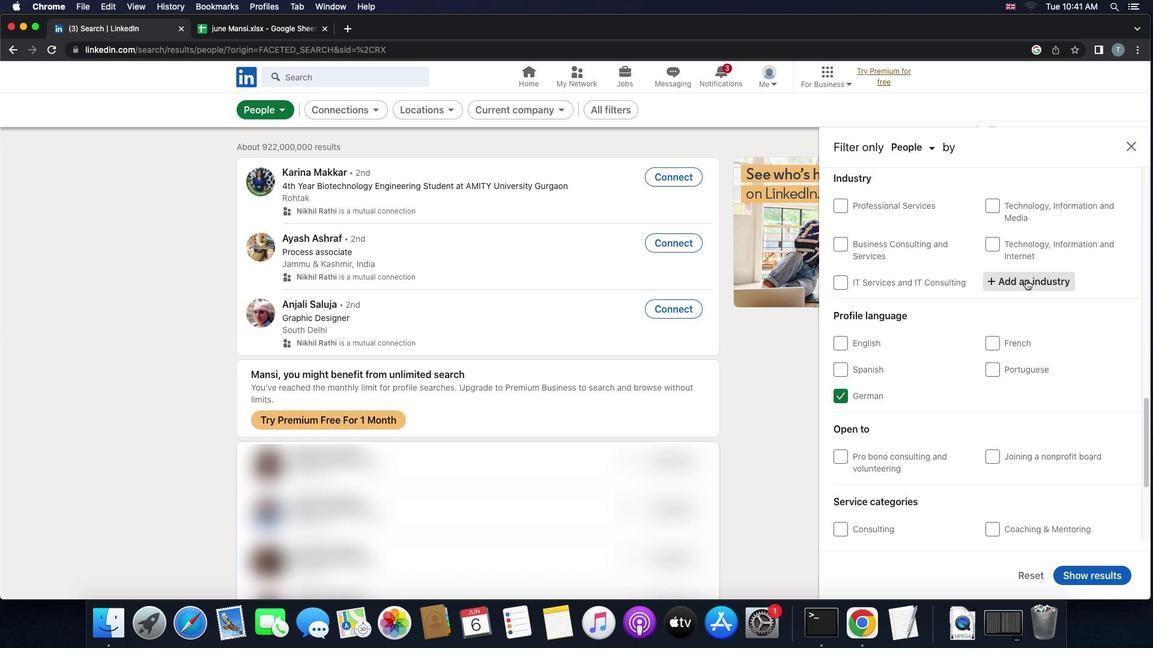 
Action: Mouse moved to (980, 265)
Screenshot: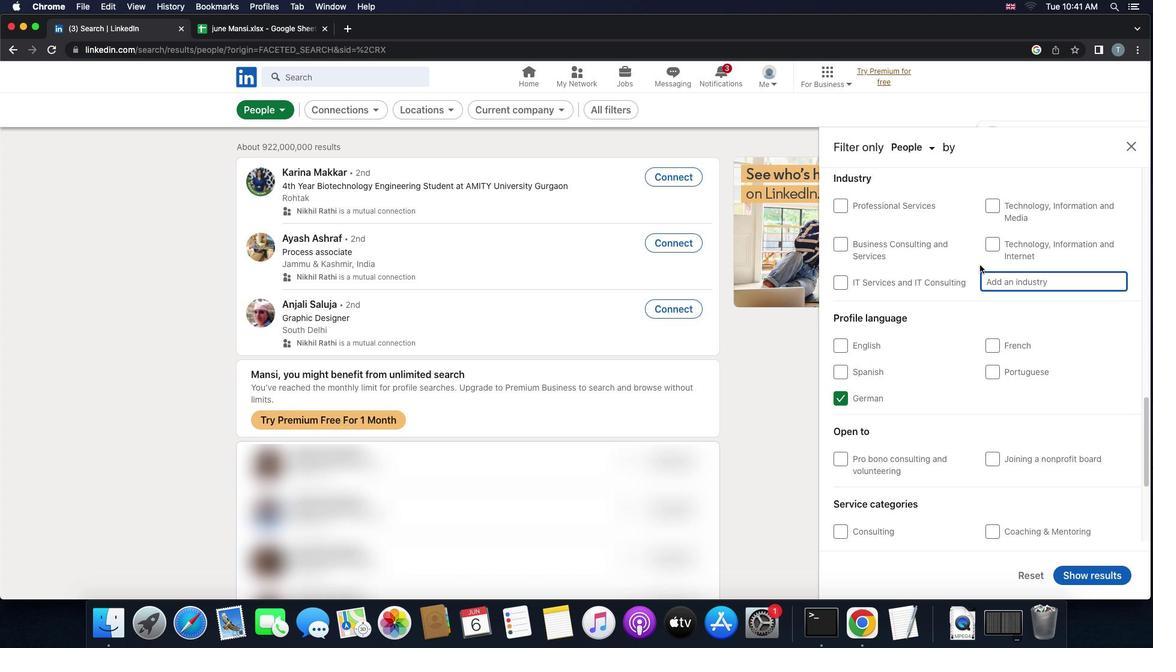 
Action: Key pressed 'o'
Screenshot: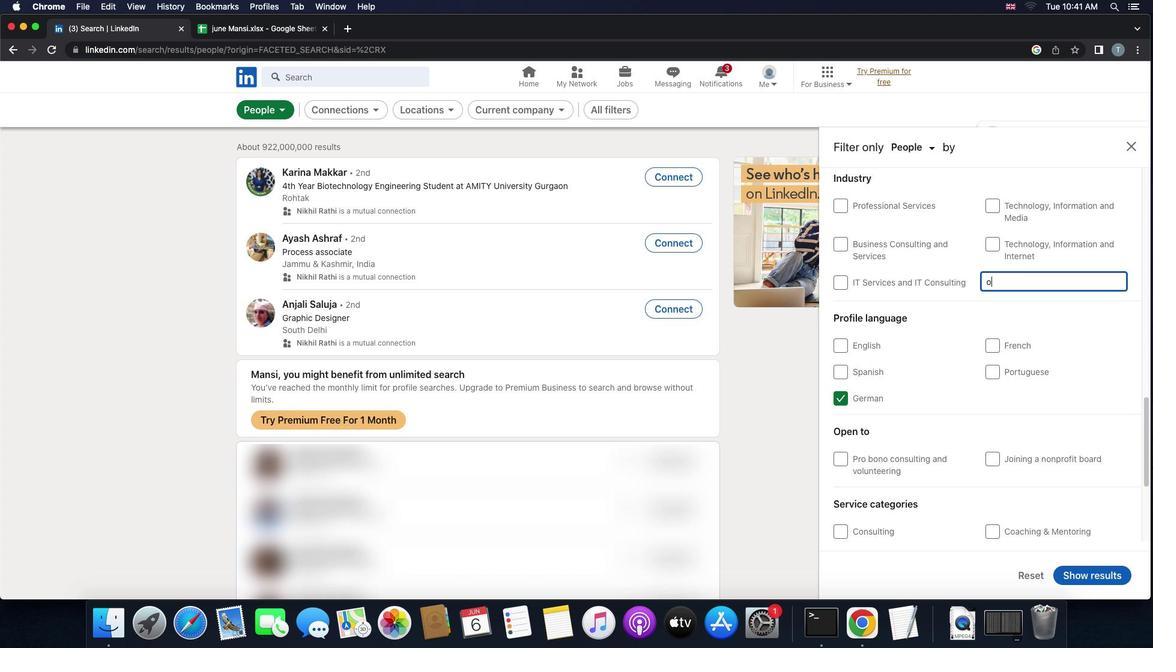 
Action: Mouse moved to (980, 265)
Screenshot: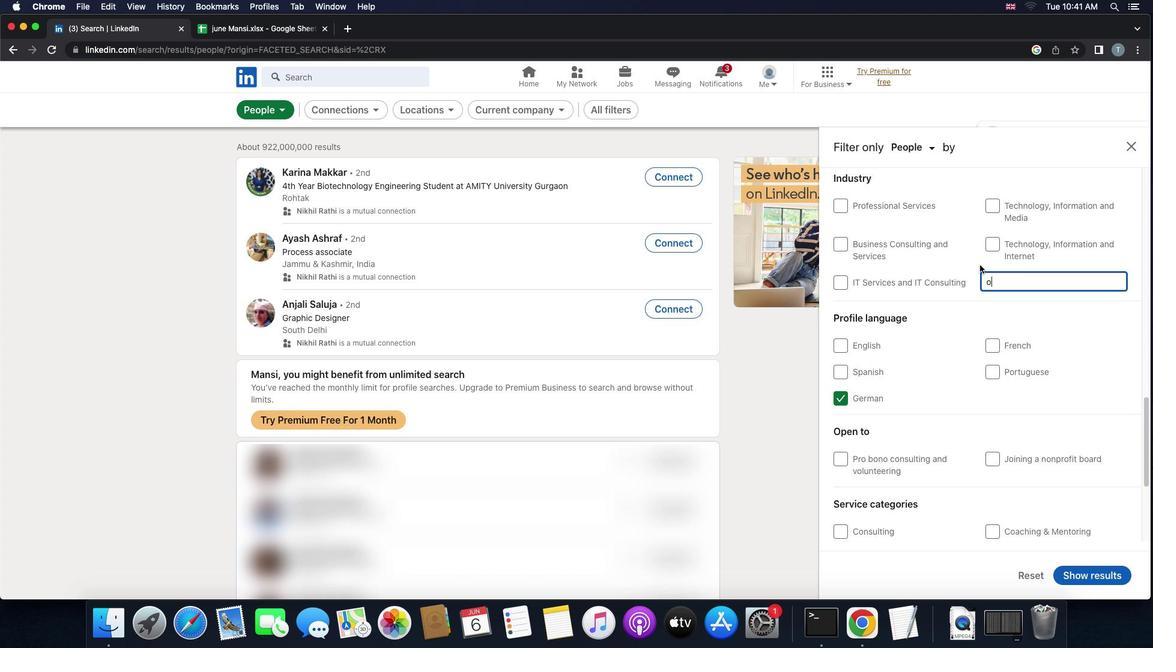 
Action: Key pressed 'u''t''p''a''t''i''e''n''t'
Screenshot: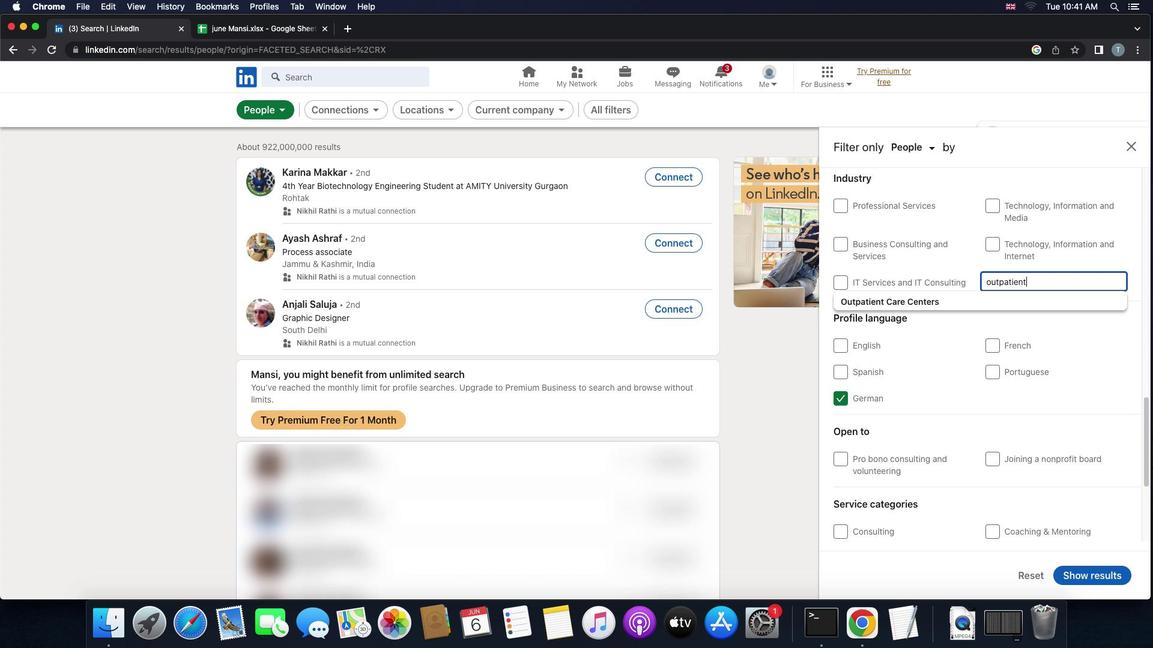 
Action: Mouse moved to (933, 300)
Screenshot: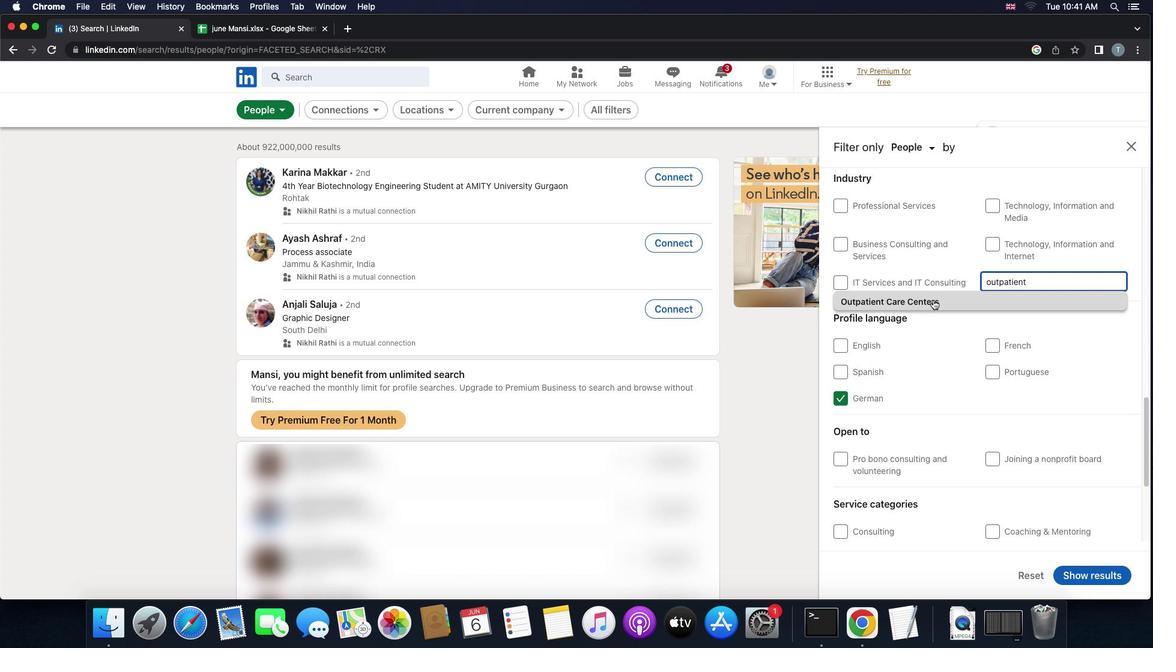 
Action: Mouse pressed left at (933, 300)
Screenshot: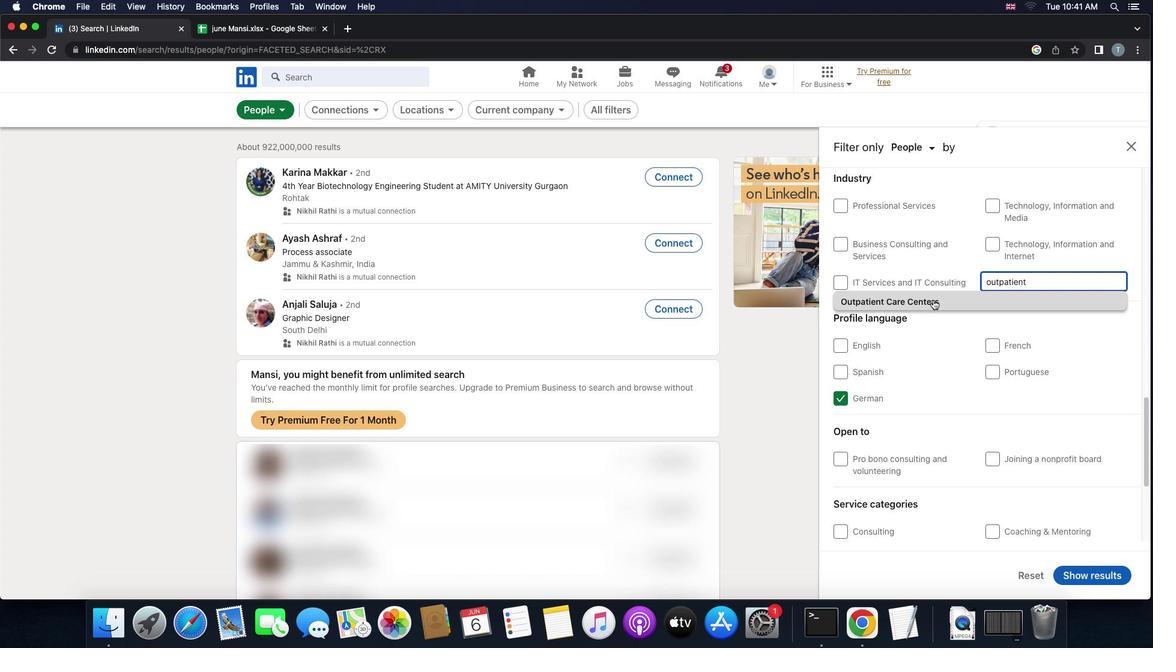 
Action: Mouse moved to (933, 300)
Screenshot: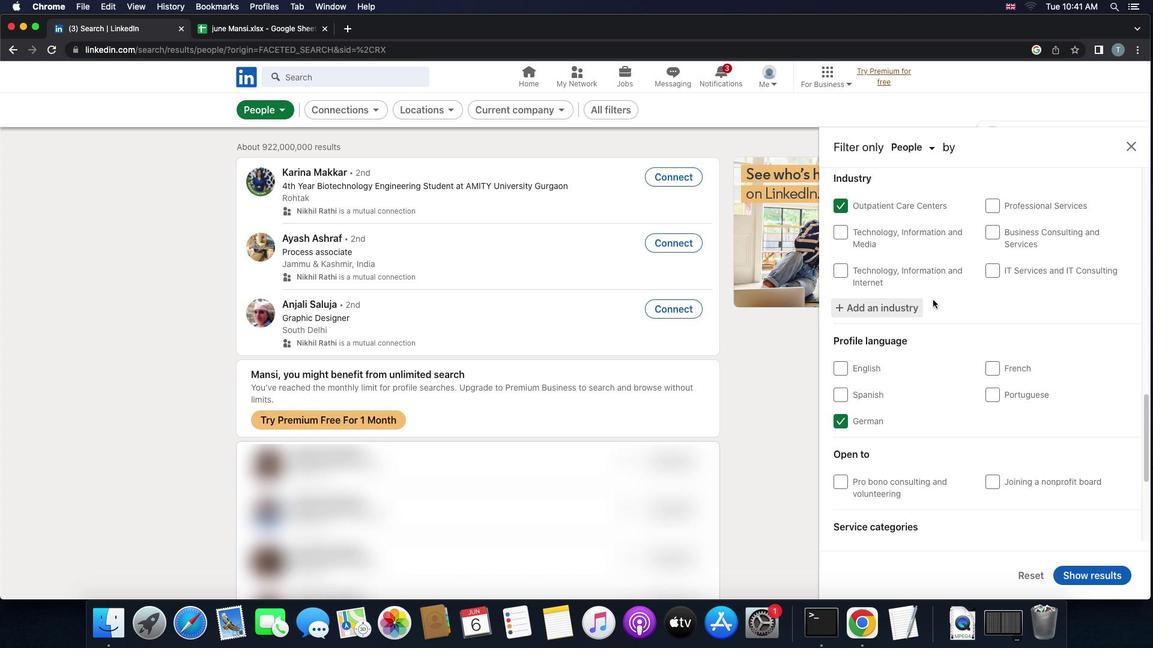 
Action: Mouse scrolled (933, 300) with delta (0, 0)
Screenshot: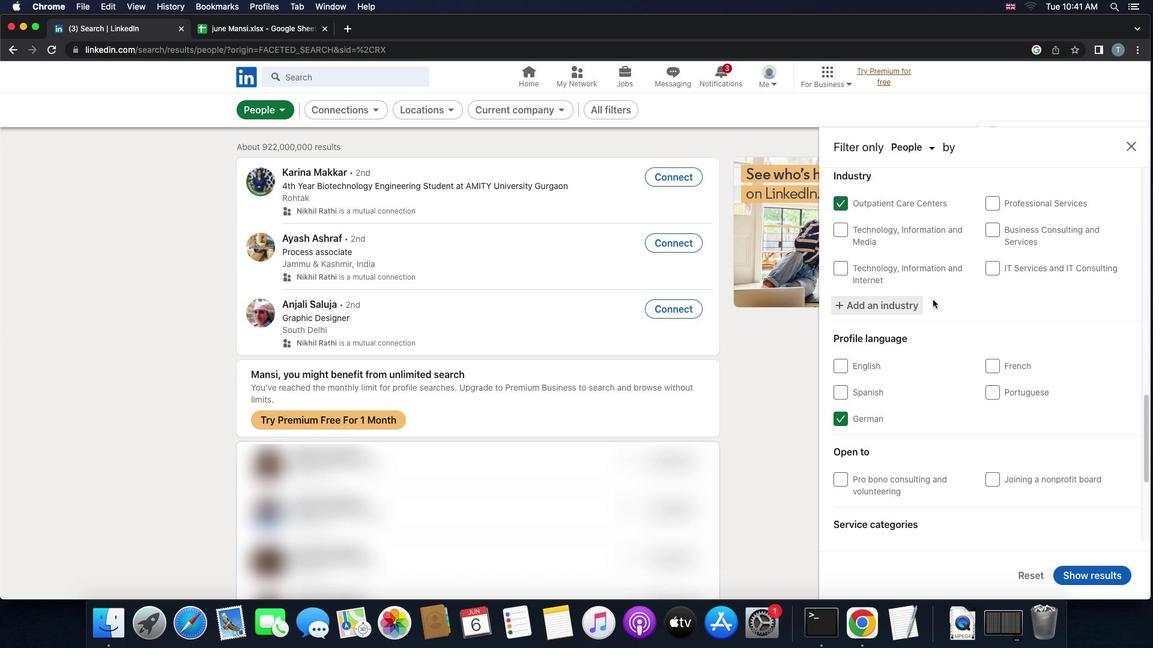 
Action: Mouse scrolled (933, 300) with delta (0, 0)
Screenshot: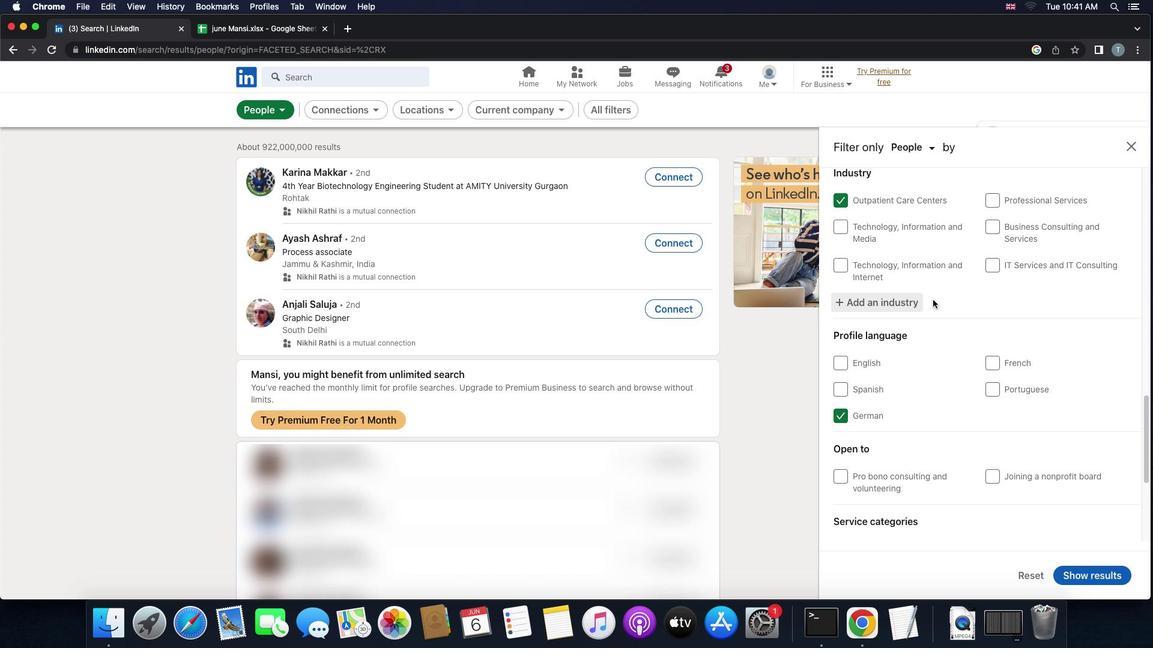 
Action: Mouse scrolled (933, 300) with delta (0, 0)
Screenshot: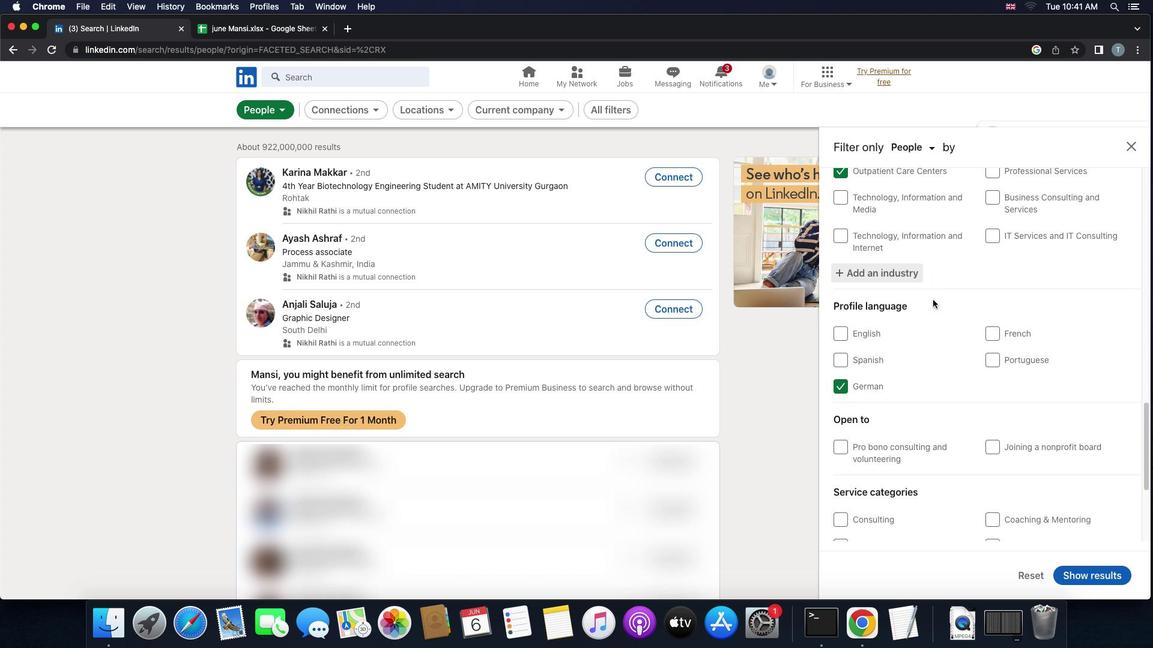 
Action: Mouse scrolled (933, 300) with delta (0, 0)
Screenshot: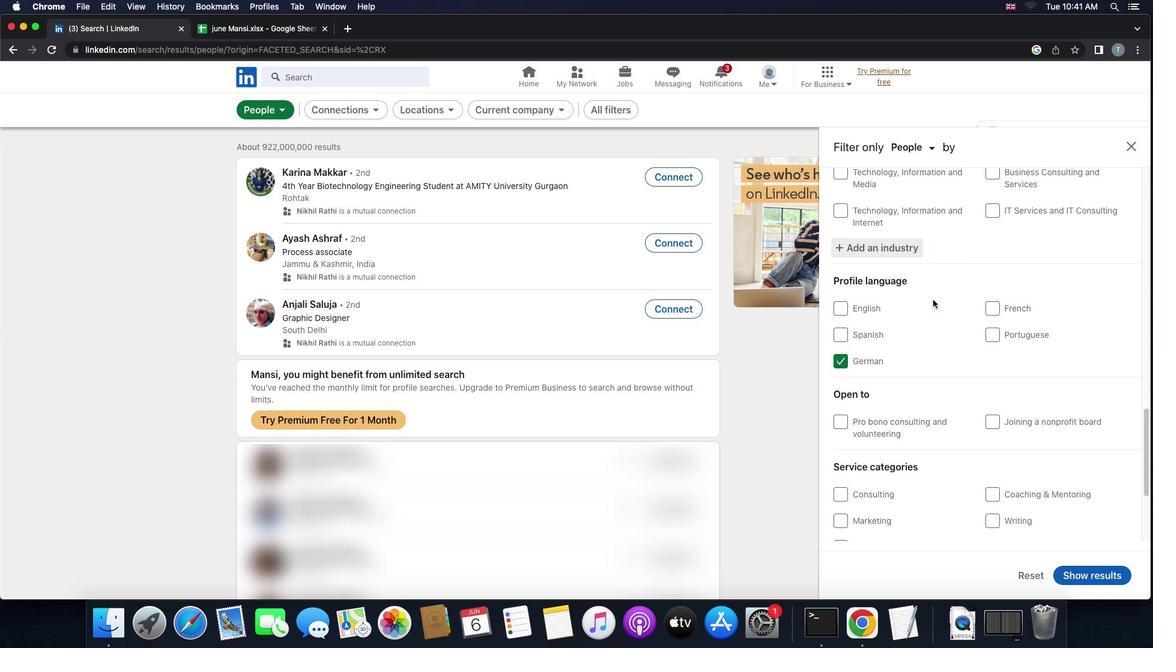 
Action: Mouse scrolled (933, 300) with delta (0, 0)
Screenshot: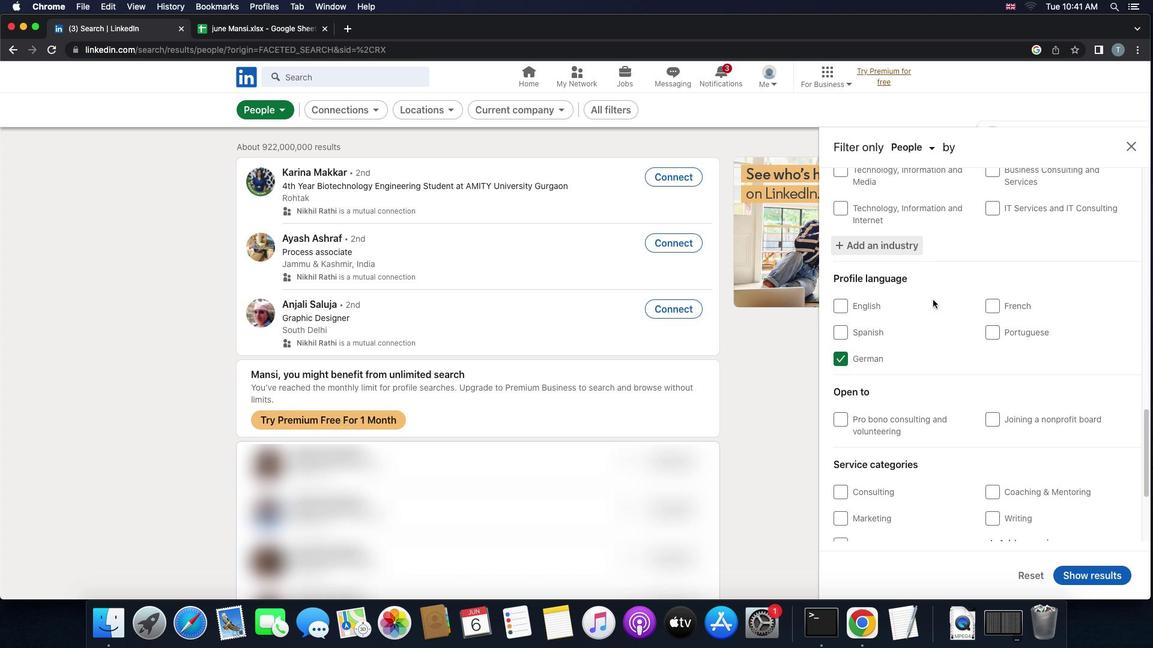 
Action: Mouse scrolled (933, 300) with delta (0, 0)
Screenshot: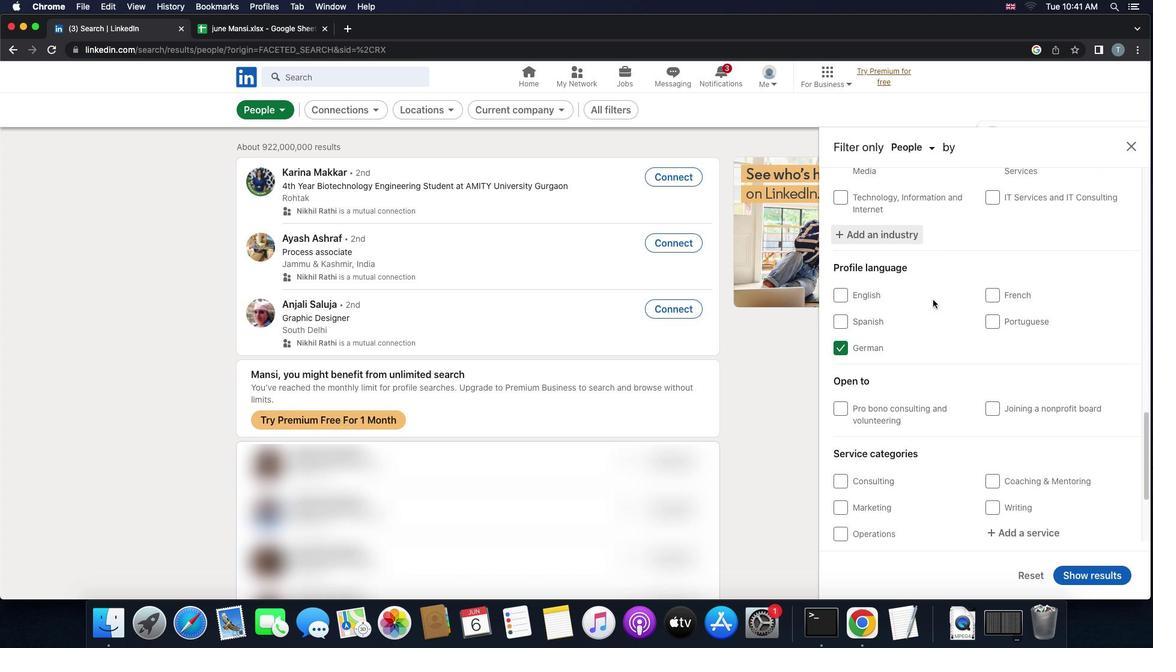 
Action: Mouse scrolled (933, 300) with delta (0, -1)
Screenshot: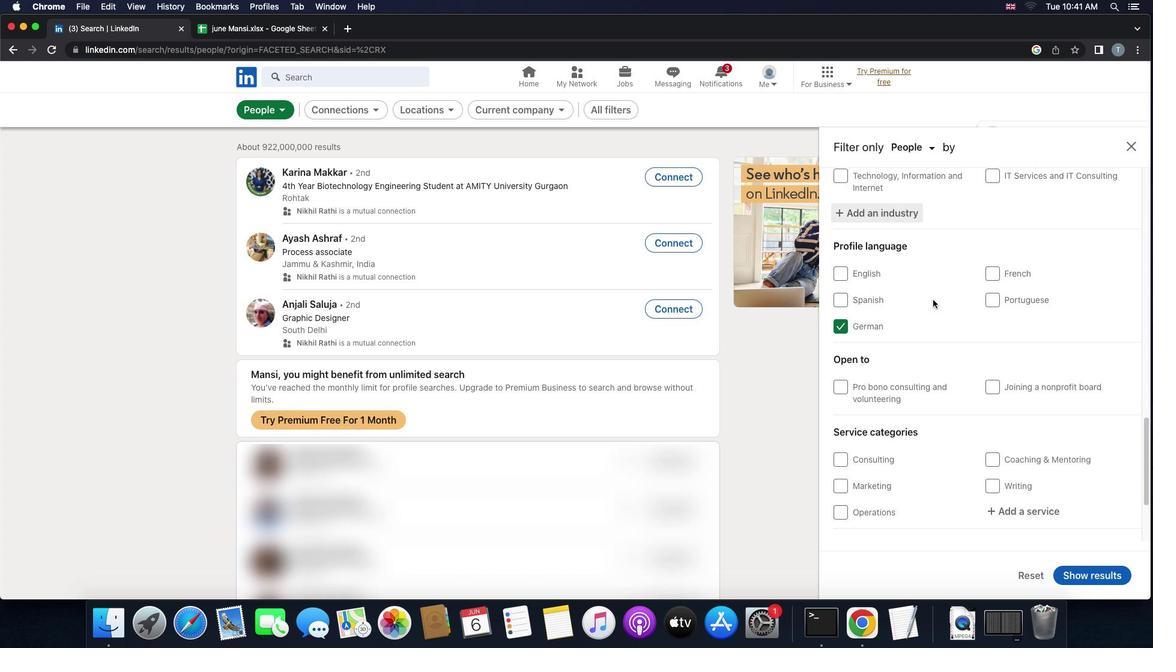 
Action: Mouse scrolled (933, 300) with delta (0, -1)
Screenshot: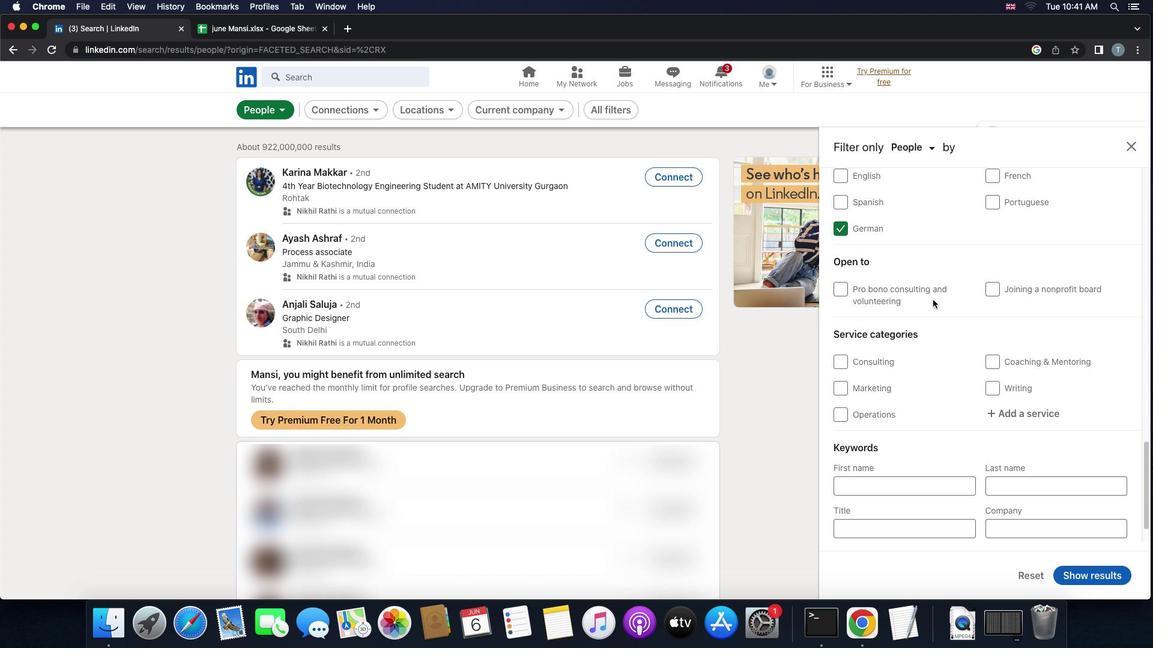 
Action: Mouse moved to (1009, 368)
Screenshot: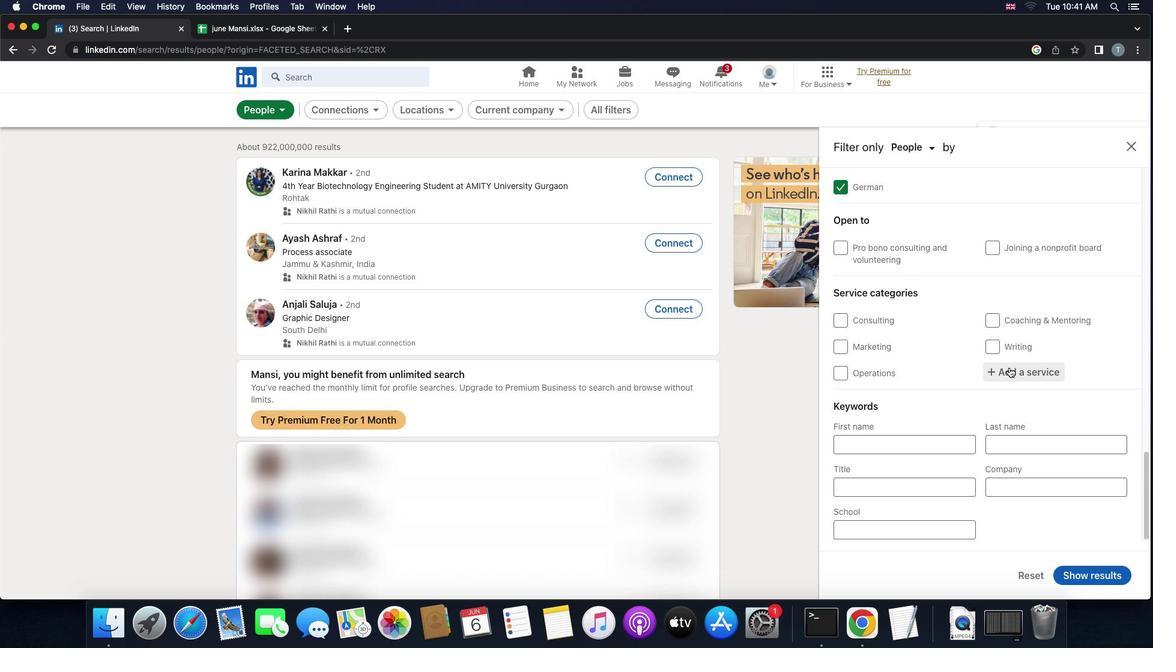 
Action: Mouse pressed left at (1009, 368)
Screenshot: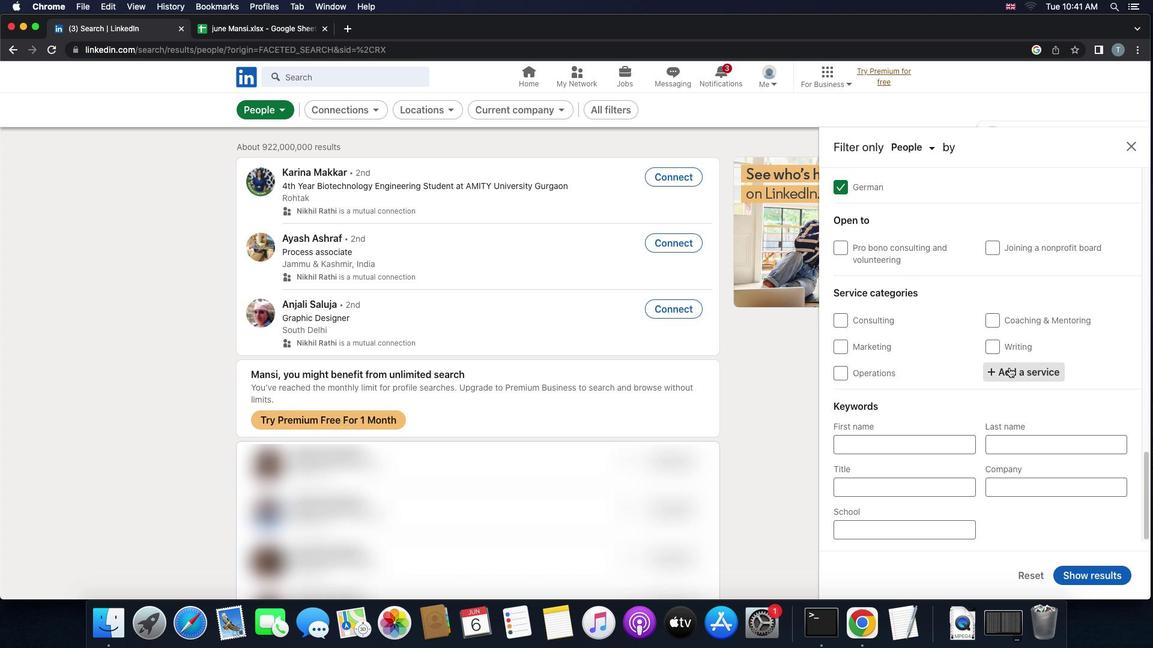 
Action: Mouse moved to (987, 359)
Screenshot: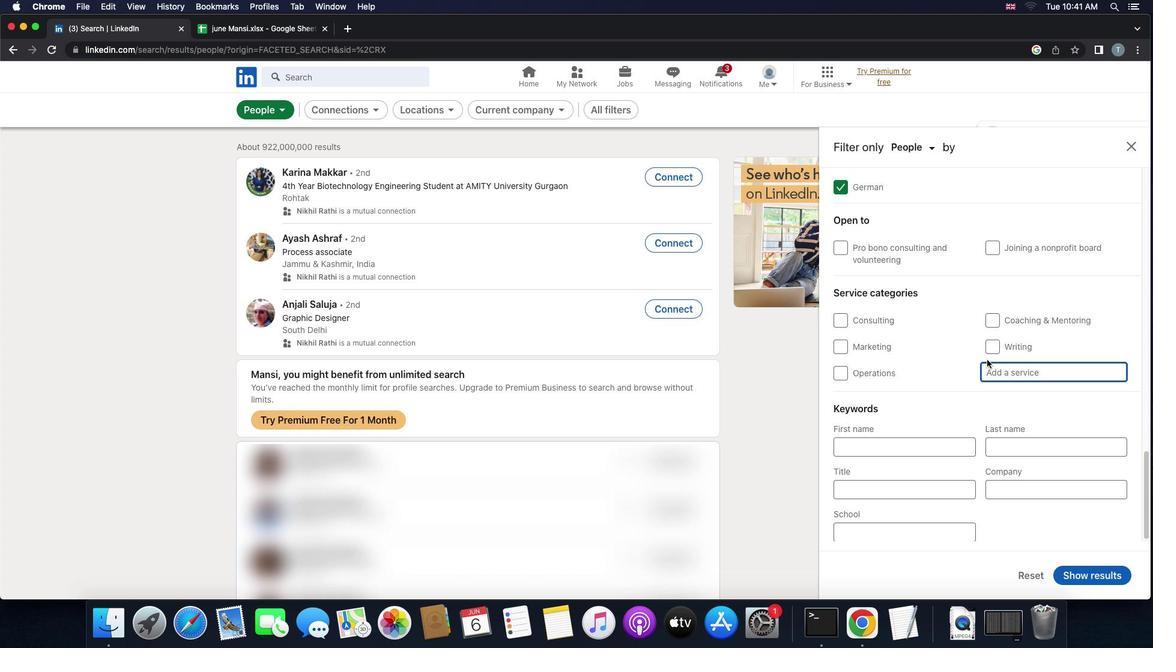
Action: Key pressed 'p''r''i''c''i''n''g'Key.space's''t''r''a''t''e''g''y'
Screenshot: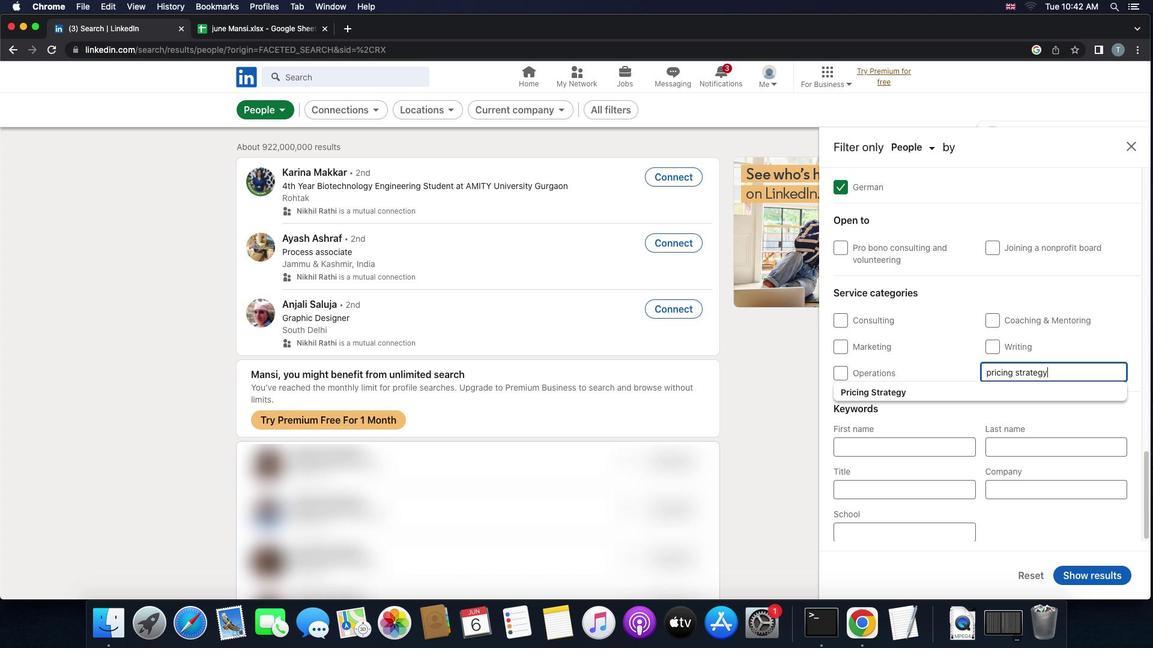 
Action: Mouse moved to (915, 387)
Screenshot: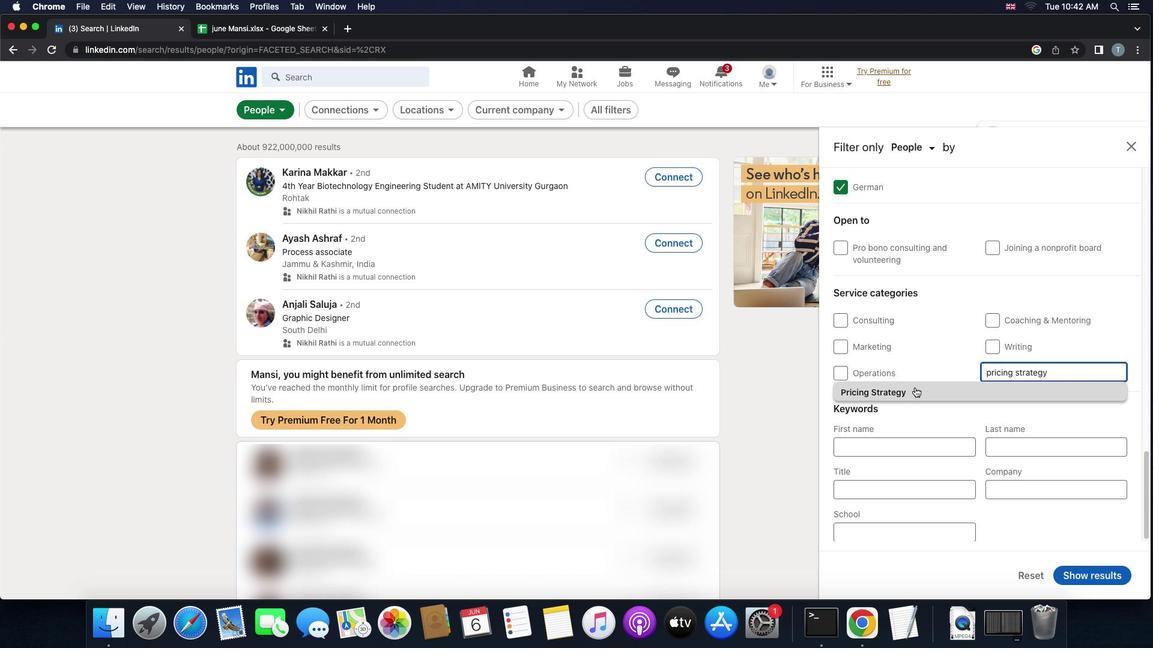 
Action: Mouse pressed left at (915, 387)
Screenshot: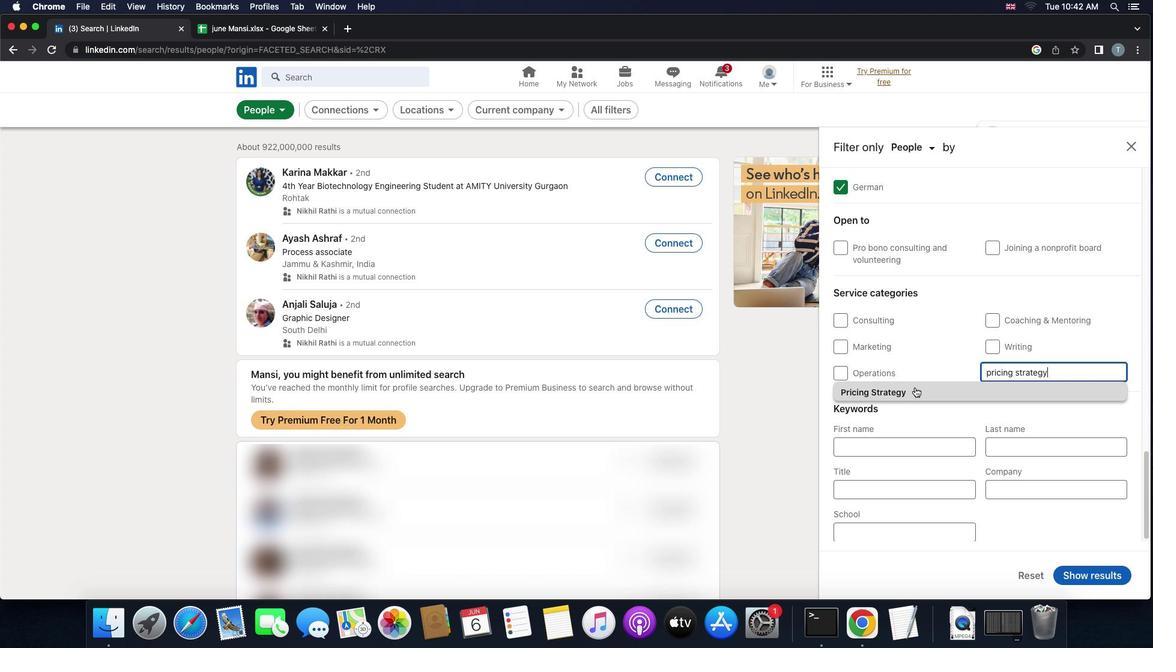 
Action: Mouse moved to (915, 387)
Screenshot: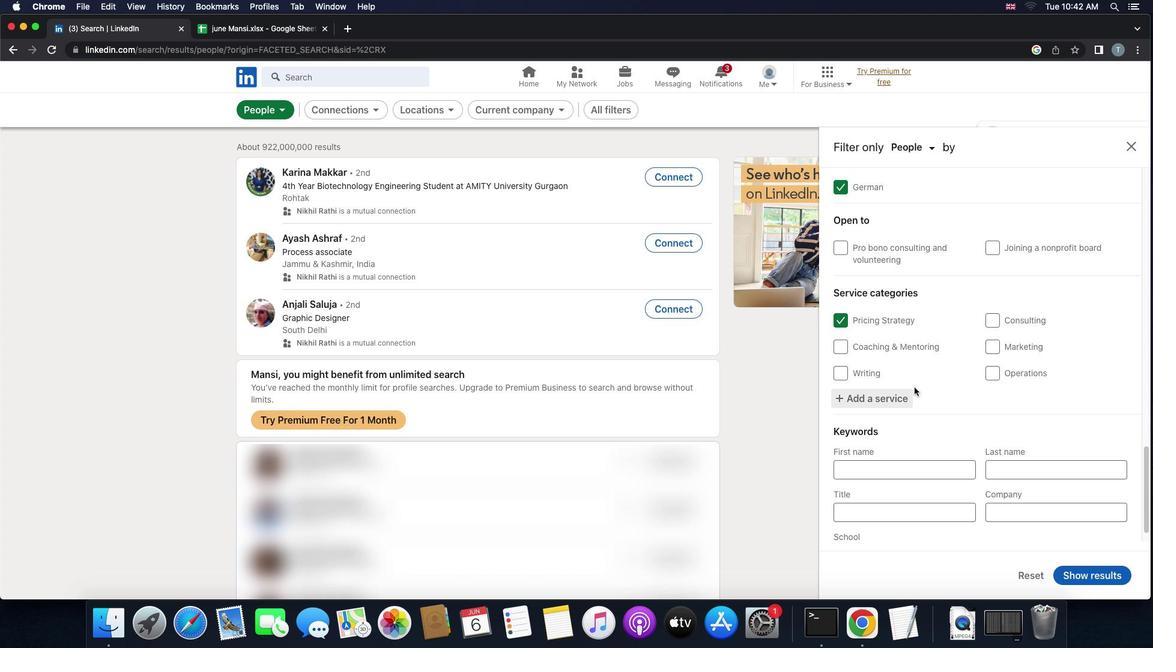 
Action: Mouse scrolled (915, 387) with delta (0, 0)
Screenshot: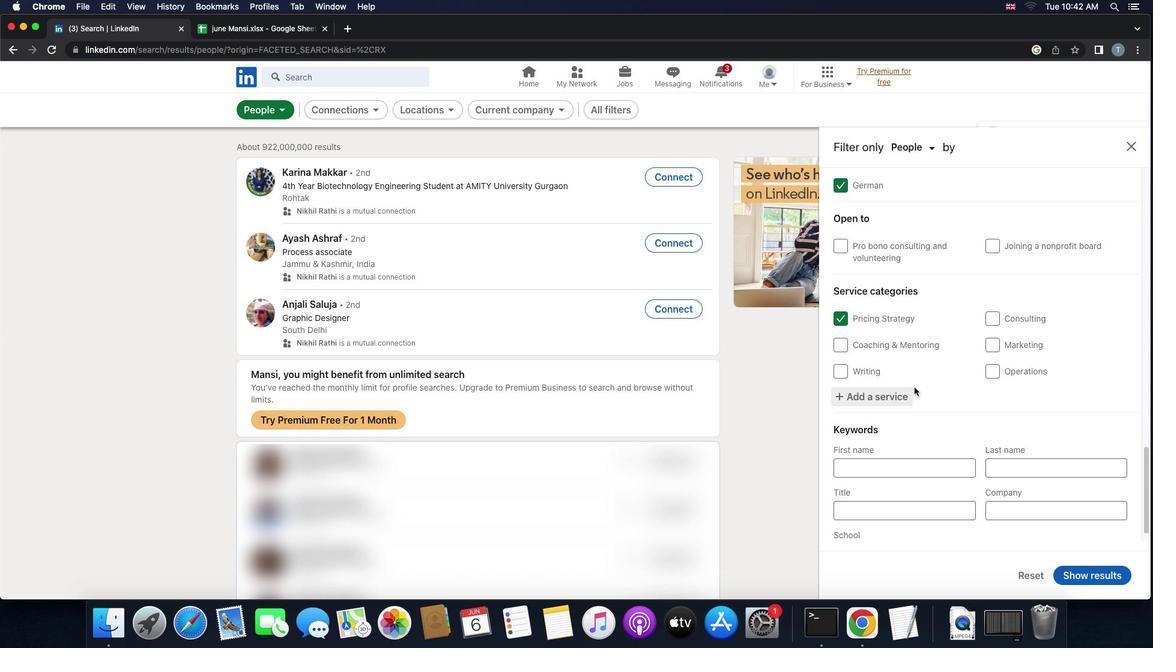 
Action: Mouse scrolled (915, 387) with delta (0, 0)
Screenshot: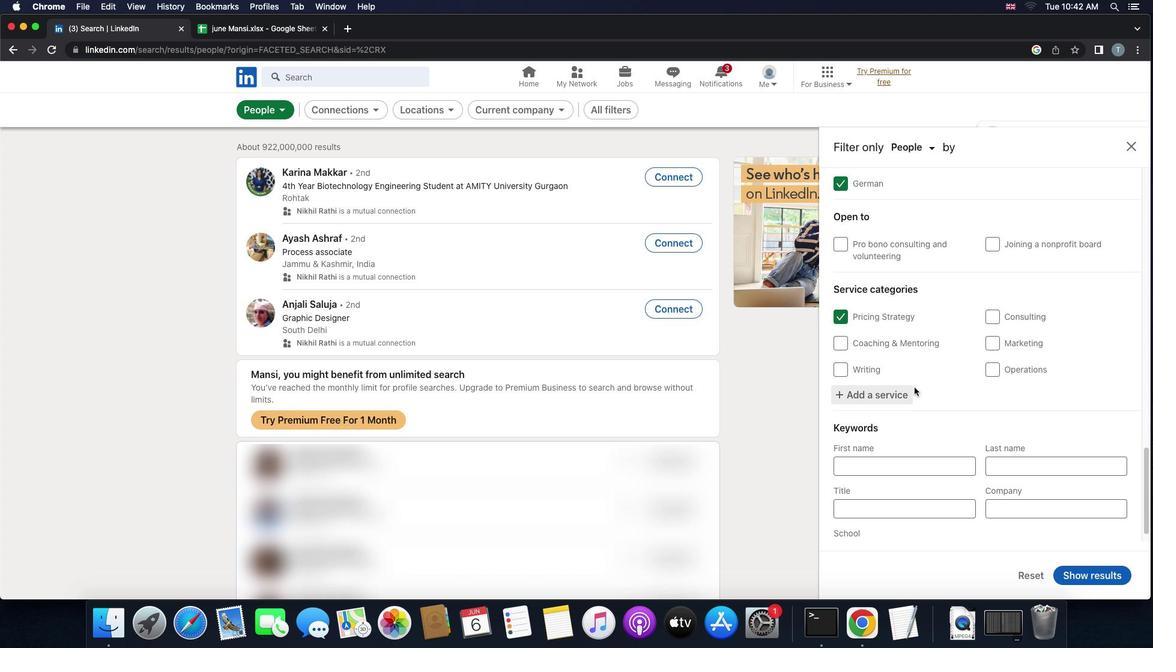 
Action: Mouse scrolled (915, 387) with delta (0, -1)
Screenshot: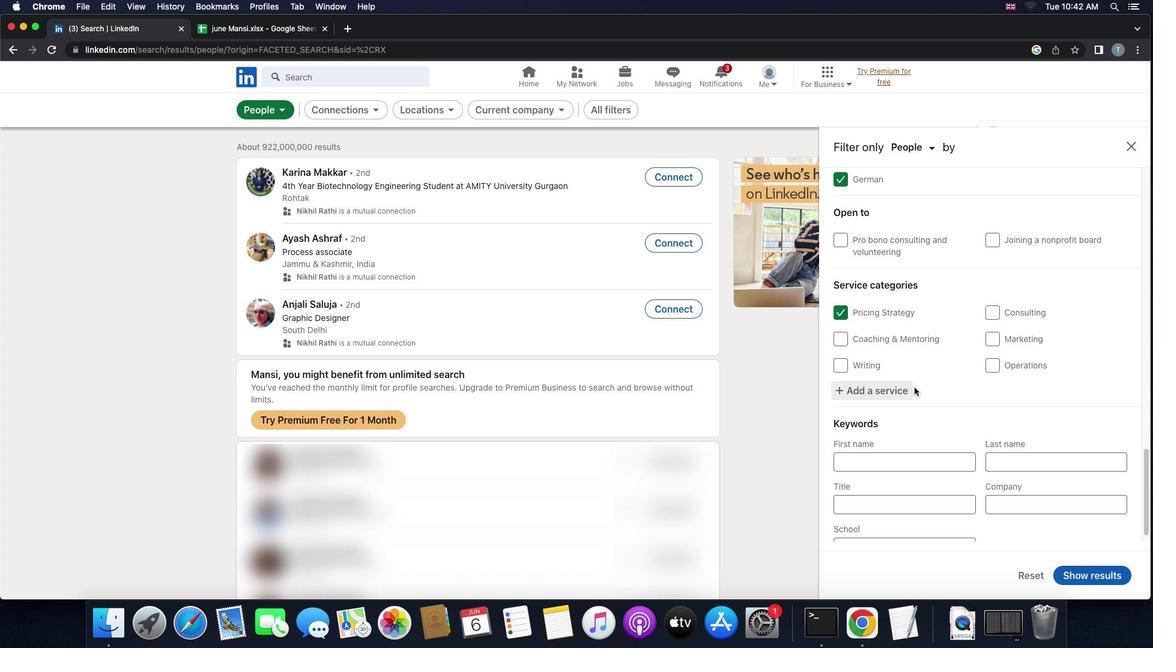 
Action: Mouse moved to (879, 485)
Screenshot: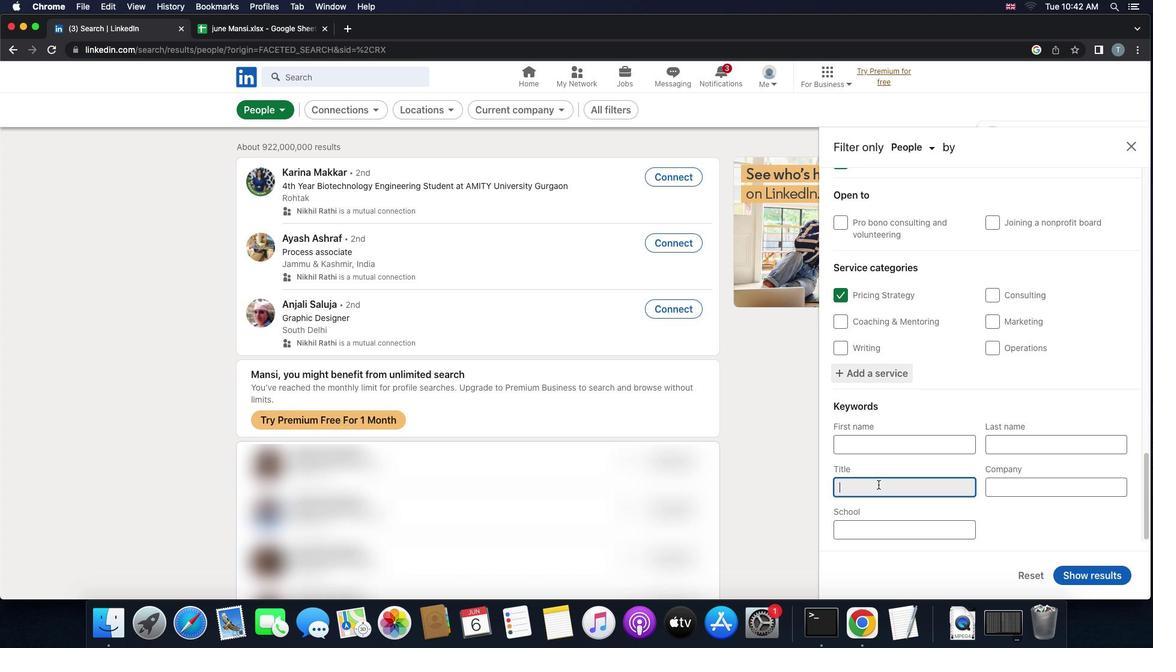 
Action: Mouse pressed left at (879, 485)
Screenshot: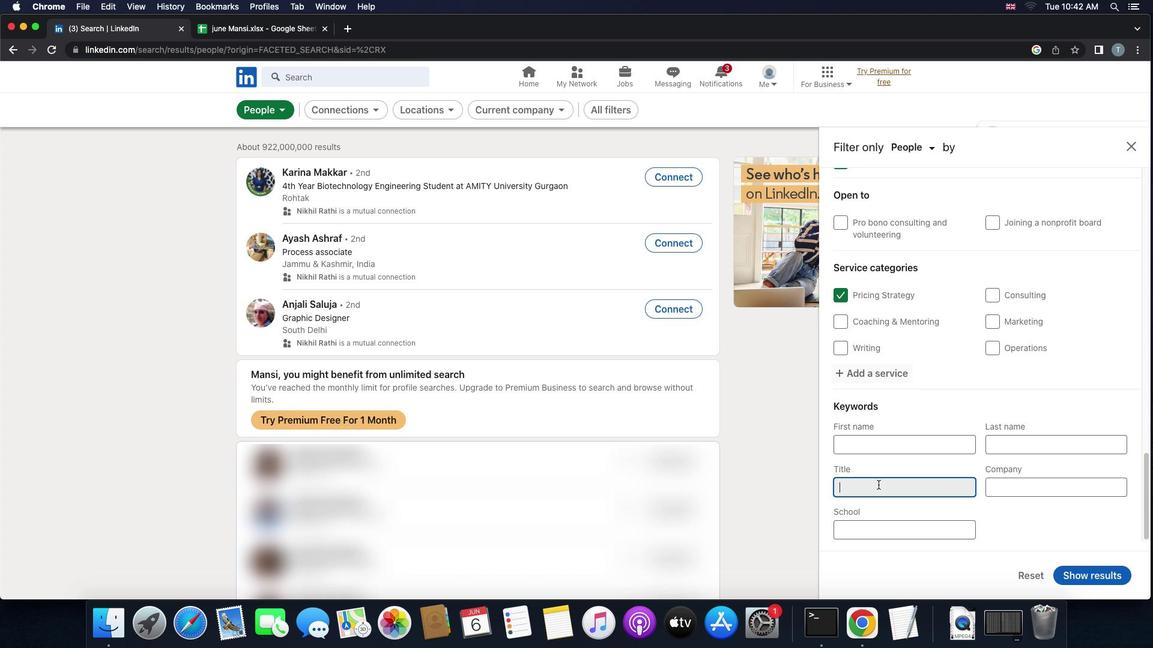 
Action: Mouse moved to (864, 481)
Screenshot: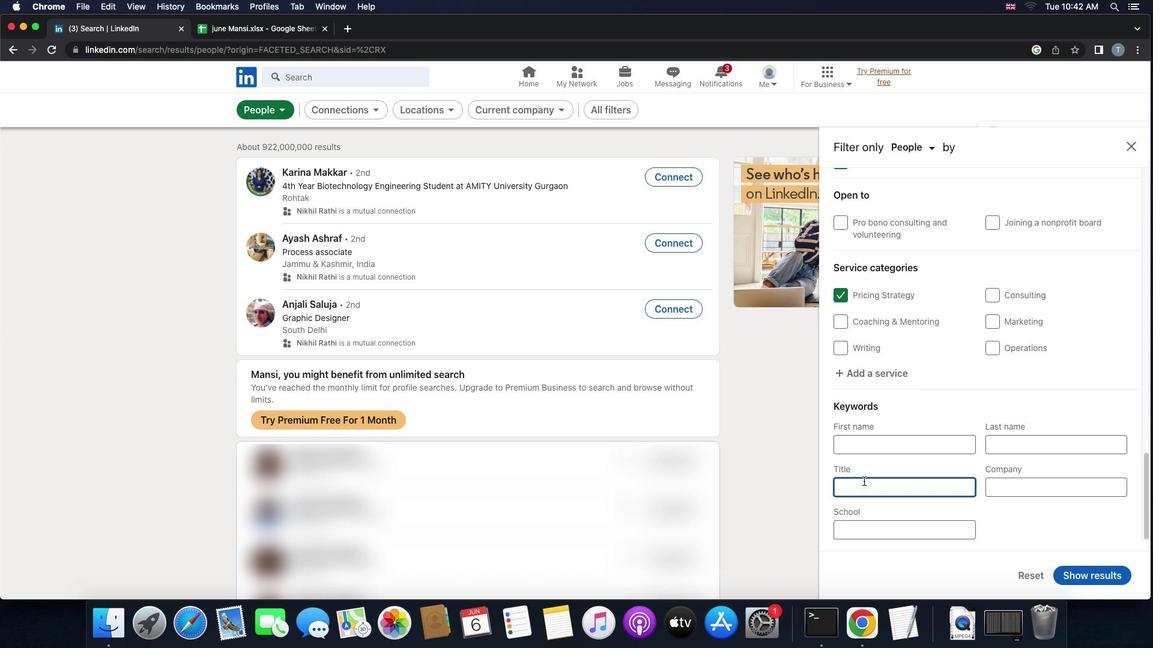
Action: Key pressed Key.shift'D'
Screenshot: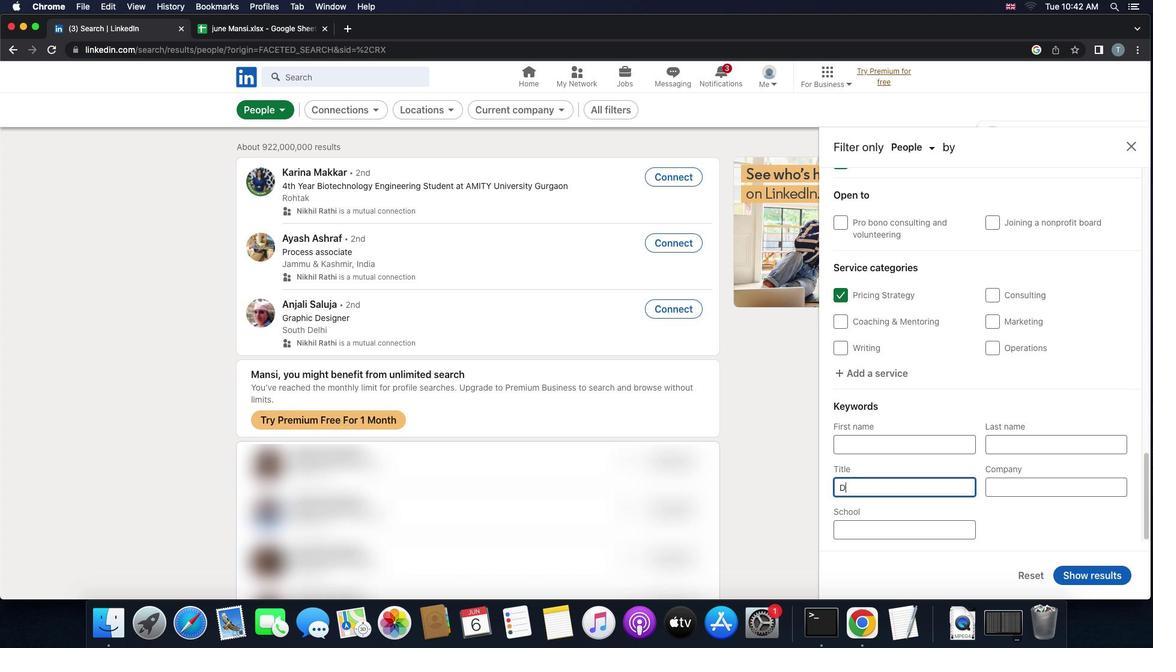 
Action: Mouse moved to (864, 481)
Screenshot: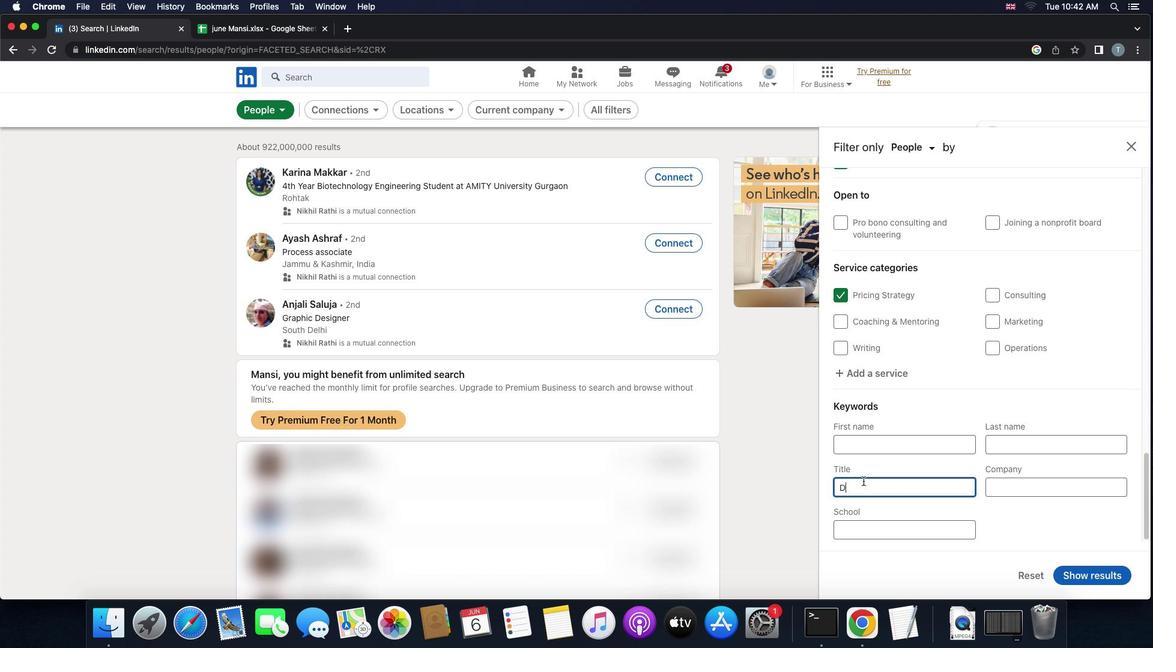 
Action: Key pressed 'i''r''e''c''t''o''r'Key.space'o''f'Key.space'e''t''h''i''c''a''l'Key.space'h''a''c''k''i''n''g'
Screenshot: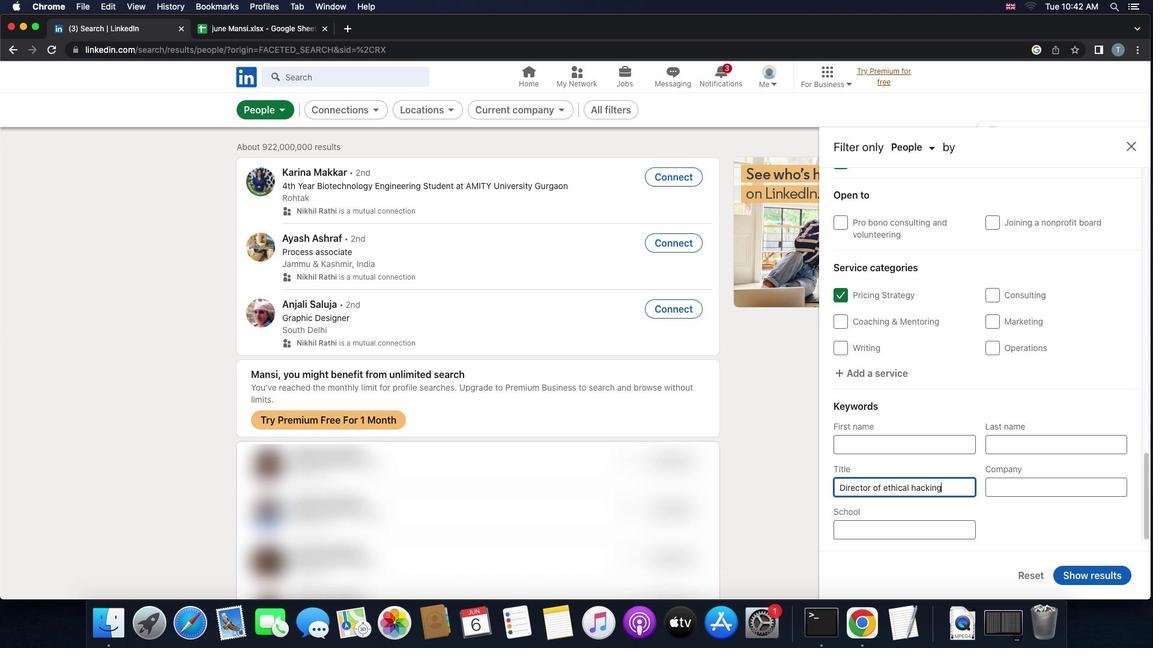 
Action: Mouse moved to (1078, 575)
Screenshot: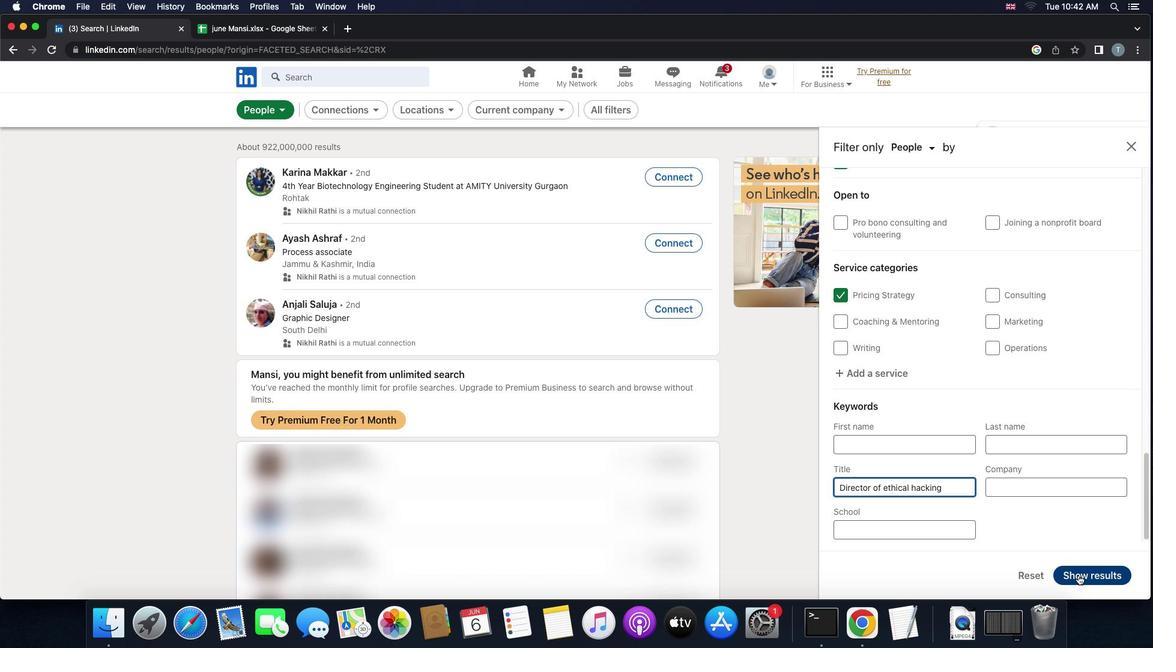 
Action: Mouse pressed left at (1078, 575)
Screenshot: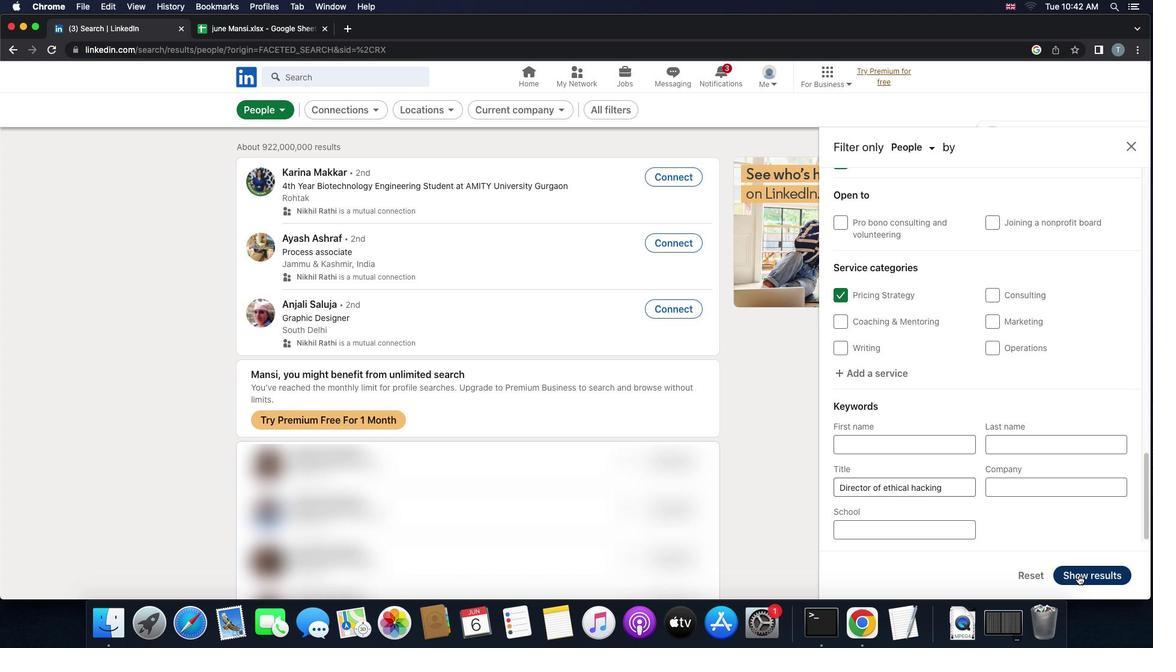 
Action: Mouse moved to (1026, 514)
Screenshot: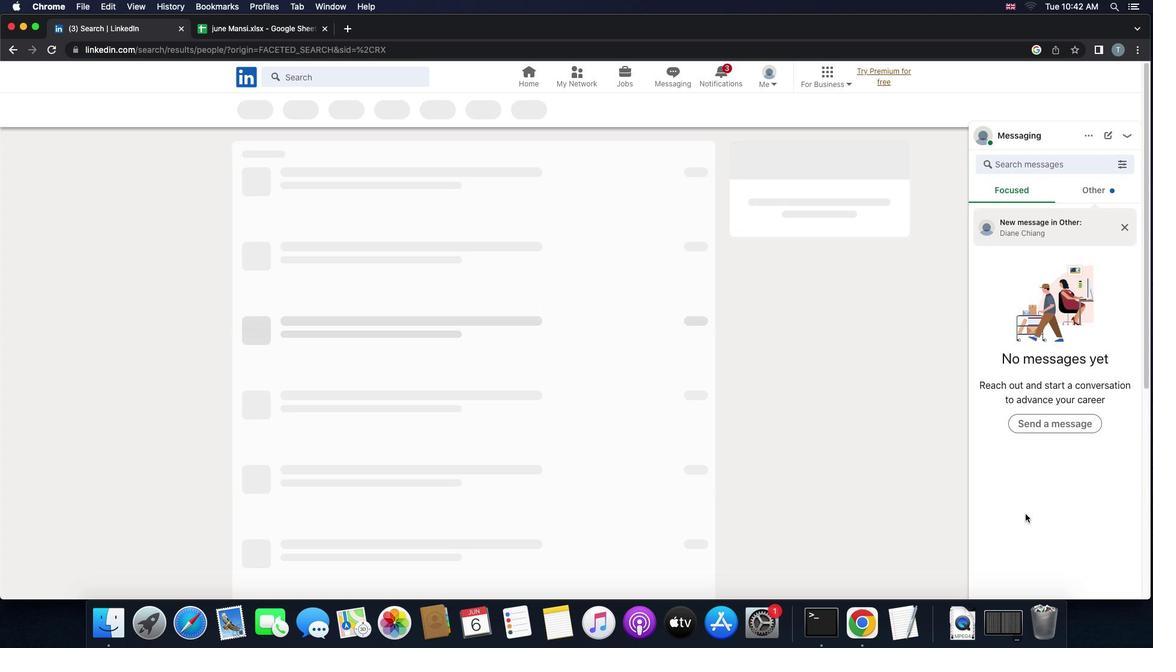 
